 Task: Add a signature Aiden Davis containing Best regards, Aiden Davis to email address softage.4@softage.net and add a label Work
Action: Mouse moved to (1217, 70)
Screenshot: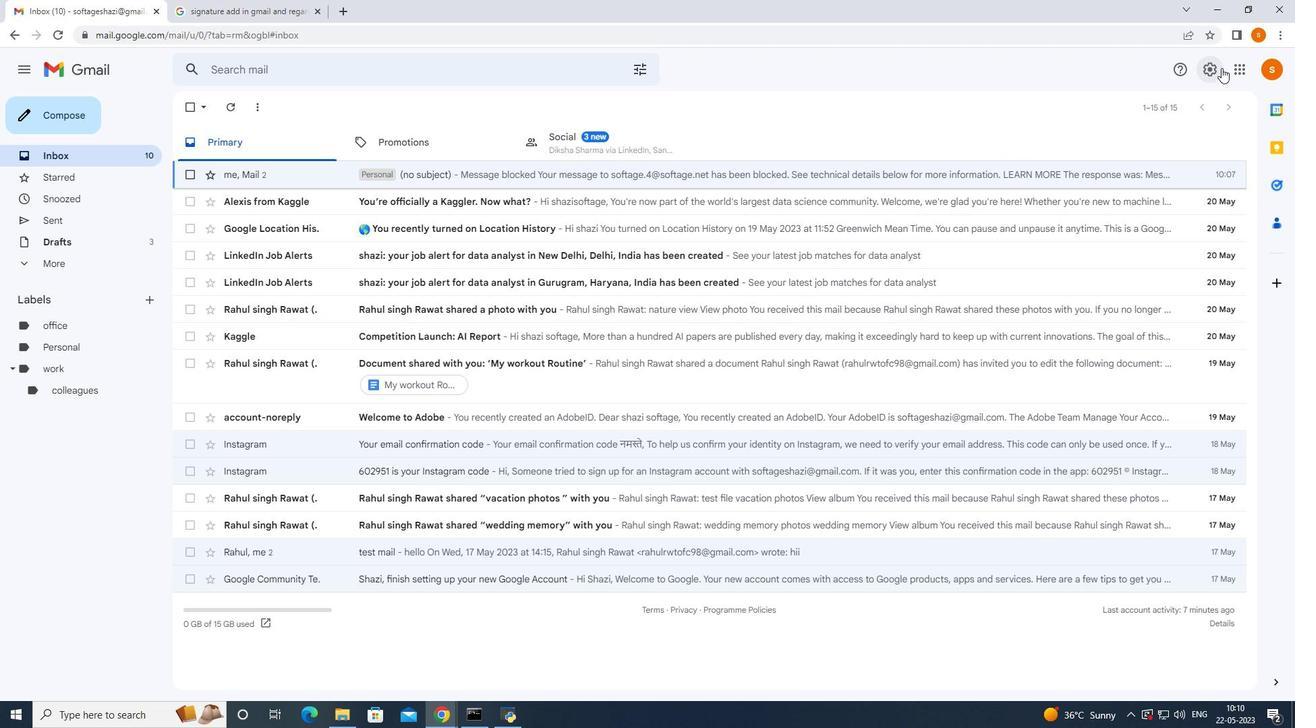 
Action: Mouse pressed left at (1217, 70)
Screenshot: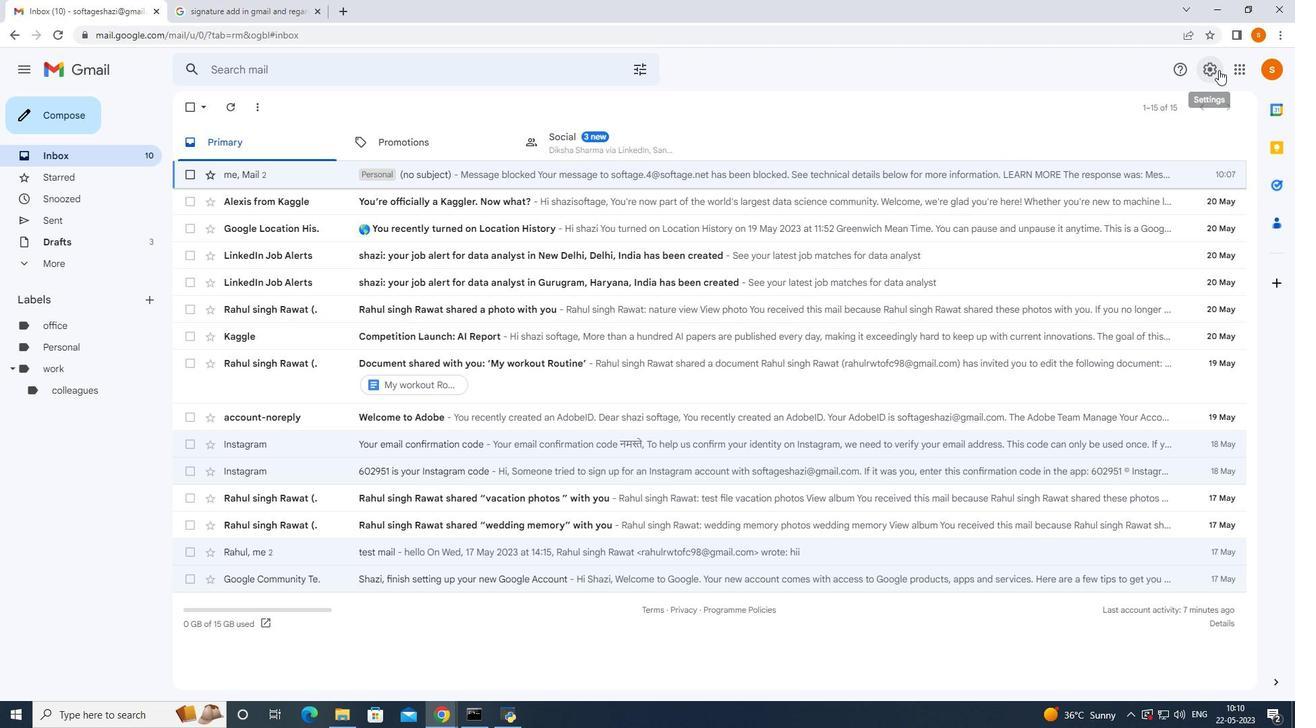 
Action: Mouse moved to (1179, 138)
Screenshot: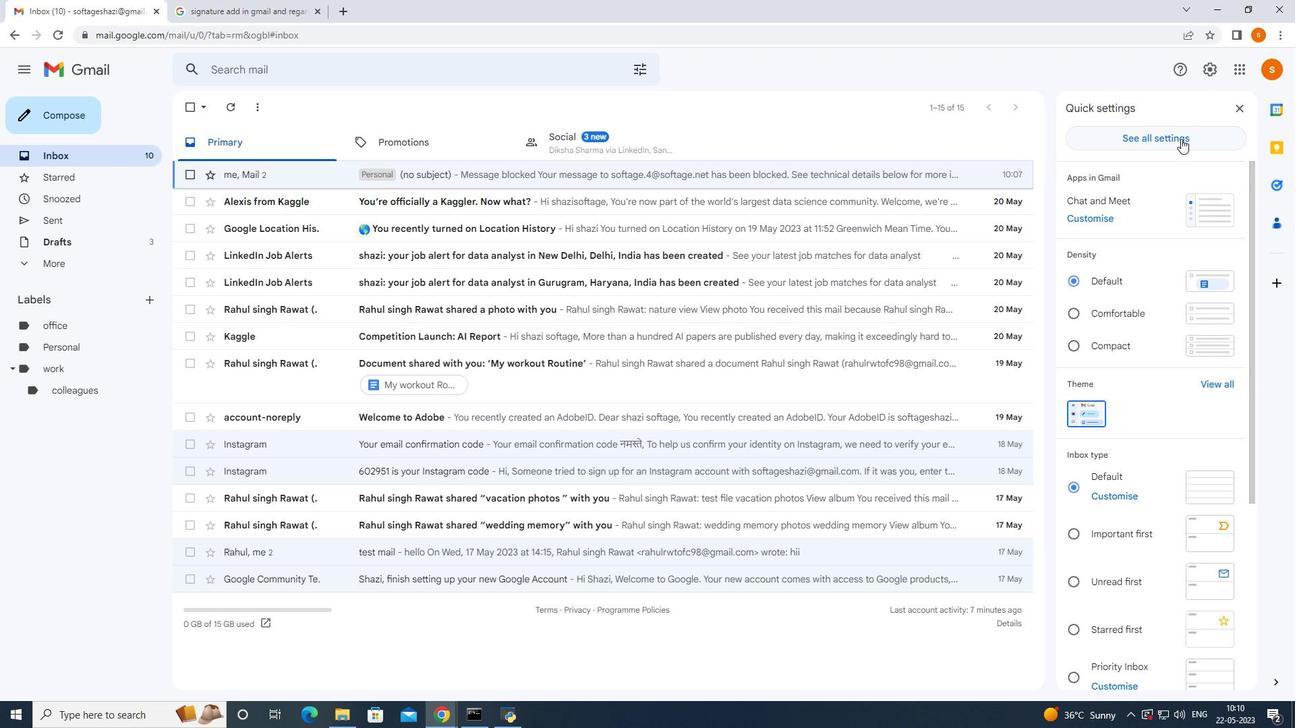 
Action: Mouse pressed left at (1179, 138)
Screenshot: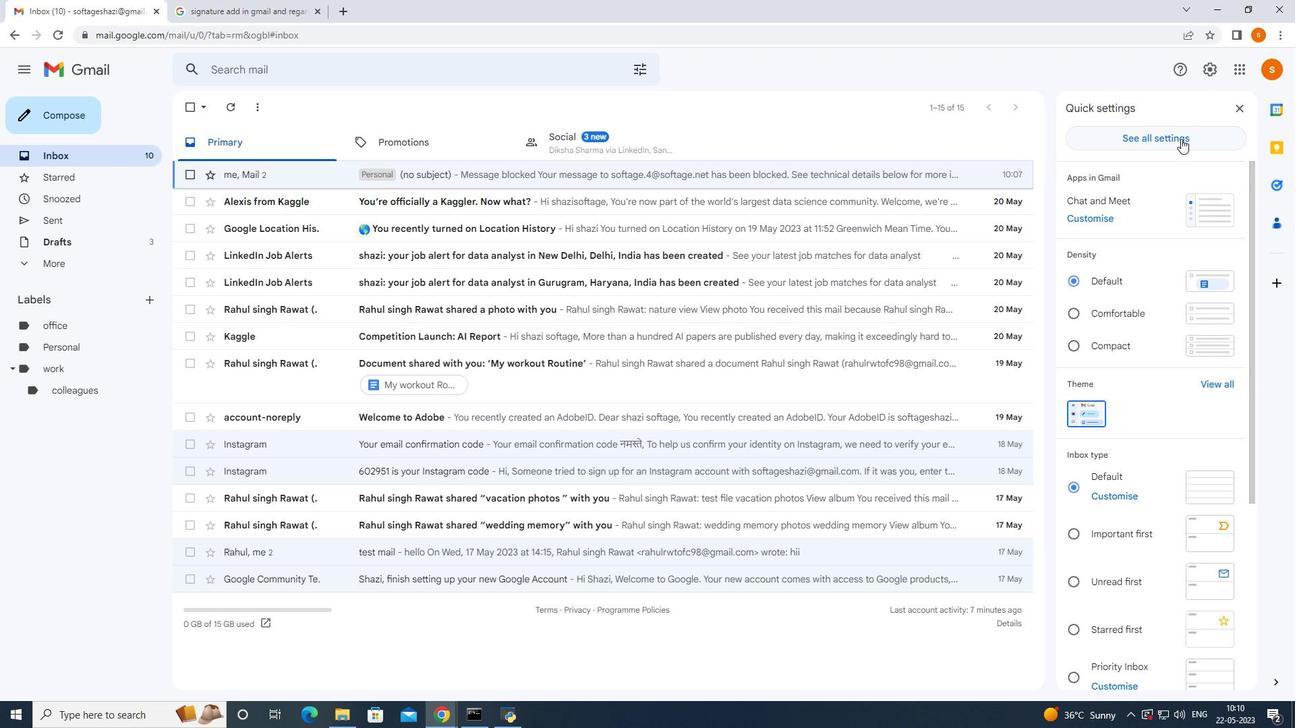 
Action: Mouse moved to (241, 140)
Screenshot: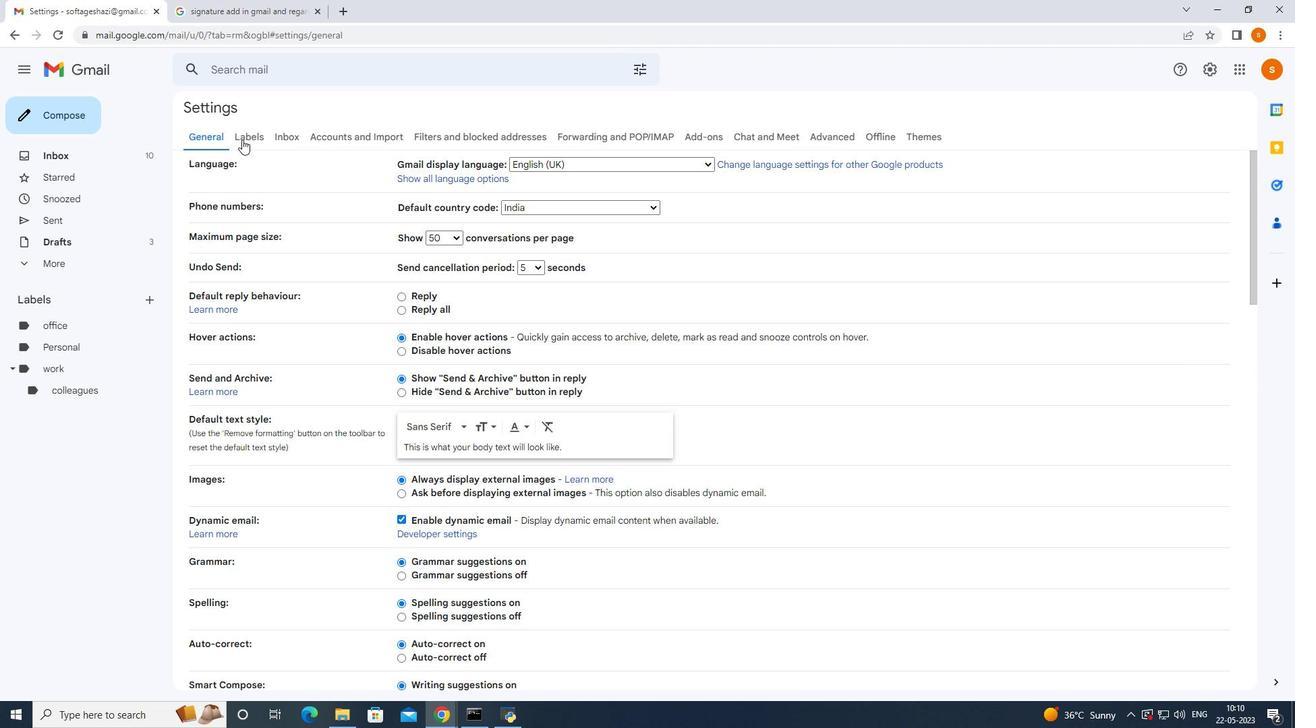 
Action: Mouse scrolled (241, 140) with delta (0, 0)
Screenshot: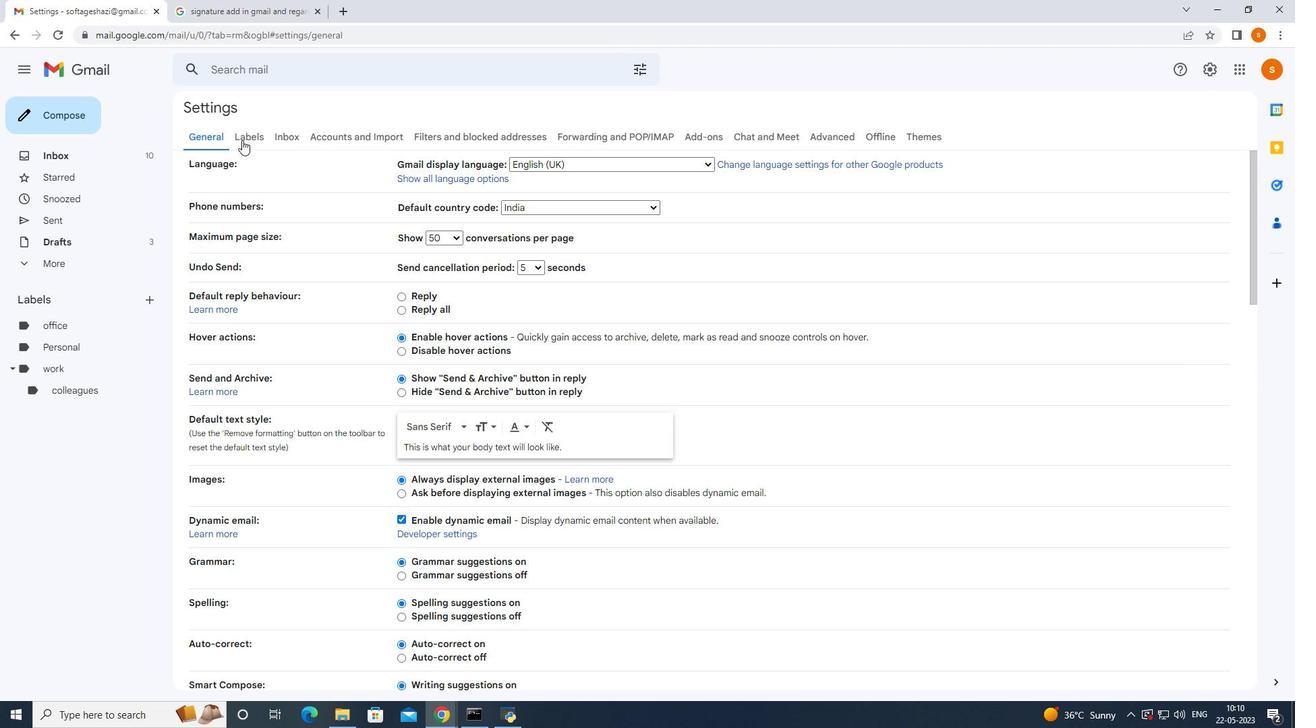 
Action: Mouse moved to (241, 143)
Screenshot: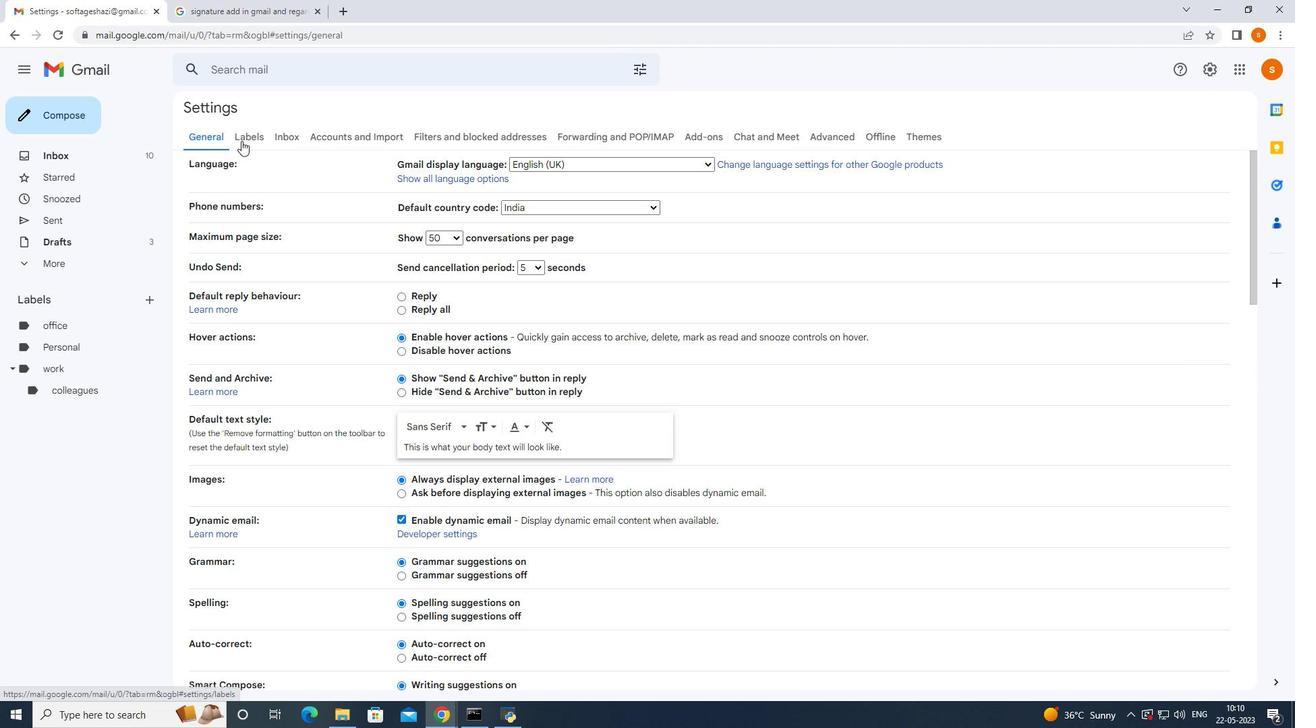 
Action: Mouse scrolled (241, 142) with delta (0, 0)
Screenshot: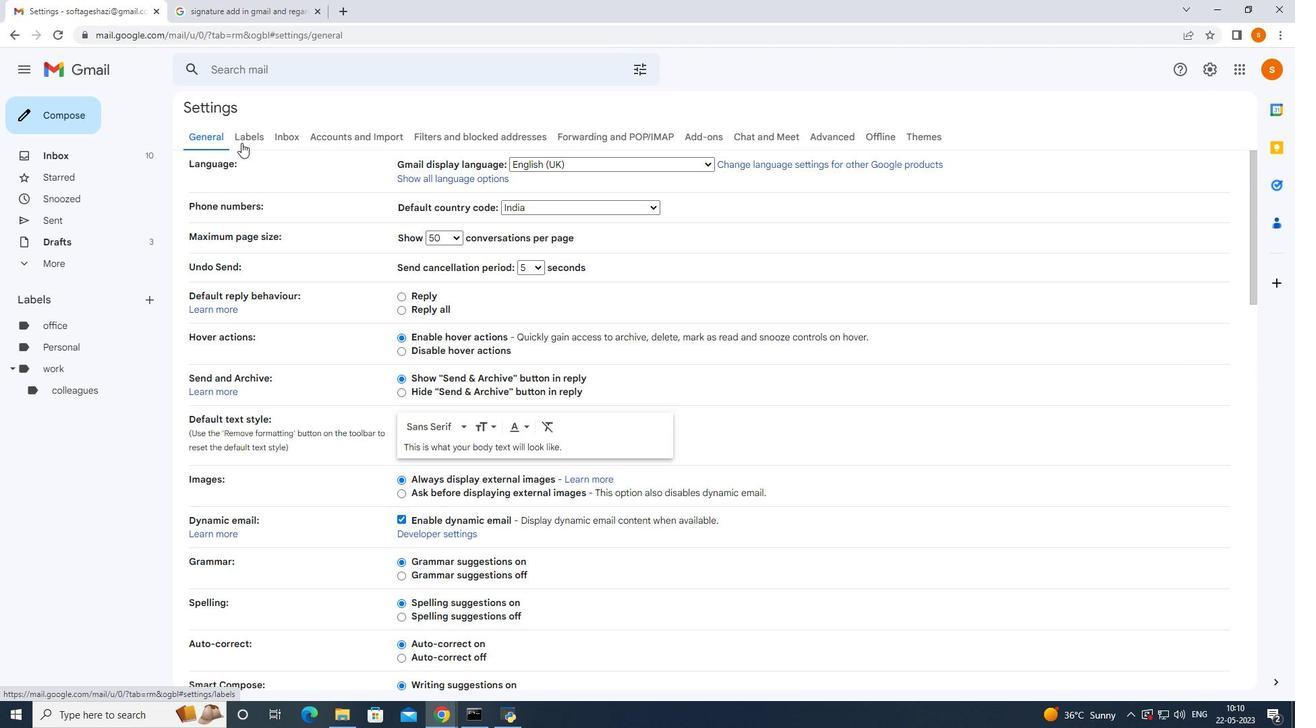 
Action: Mouse moved to (241, 144)
Screenshot: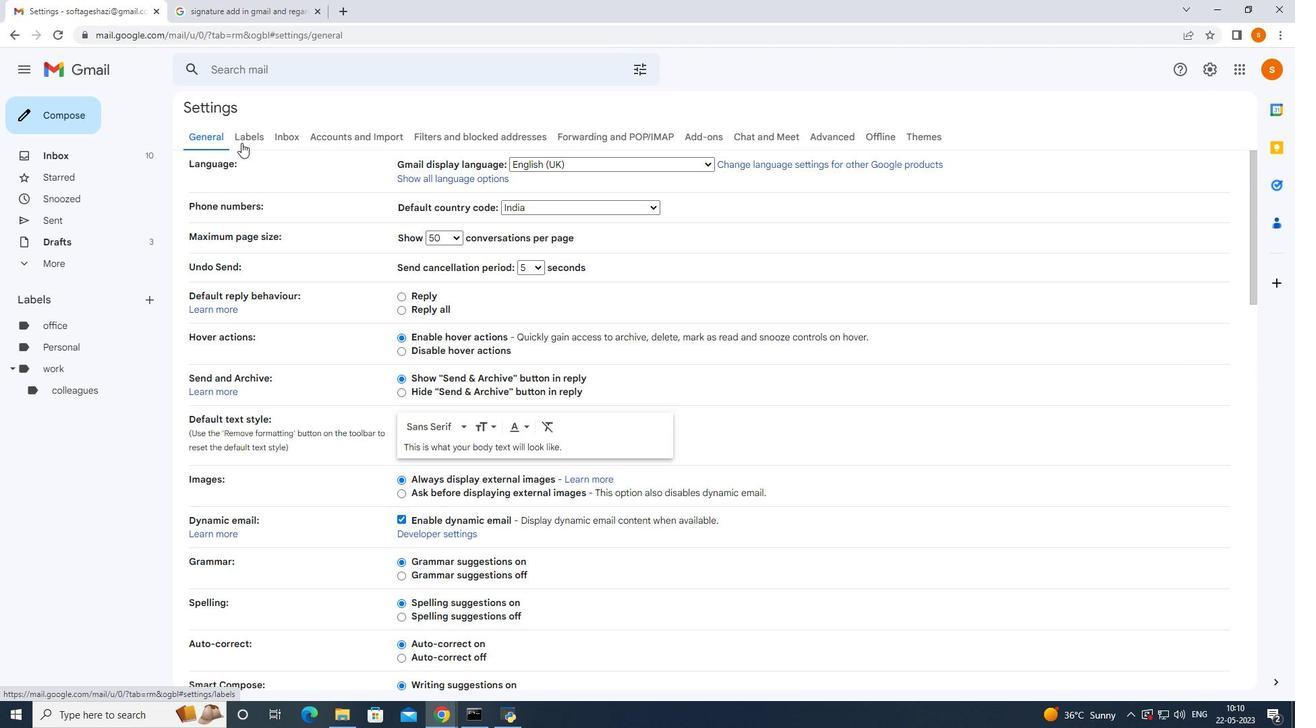 
Action: Mouse scrolled (241, 143) with delta (0, 0)
Screenshot: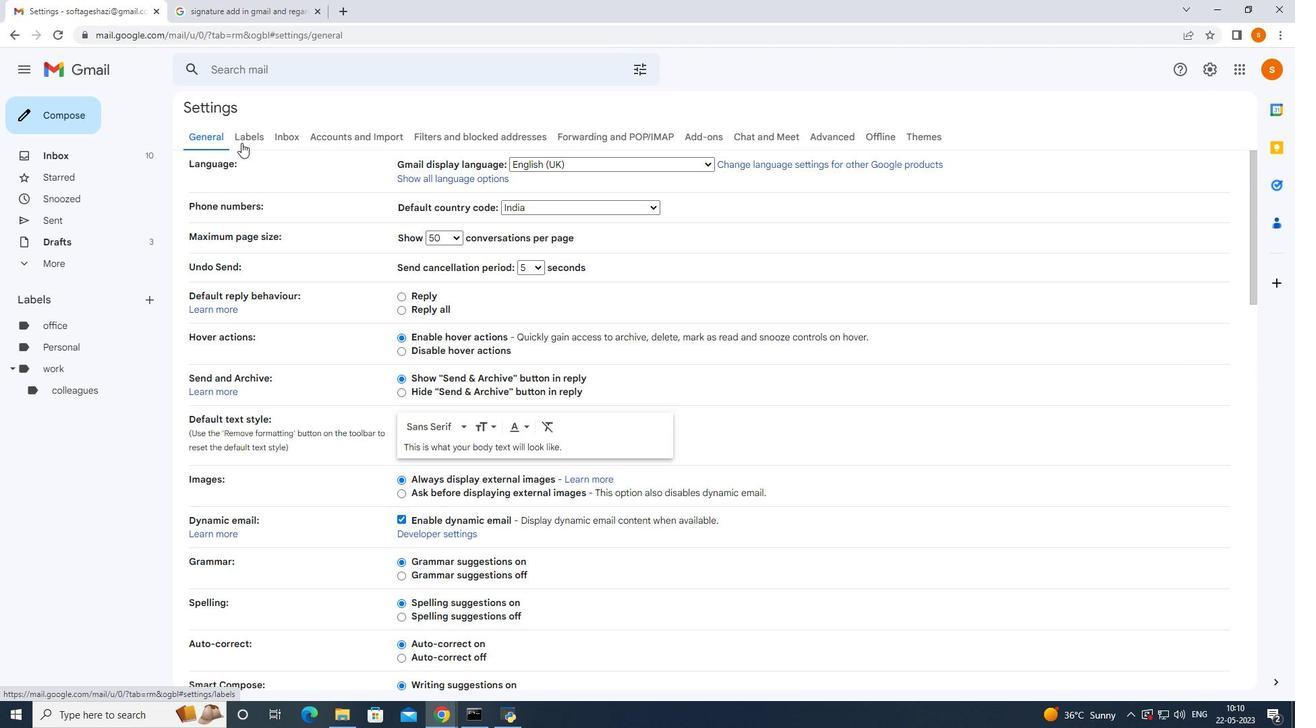 
Action: Mouse moved to (348, 387)
Screenshot: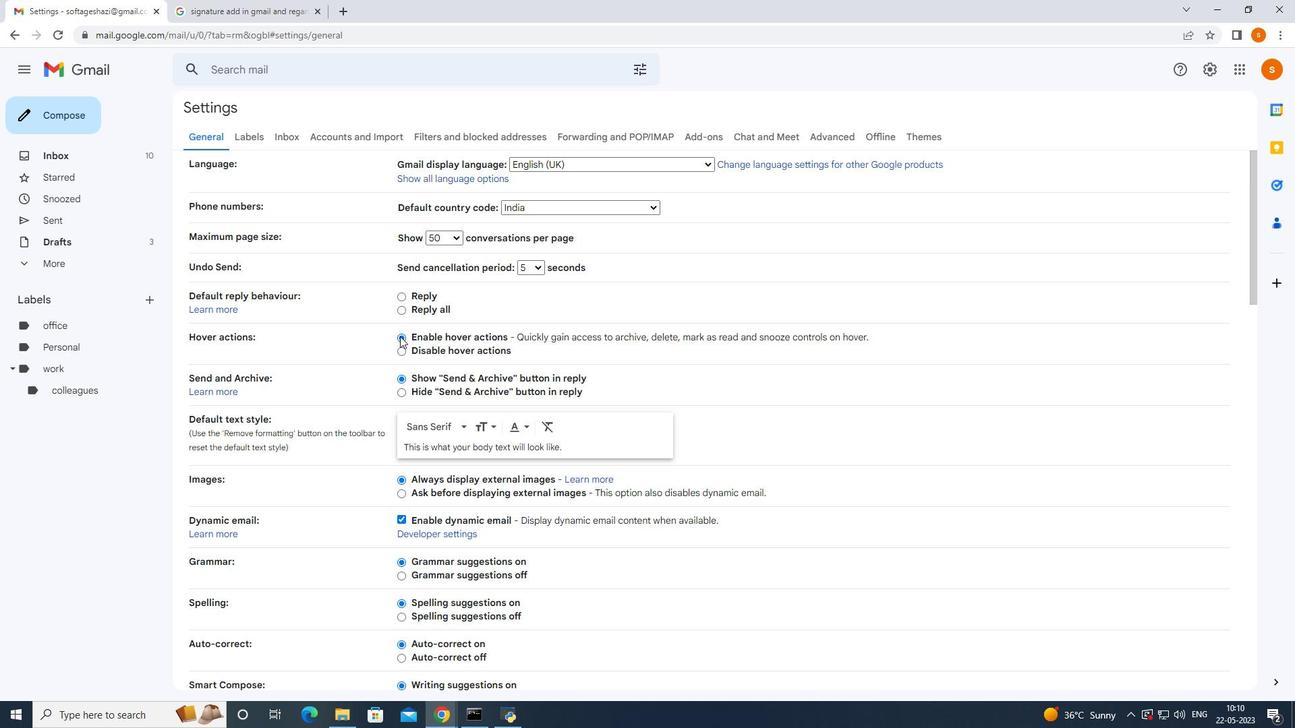 
Action: Mouse scrolled (348, 386) with delta (0, 0)
Screenshot: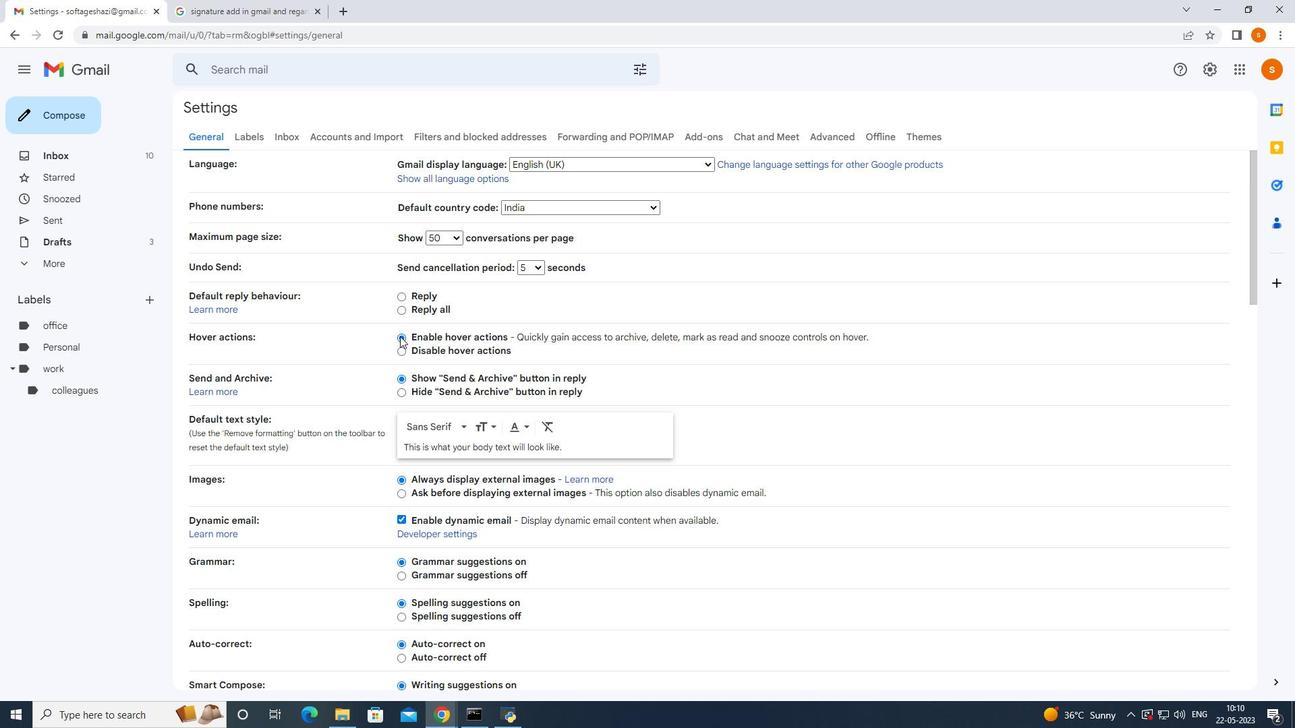 
Action: Mouse moved to (330, 402)
Screenshot: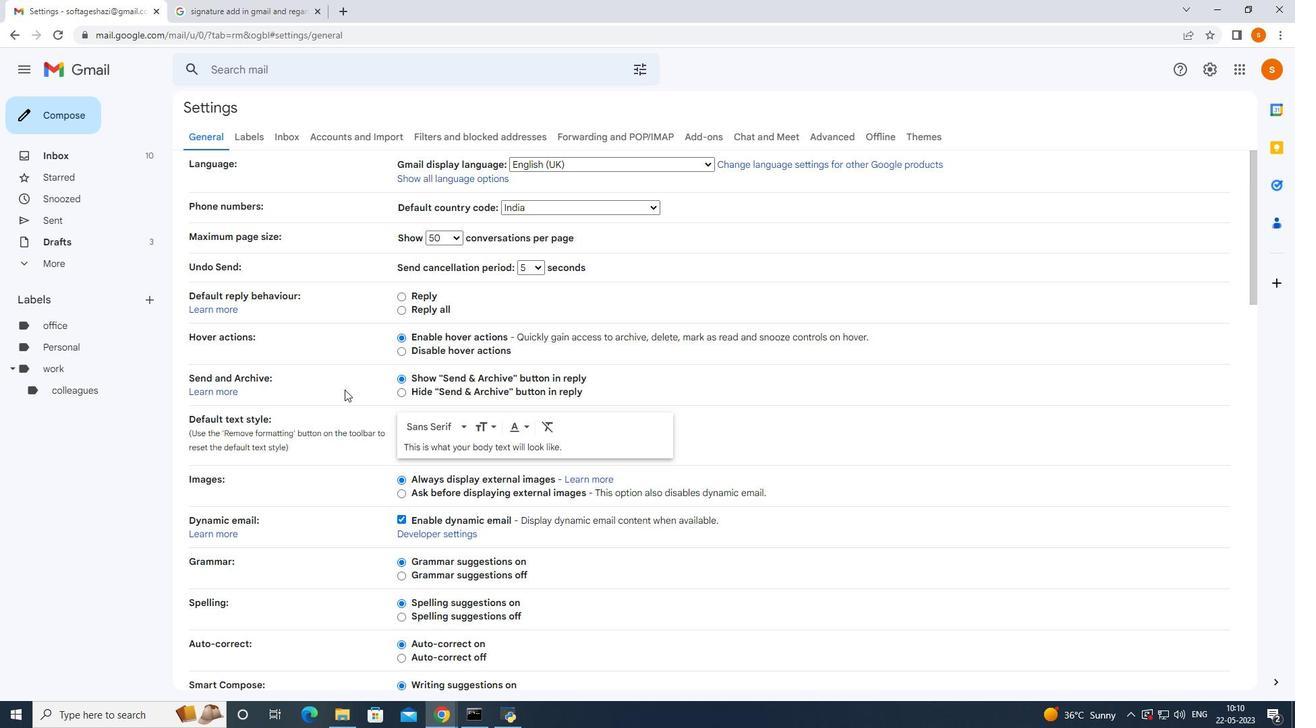 
Action: Mouse scrolled (330, 402) with delta (0, 0)
Screenshot: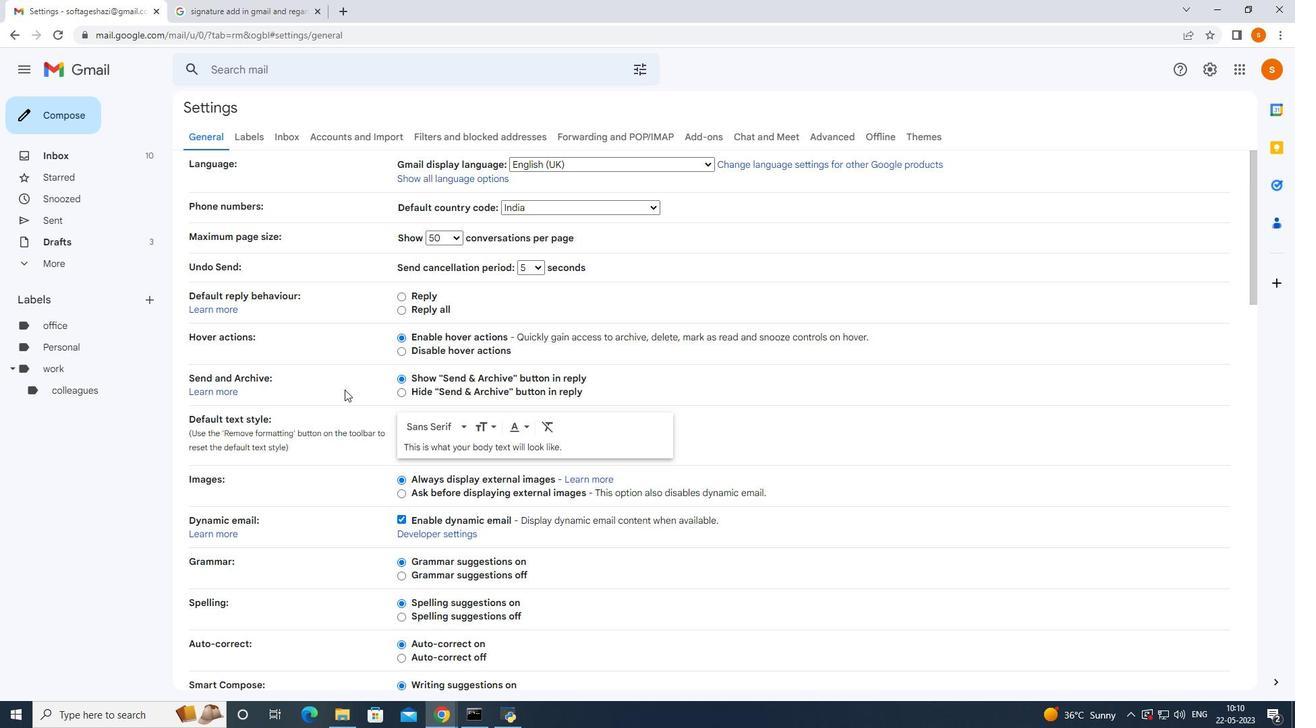 
Action: Mouse moved to (329, 403)
Screenshot: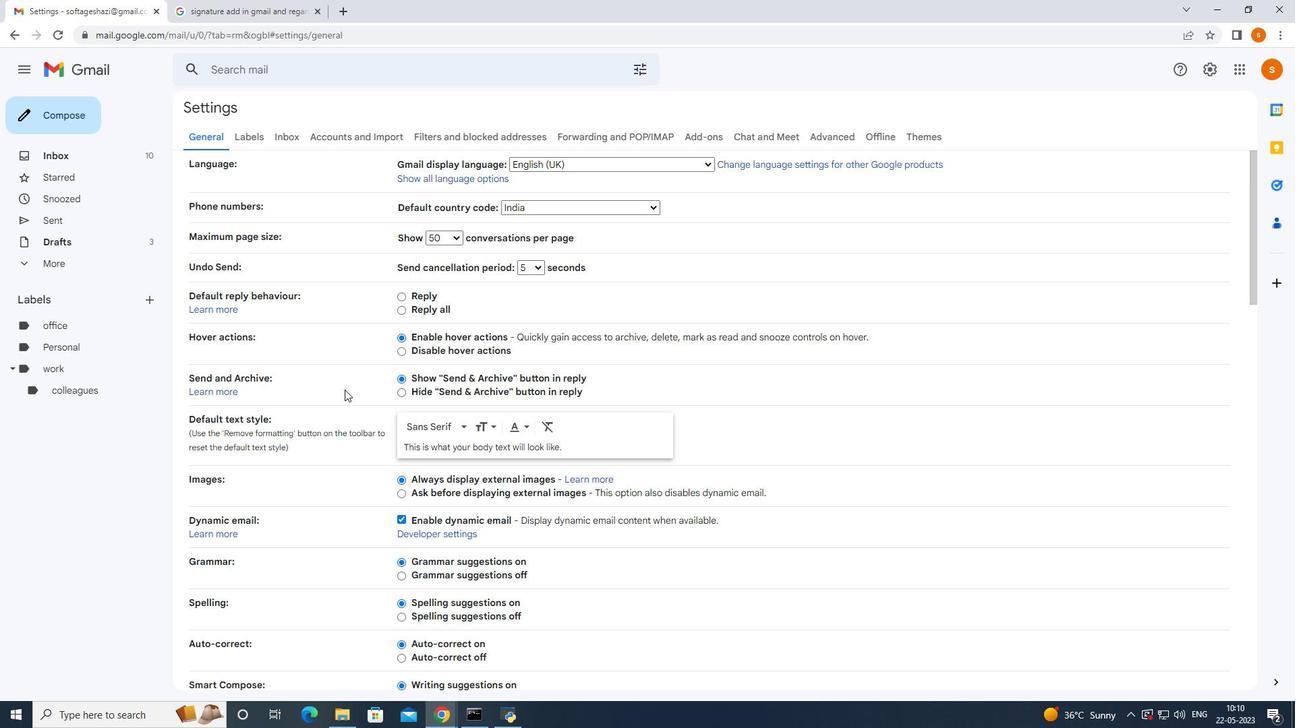 
Action: Mouse scrolled (329, 402) with delta (0, 0)
Screenshot: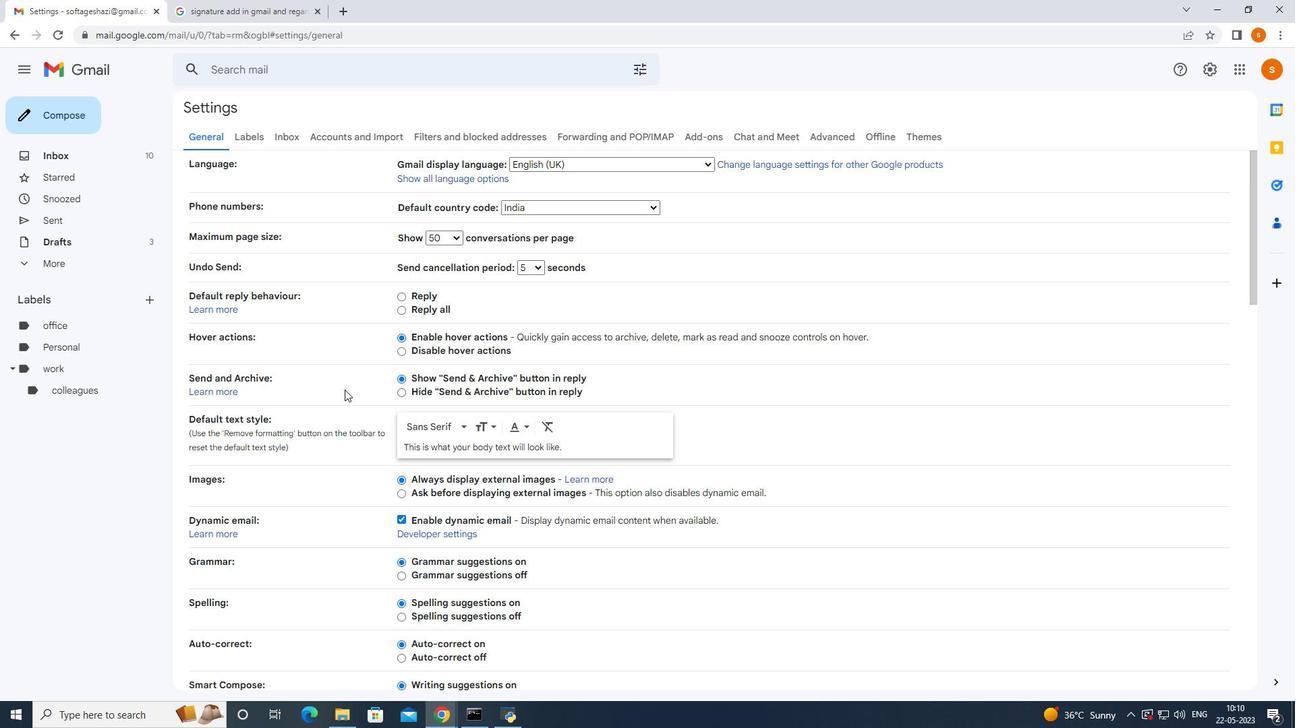 
Action: Mouse moved to (335, 395)
Screenshot: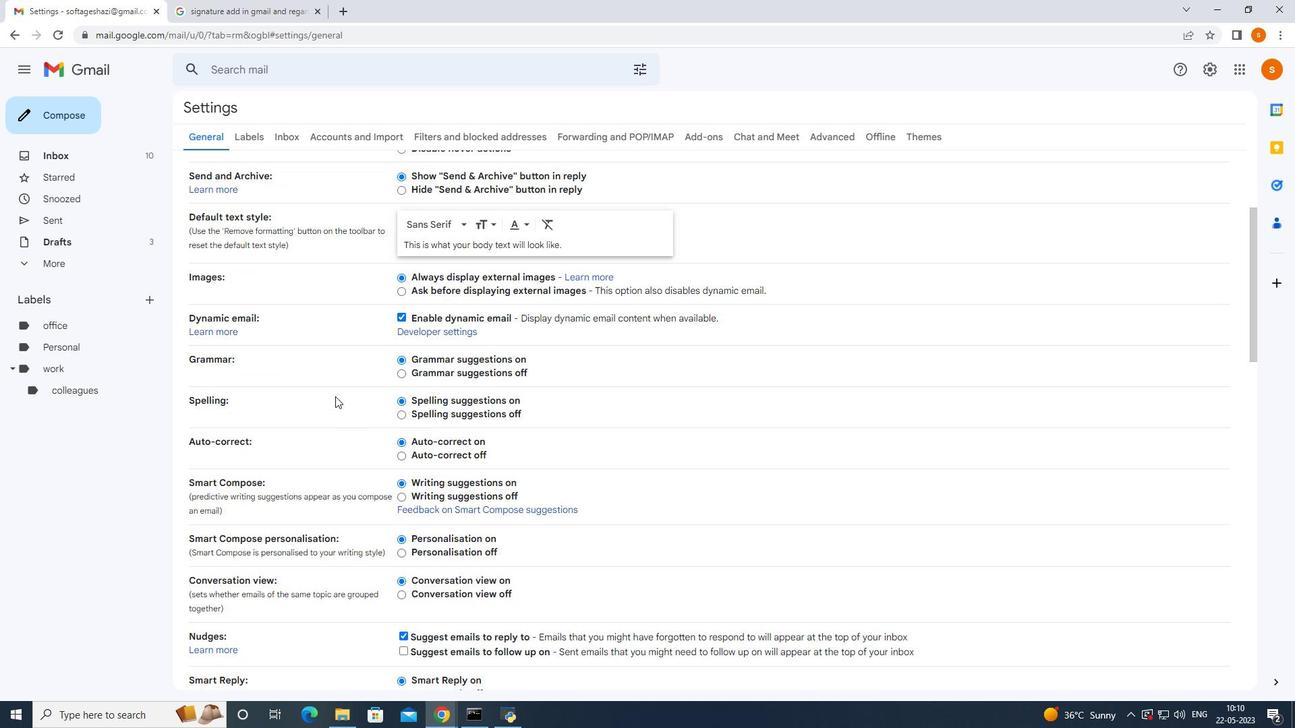 
Action: Mouse scrolled (335, 395) with delta (0, 0)
Screenshot: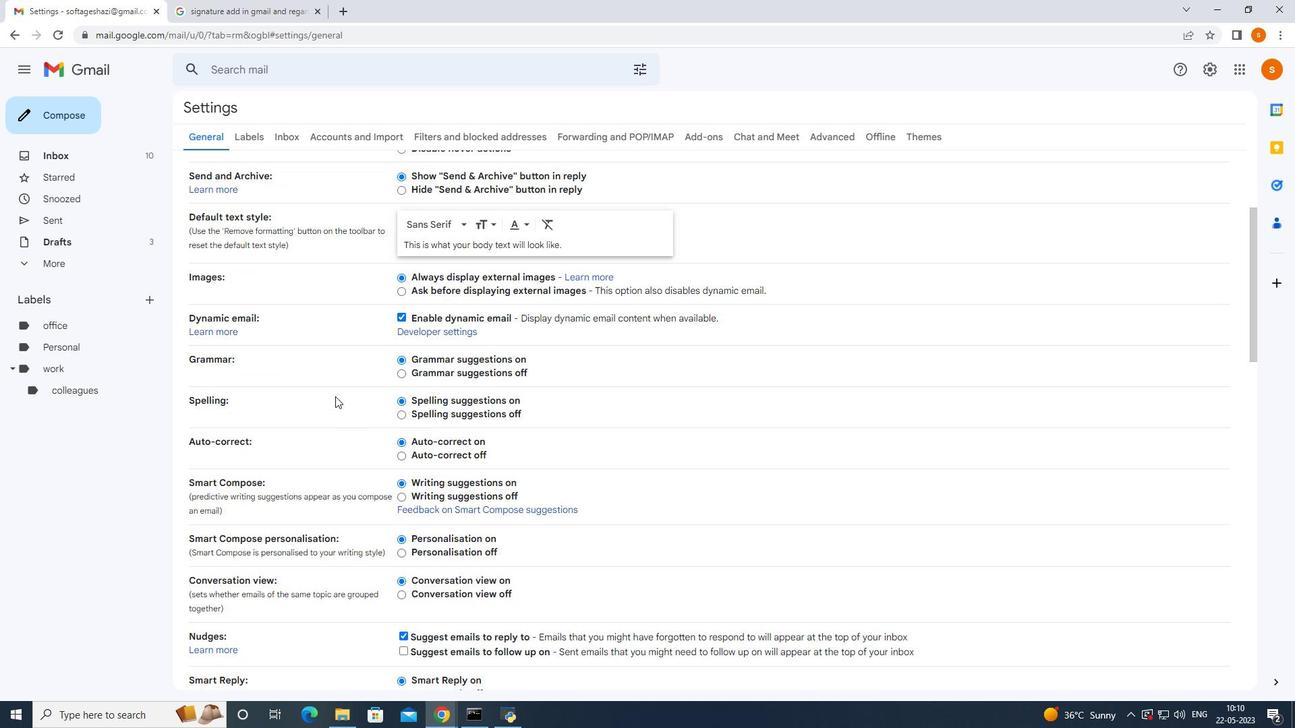 
Action: Mouse moved to (335, 395)
Screenshot: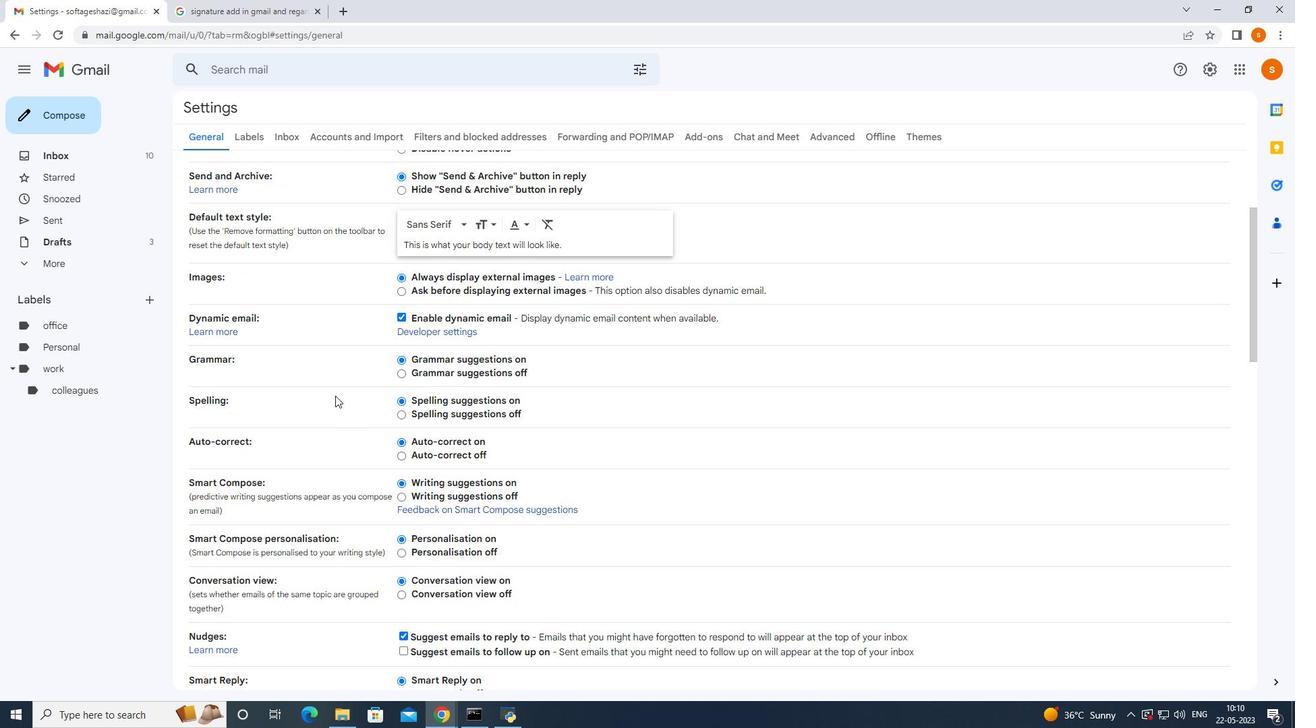 
Action: Mouse scrolled (335, 395) with delta (0, 0)
Screenshot: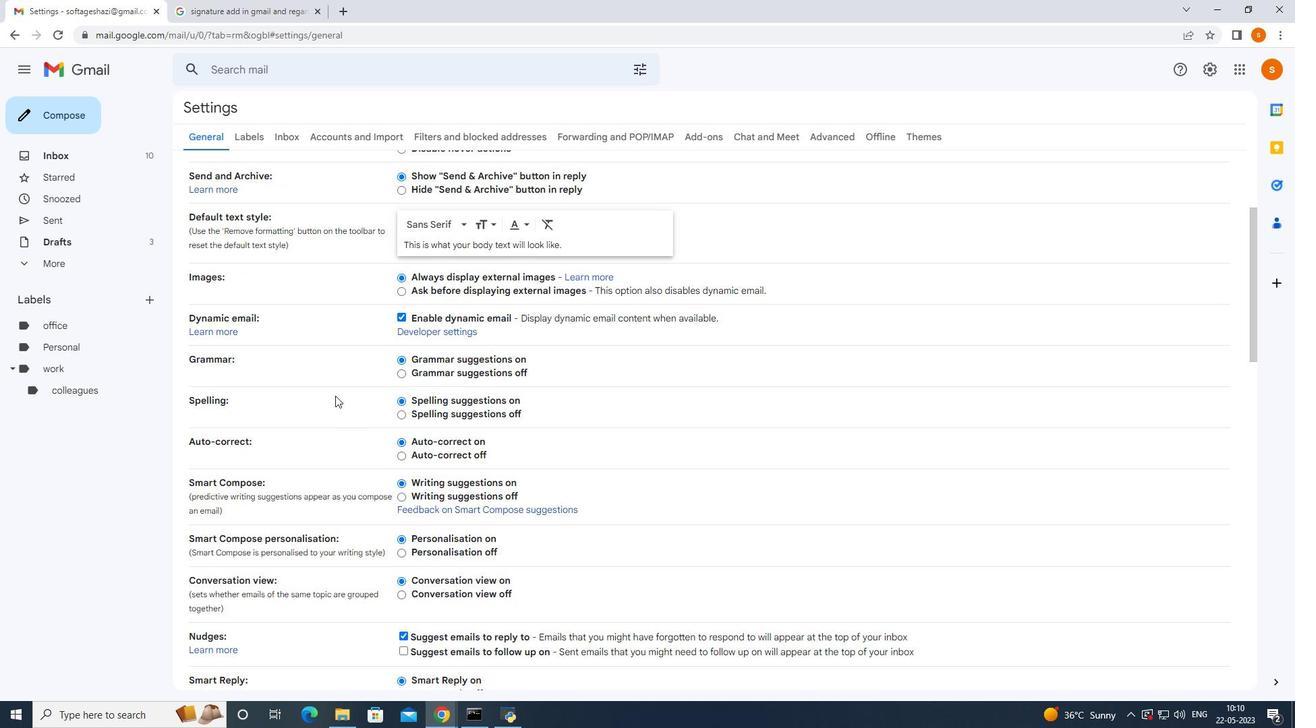 
Action: Mouse moved to (244, 377)
Screenshot: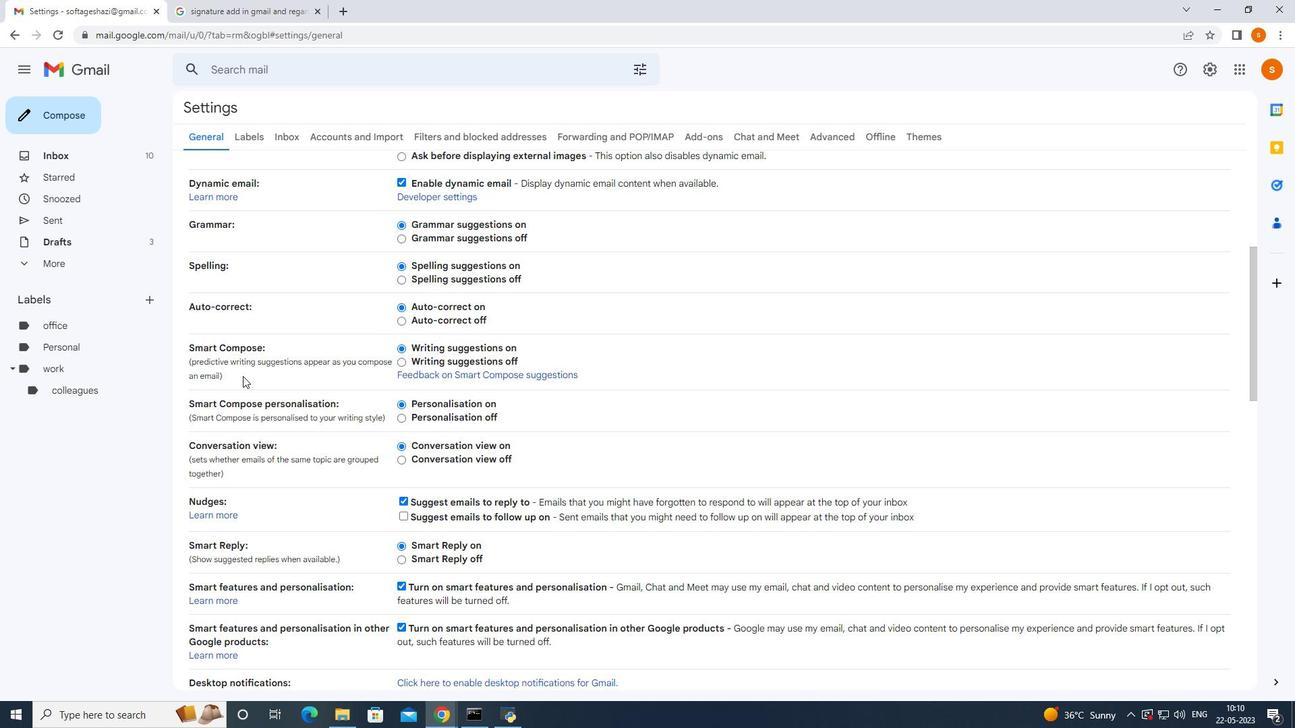 
Action: Mouse scrolled (244, 376) with delta (0, 0)
Screenshot: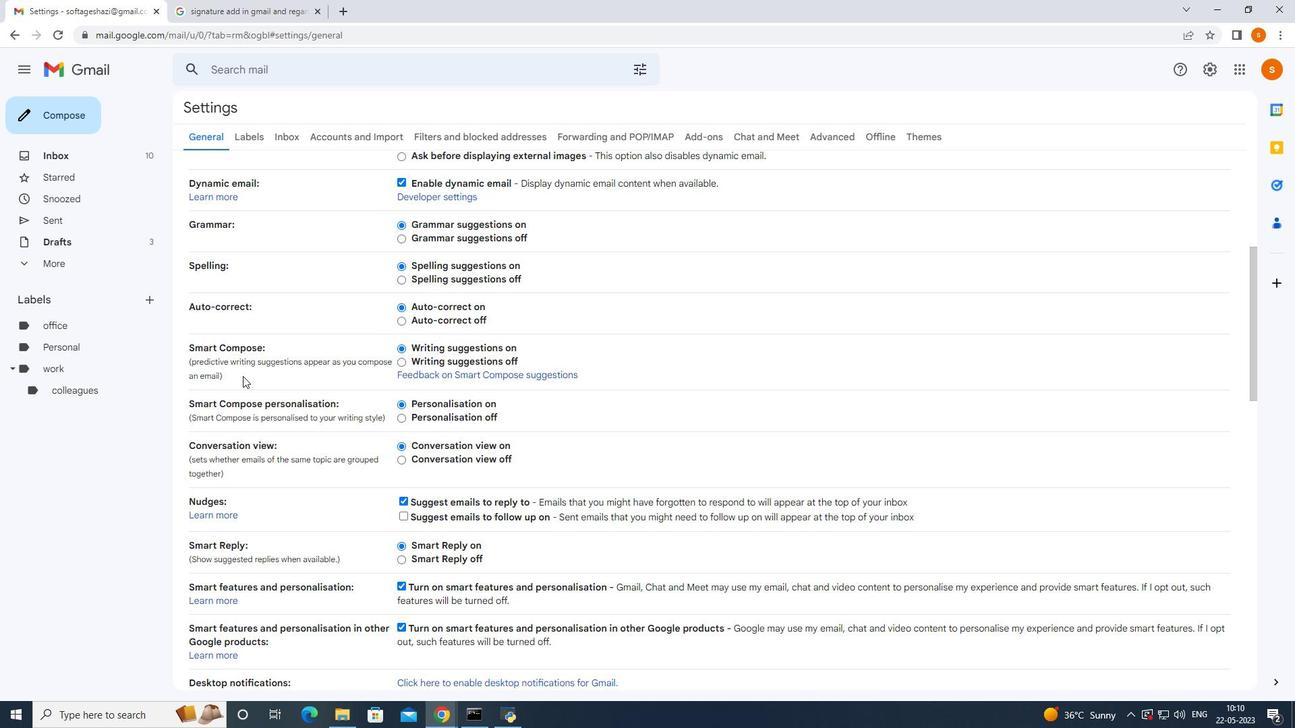 
Action: Mouse moved to (244, 377)
Screenshot: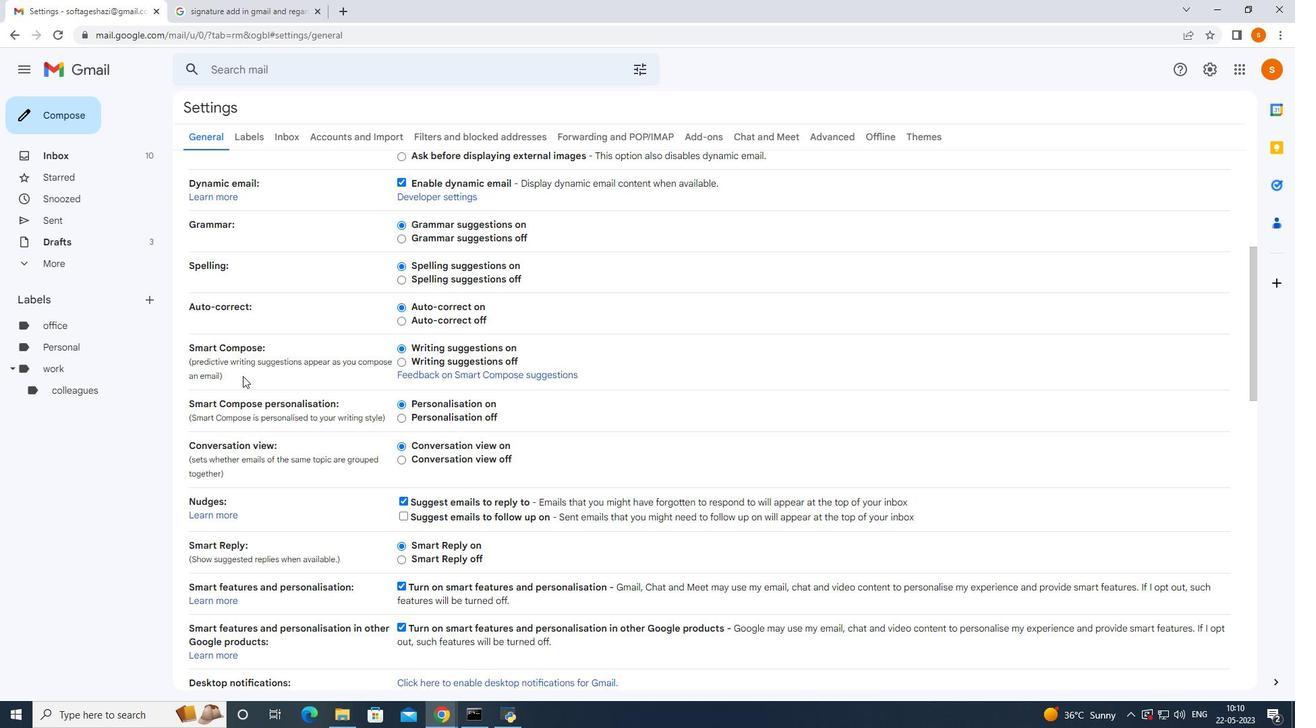 
Action: Mouse scrolled (244, 377) with delta (0, 0)
Screenshot: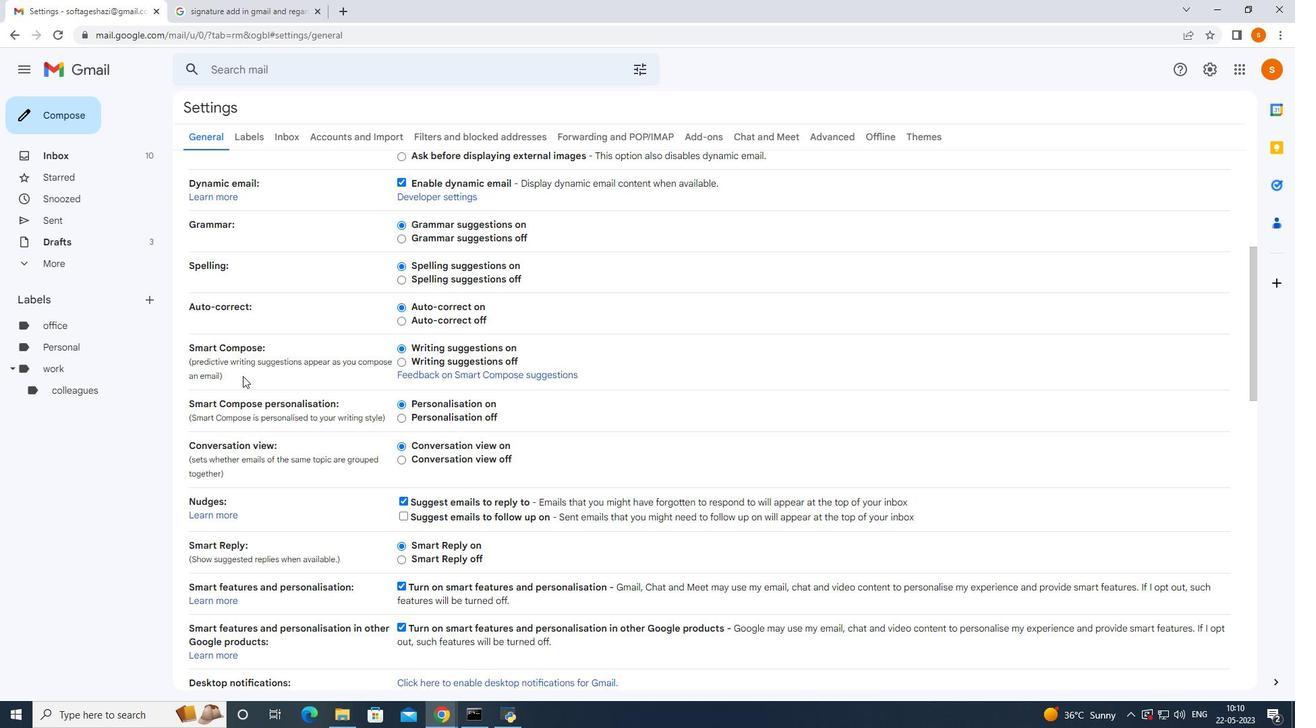 
Action: Mouse moved to (273, 387)
Screenshot: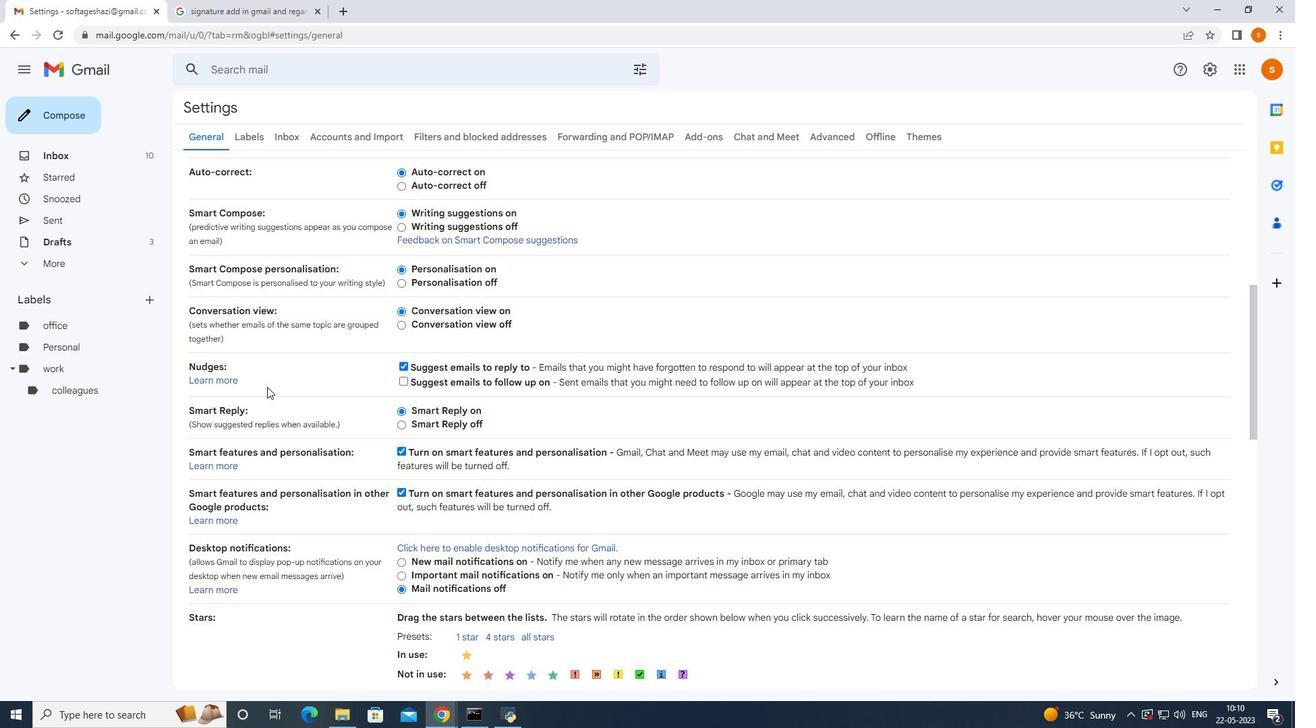 
Action: Mouse scrolled (273, 387) with delta (0, 0)
Screenshot: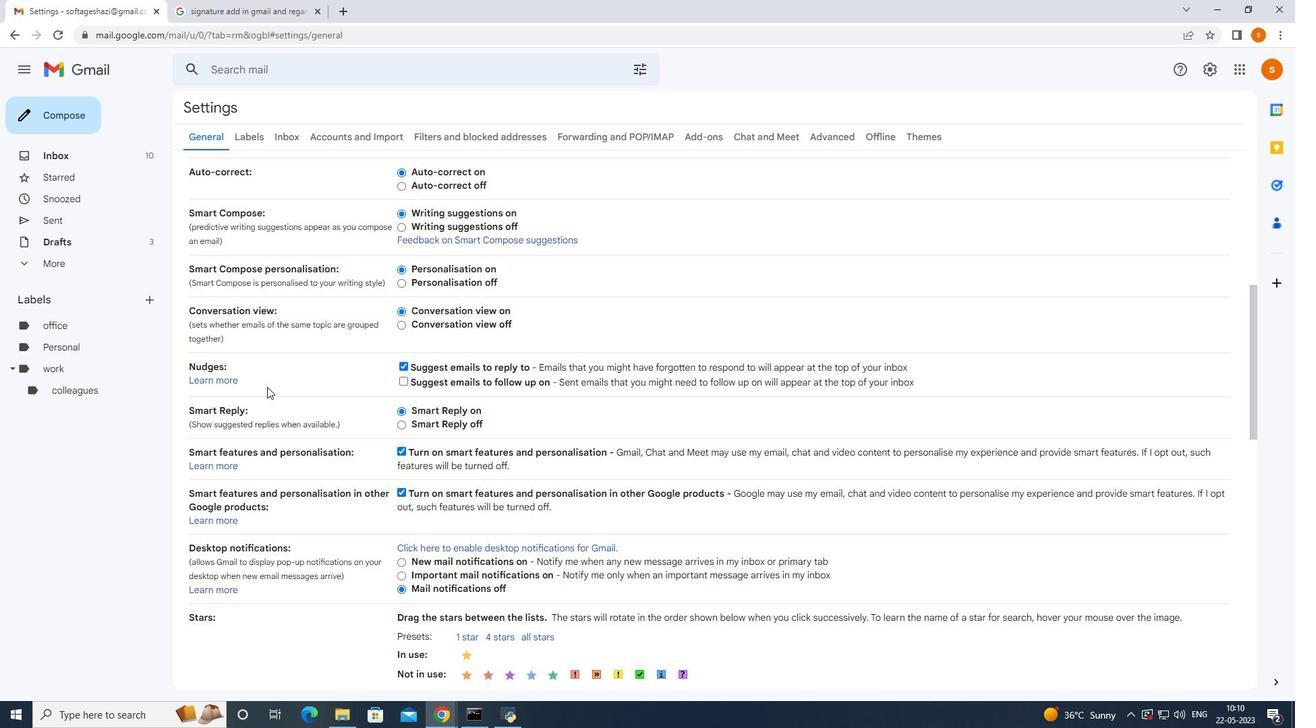 
Action: Mouse moved to (273, 393)
Screenshot: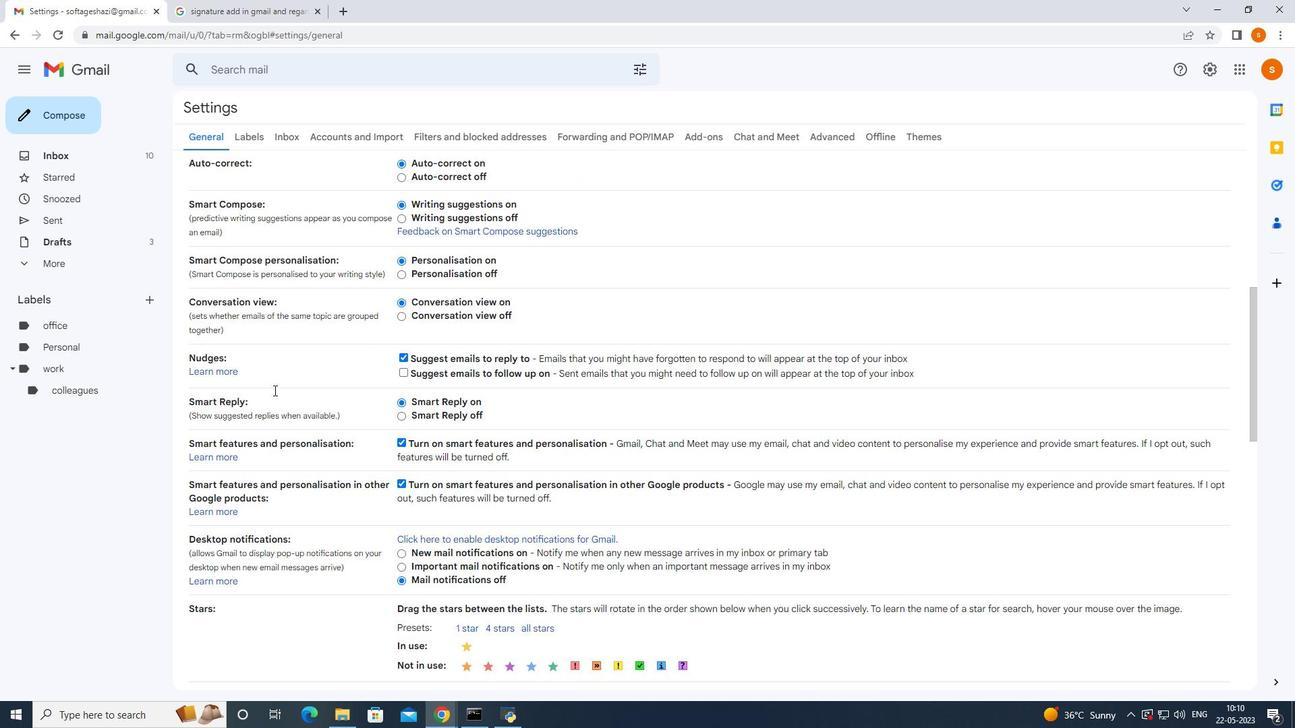 
Action: Mouse scrolled (273, 392) with delta (0, 0)
Screenshot: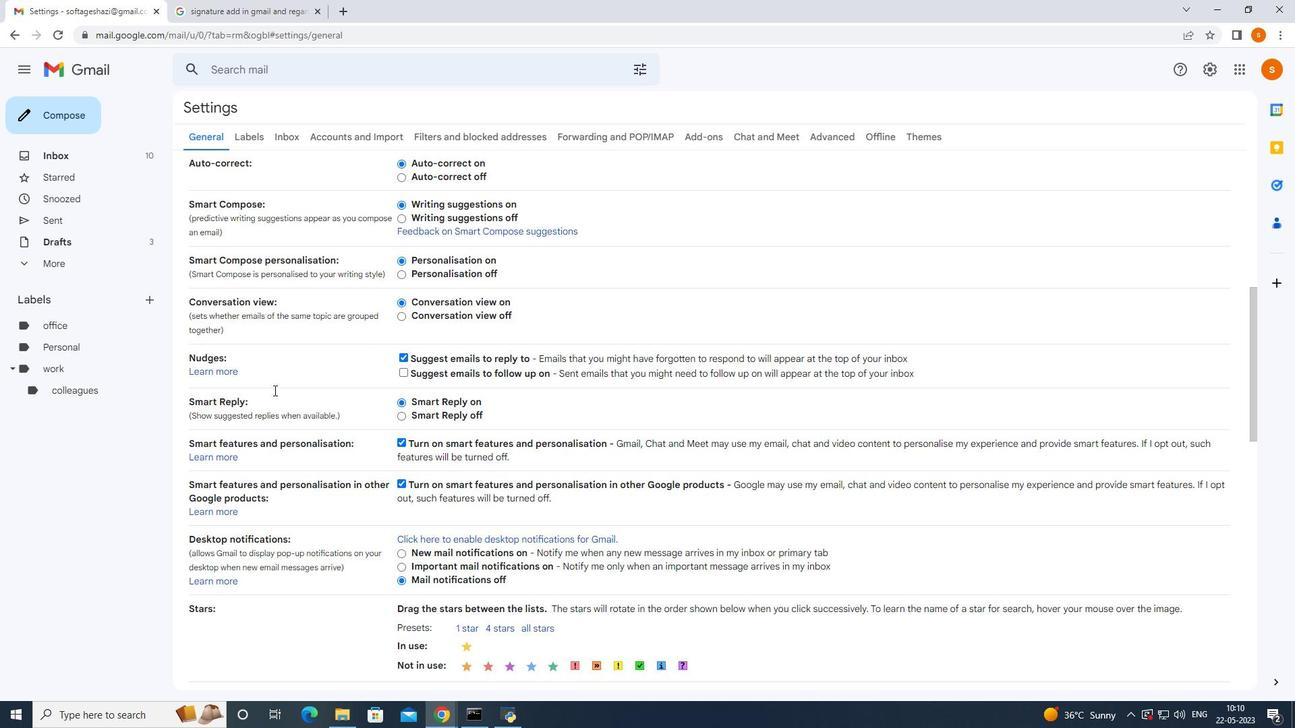 
Action: Mouse scrolled (273, 392) with delta (0, 0)
Screenshot: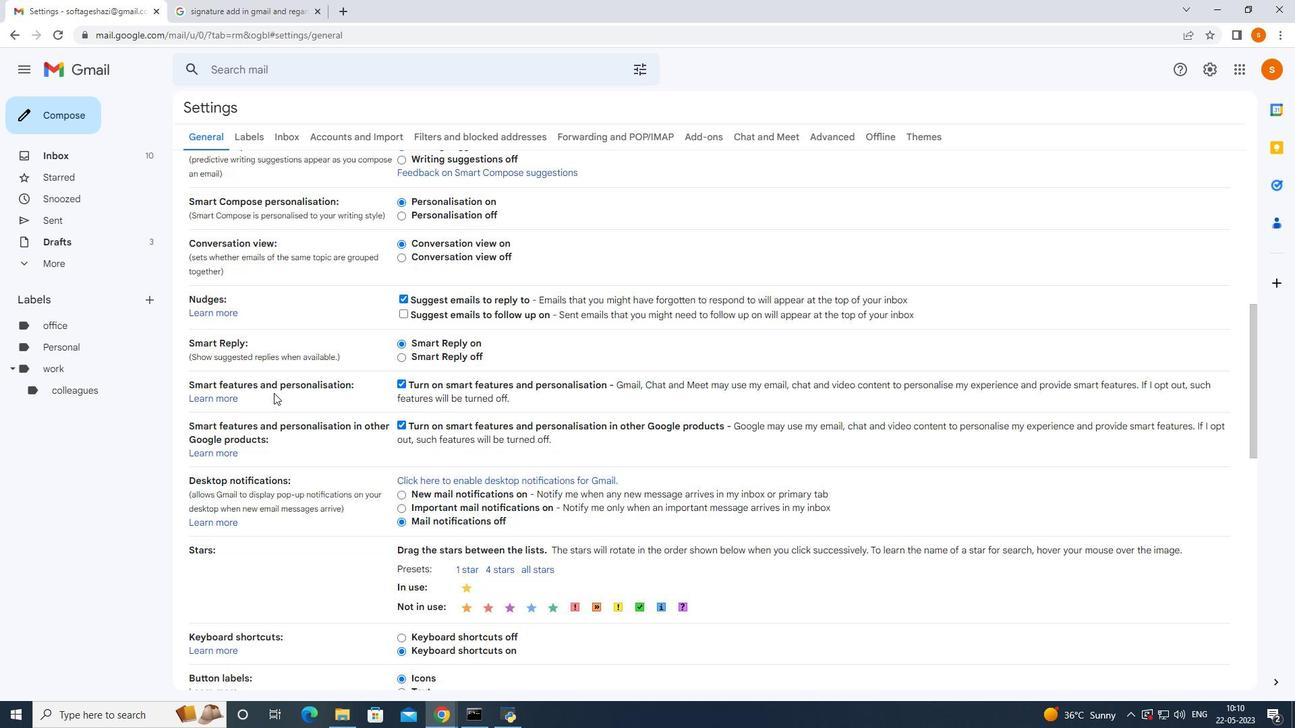 
Action: Mouse moved to (273, 395)
Screenshot: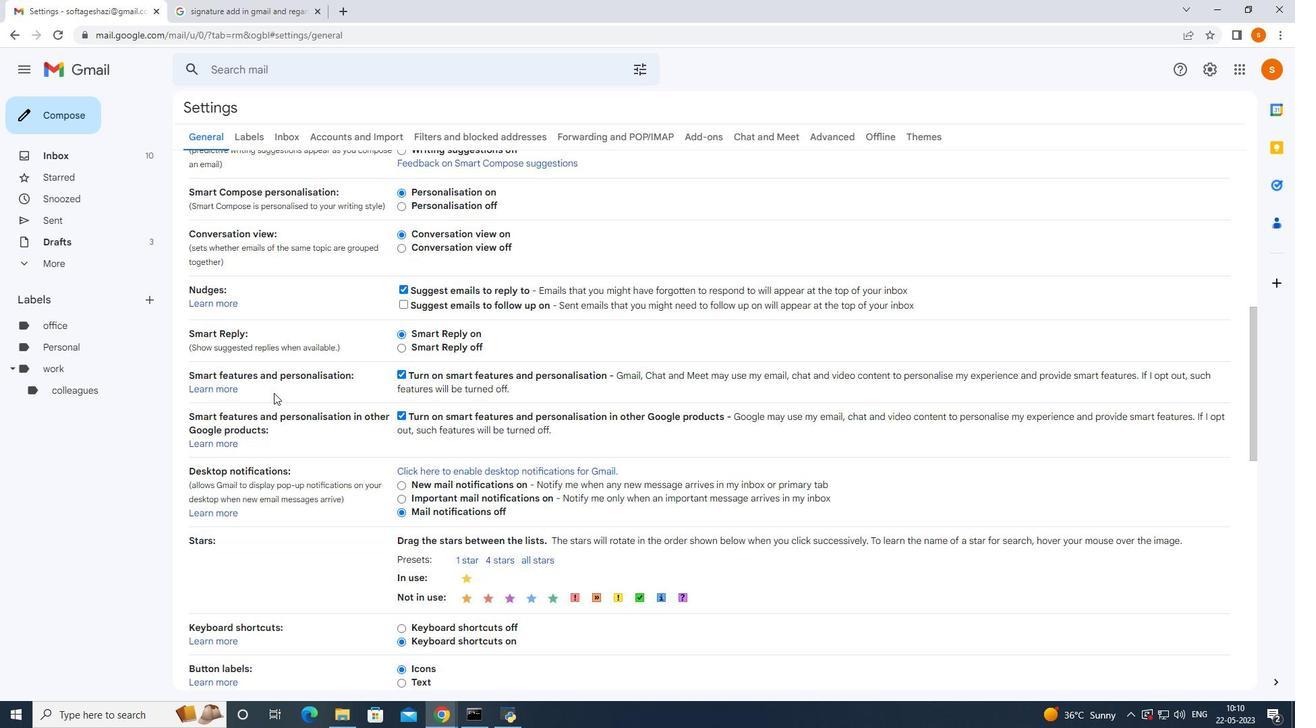 
Action: Mouse scrolled (273, 394) with delta (0, 0)
Screenshot: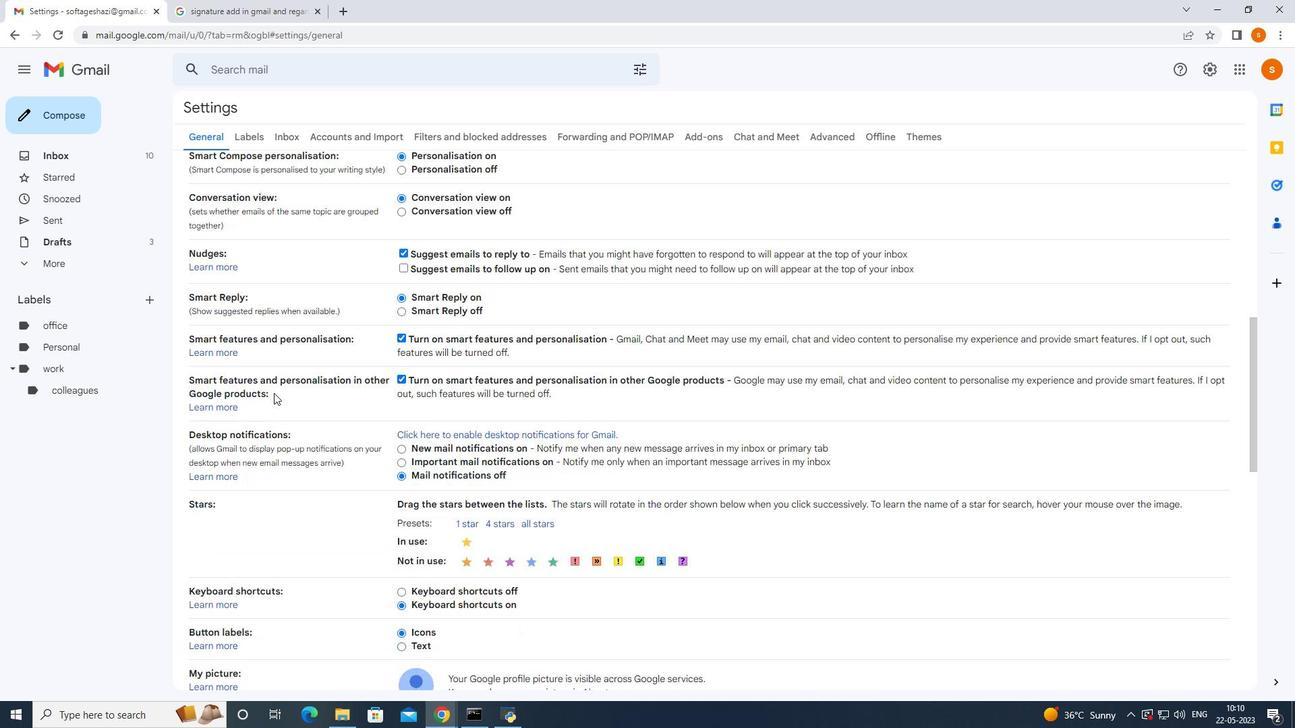 
Action: Mouse moved to (273, 395)
Screenshot: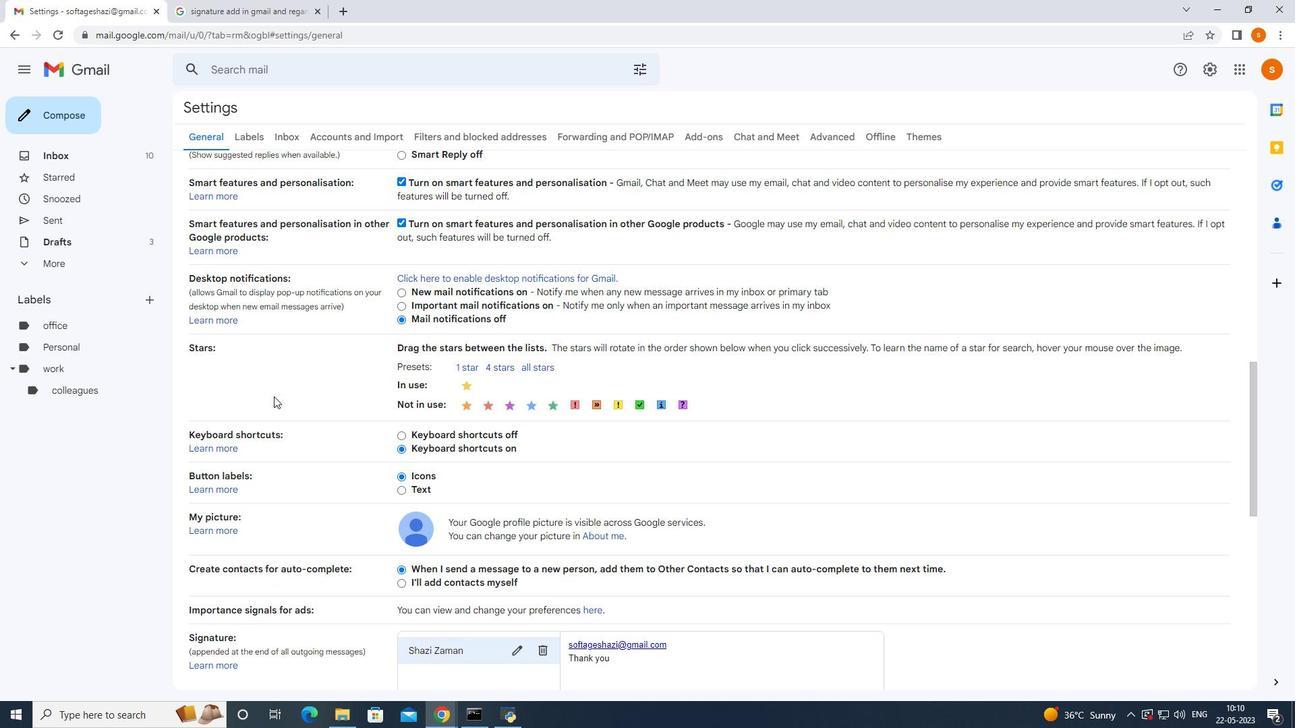 
Action: Mouse scrolled (273, 395) with delta (0, 0)
Screenshot: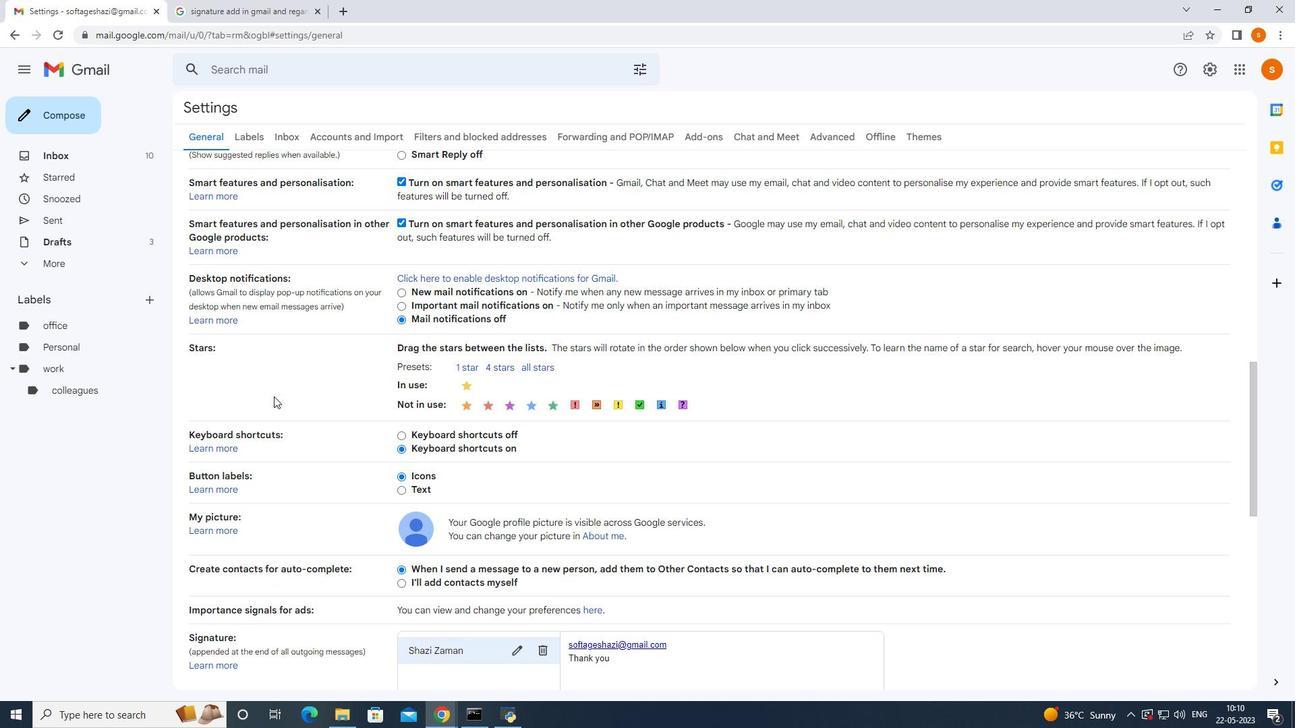 
Action: Mouse moved to (487, 459)
Screenshot: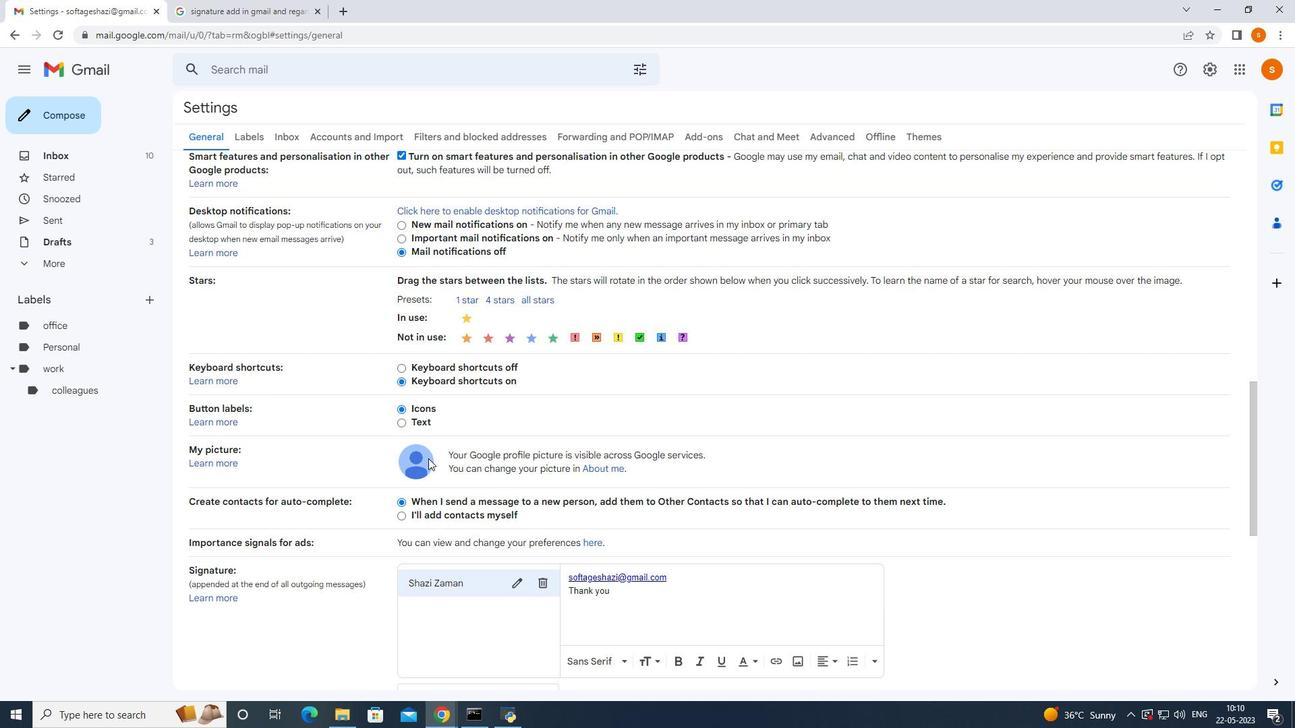 
Action: Mouse scrolled (487, 458) with delta (0, 0)
Screenshot: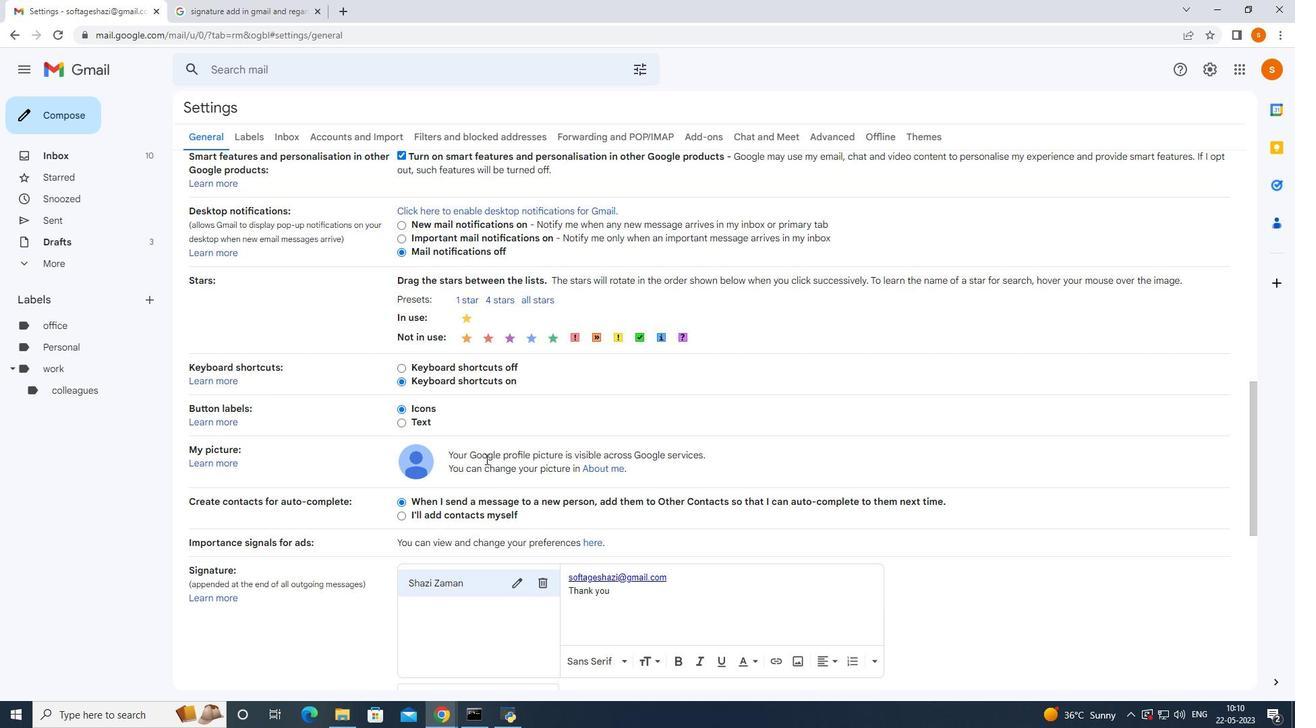 
Action: Mouse moved to (488, 460)
Screenshot: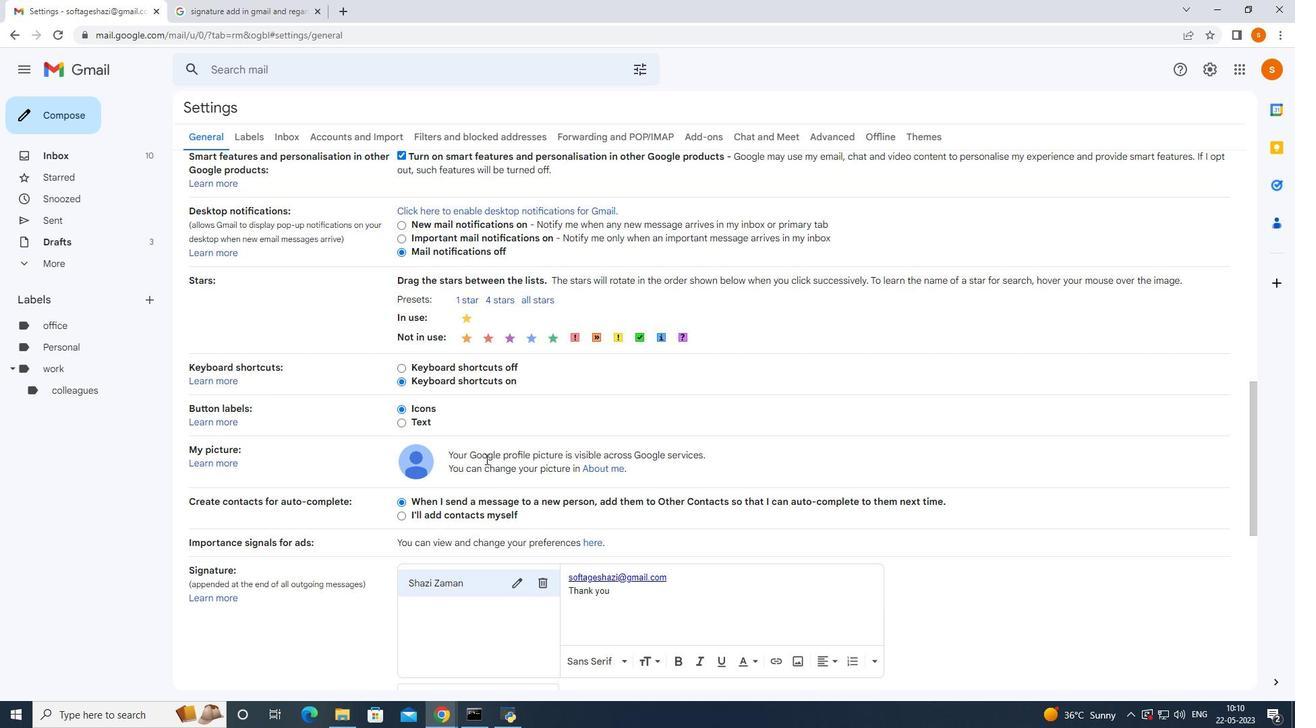 
Action: Mouse scrolled (488, 459) with delta (0, 0)
Screenshot: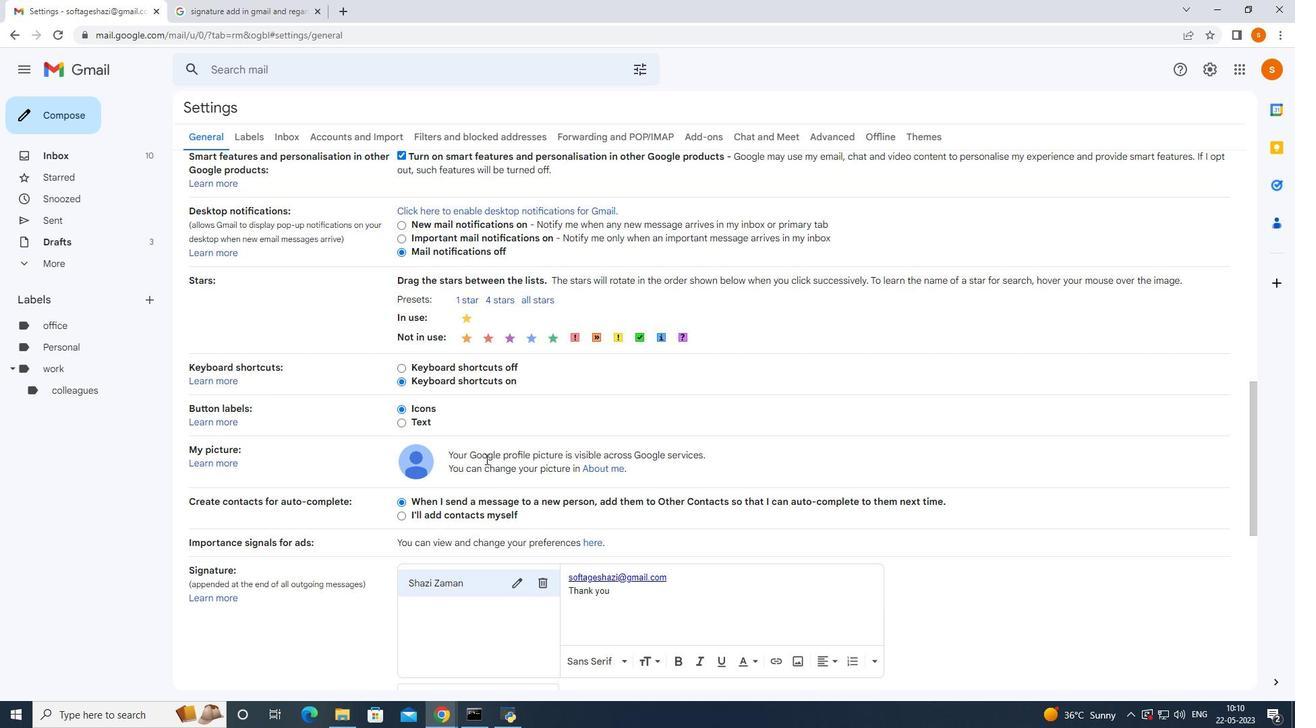 
Action: Mouse moved to (489, 462)
Screenshot: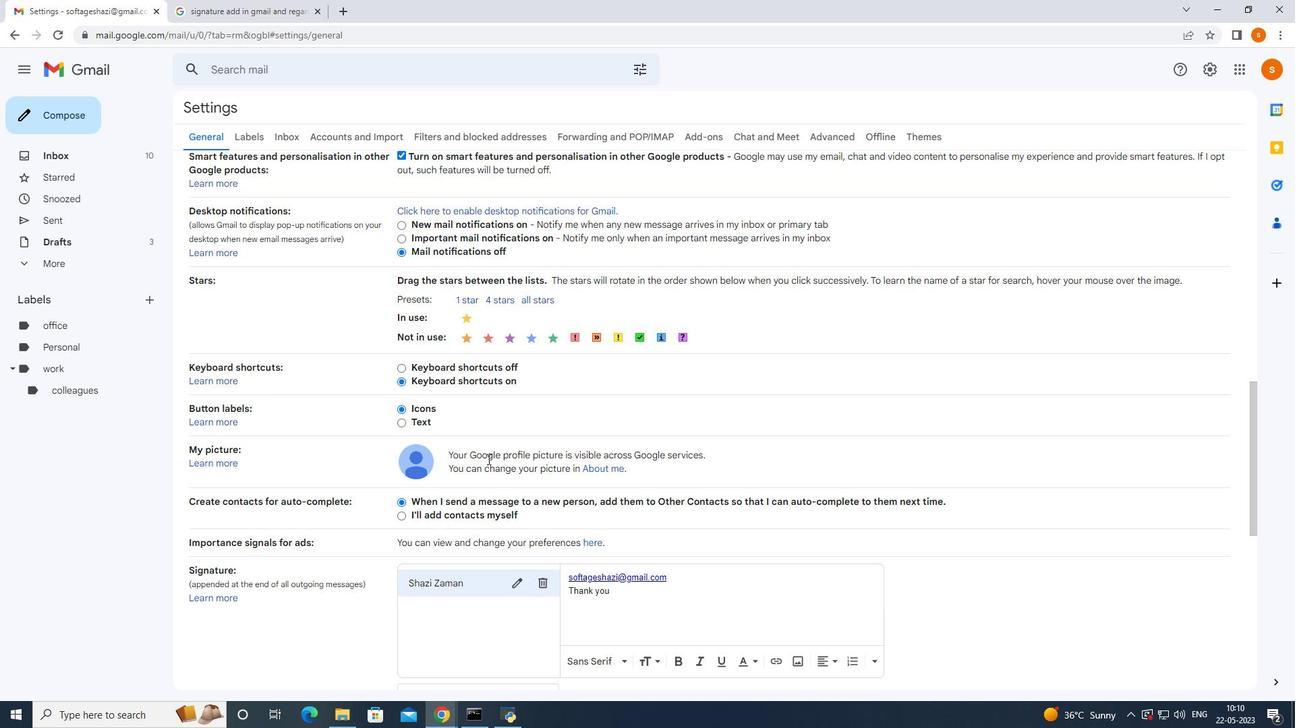 
Action: Mouse scrolled (489, 461) with delta (0, 0)
Screenshot: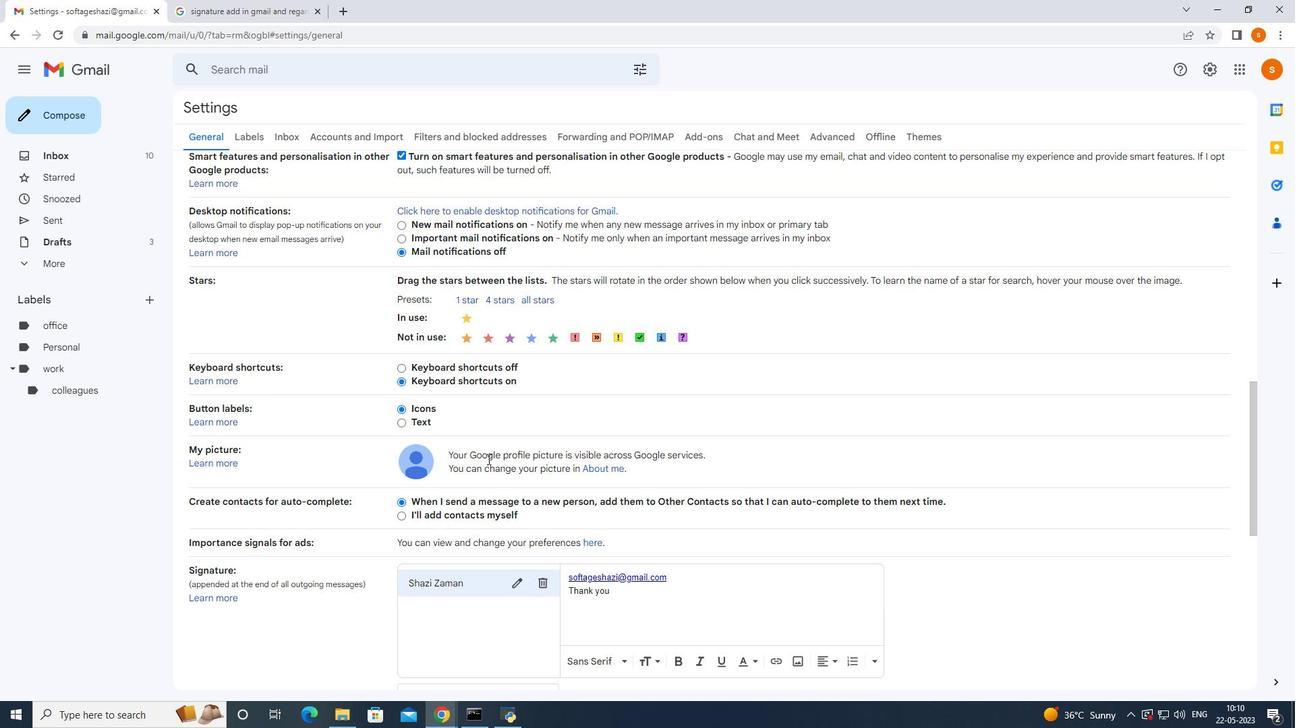 
Action: Mouse moved to (509, 493)
Screenshot: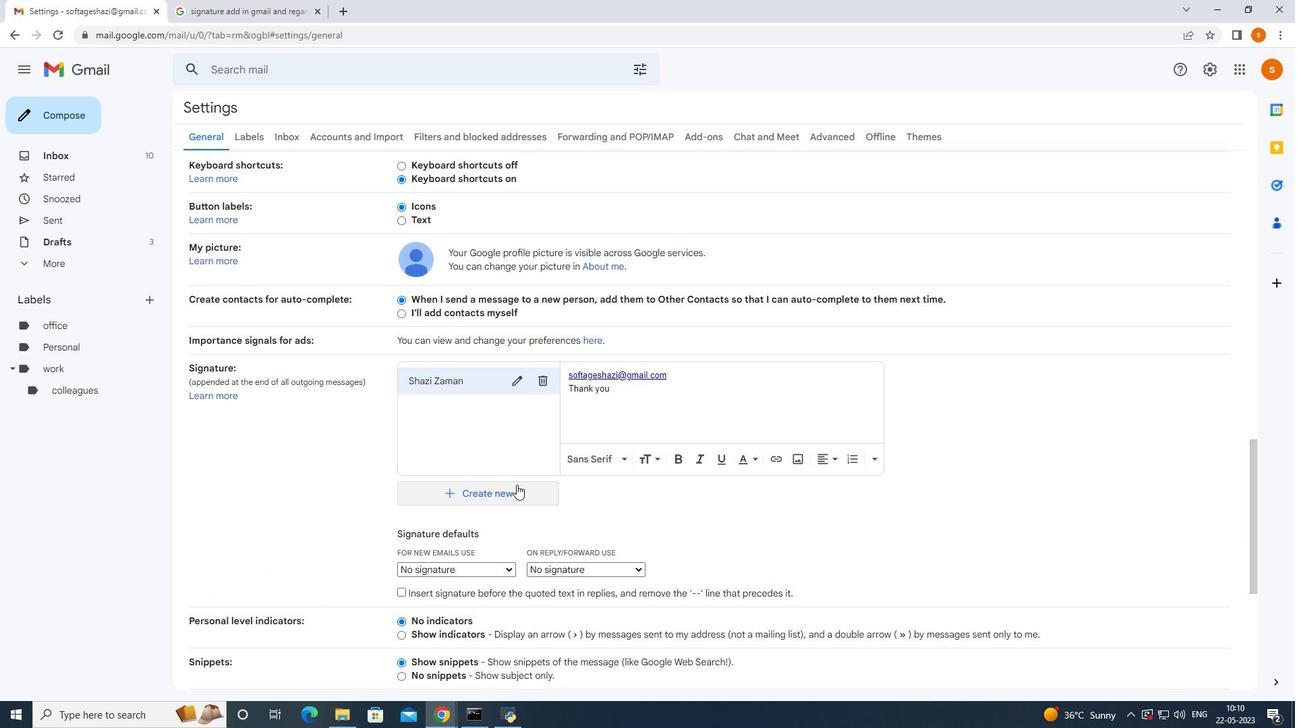 
Action: Mouse pressed left at (509, 493)
Screenshot: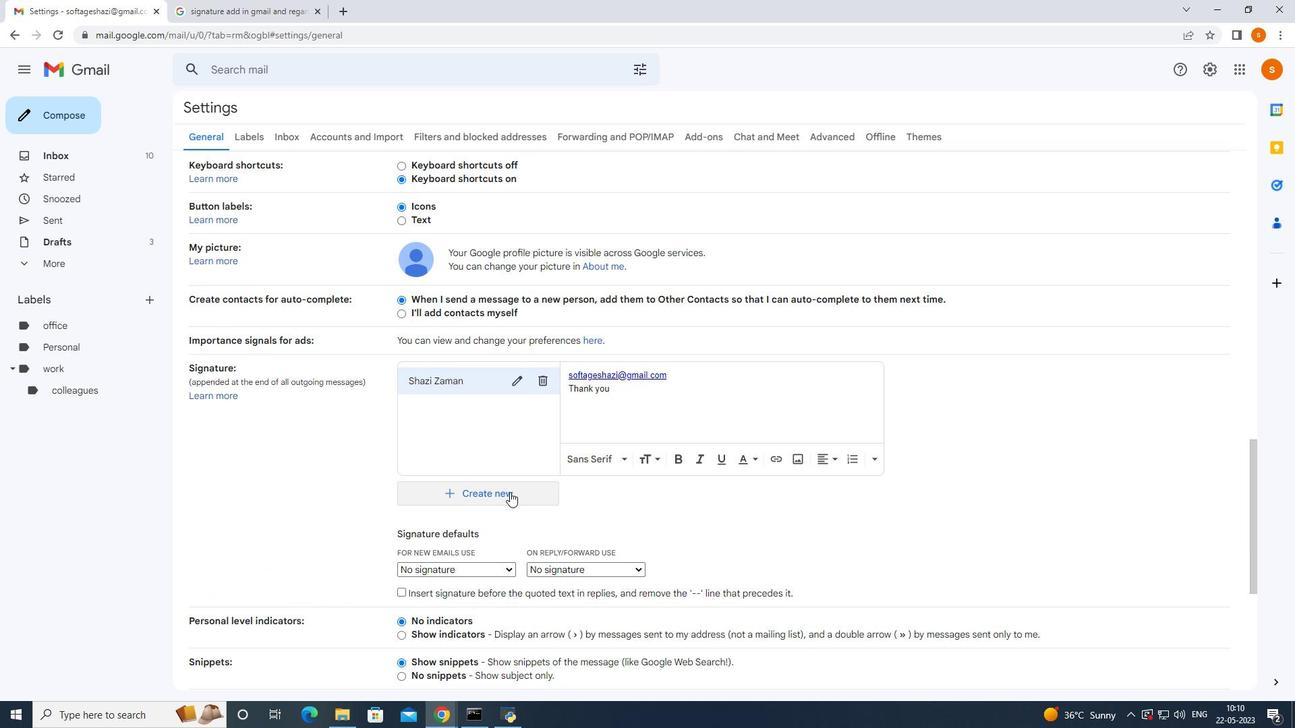 
Action: Mouse moved to (580, 373)
Screenshot: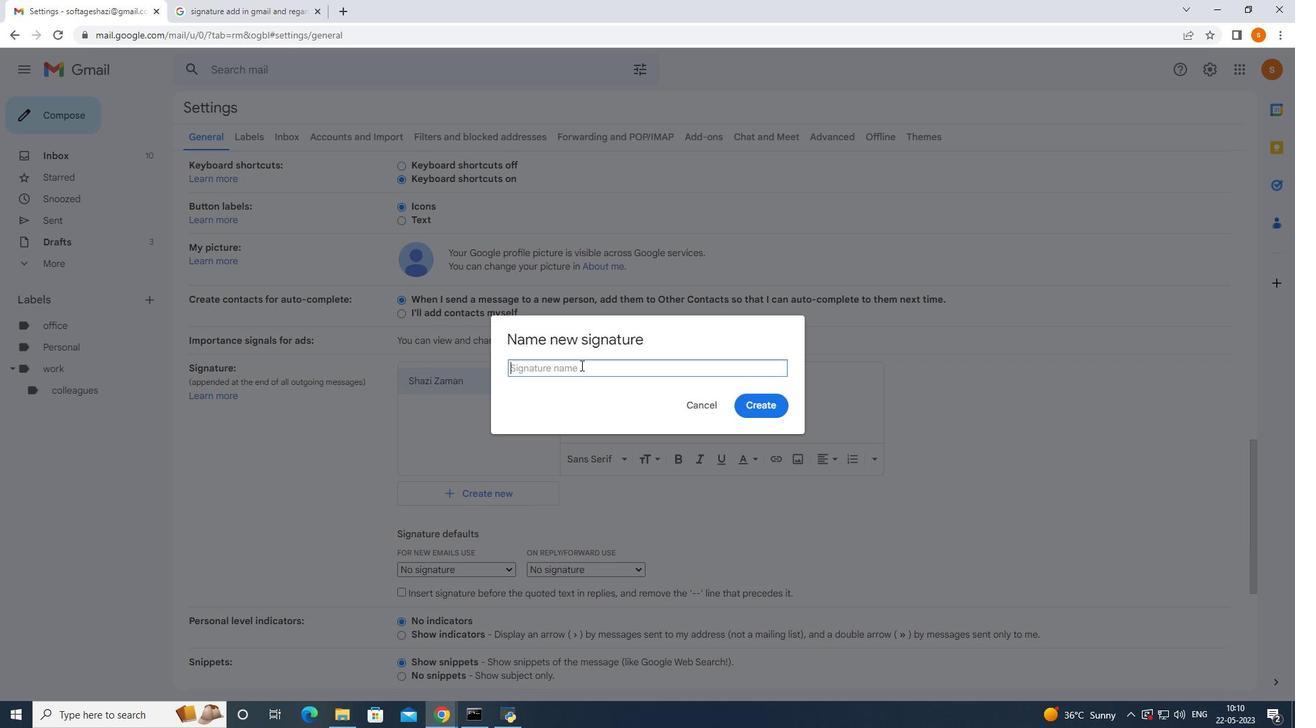 
Action: Mouse pressed left at (580, 373)
Screenshot: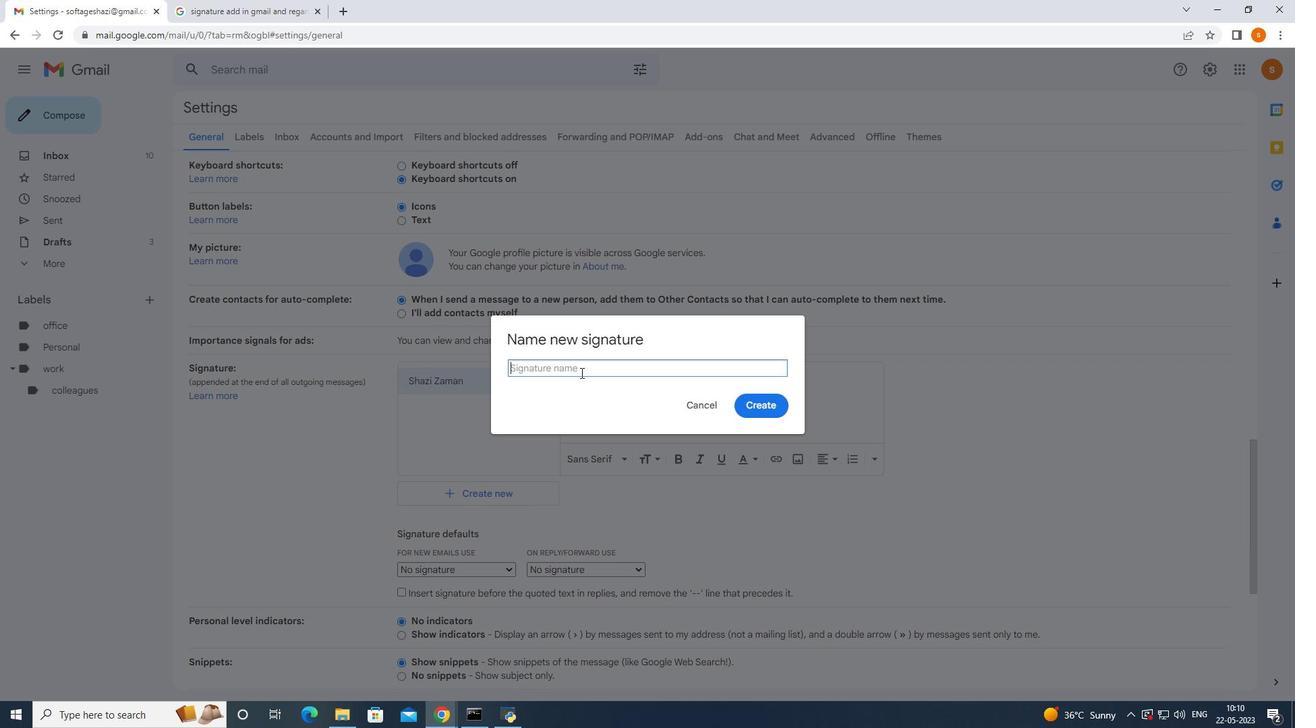 
Action: Mouse moved to (580, 371)
Screenshot: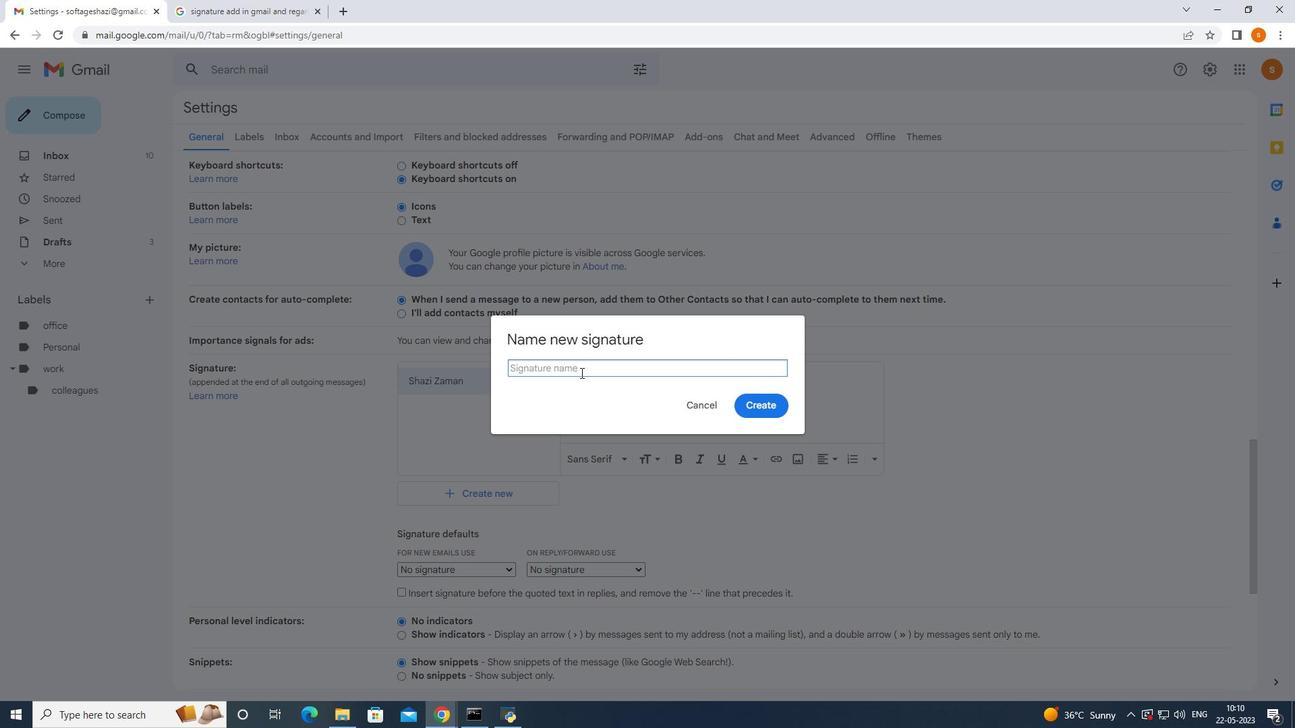 
Action: Key pressed <Key.shift><Key.shift><Key.shift><Key.shift><Key.shift><Key.shift>Aiden<Key.space><Key.shift><Key.shift><Key.shift><Key.shift><Key.shift><Key.shift><Key.shift><Key.shift><Key.shift><Key.shift><Key.shift>Davis
Screenshot: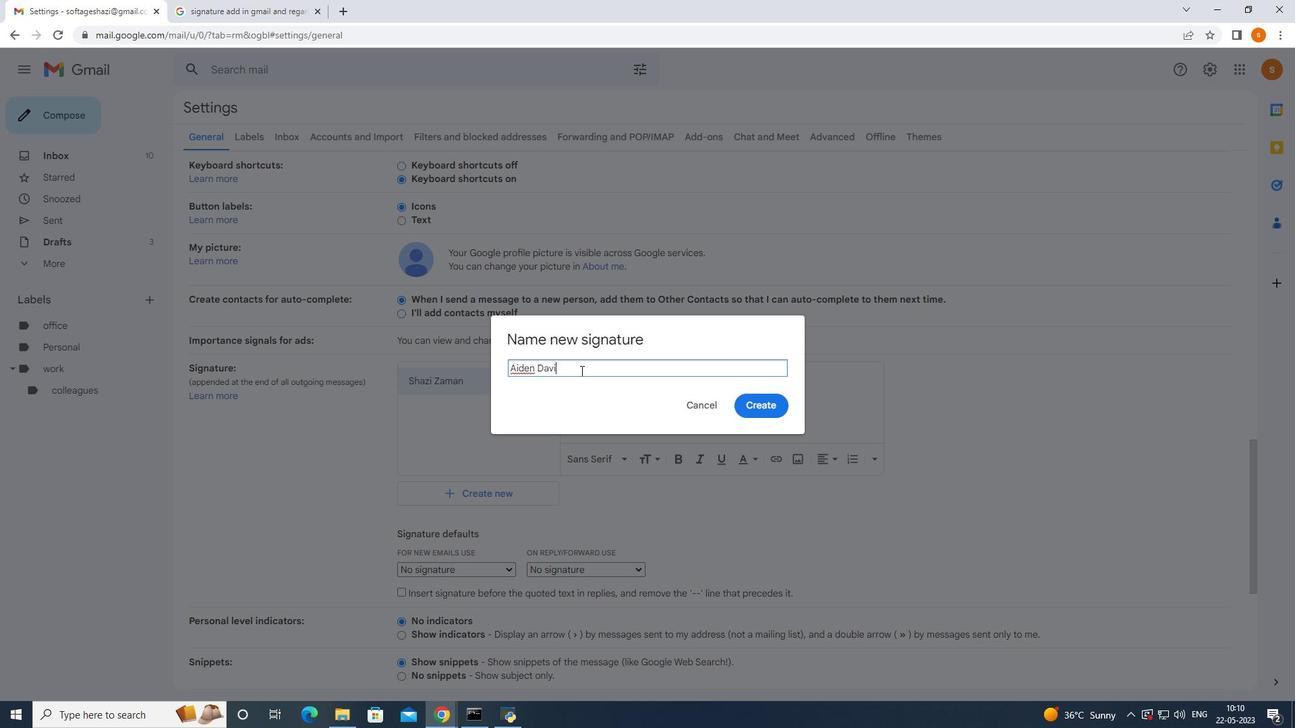 
Action: Mouse moved to (766, 408)
Screenshot: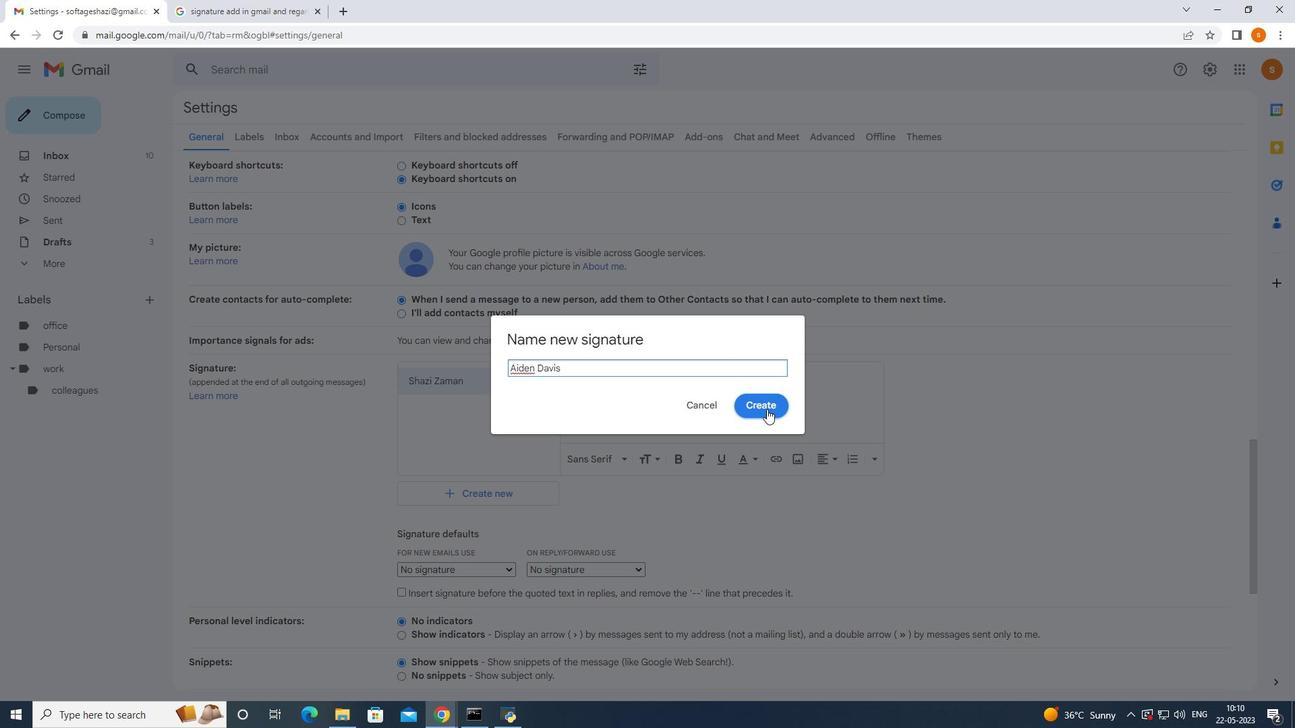
Action: Mouse pressed left at (766, 408)
Screenshot: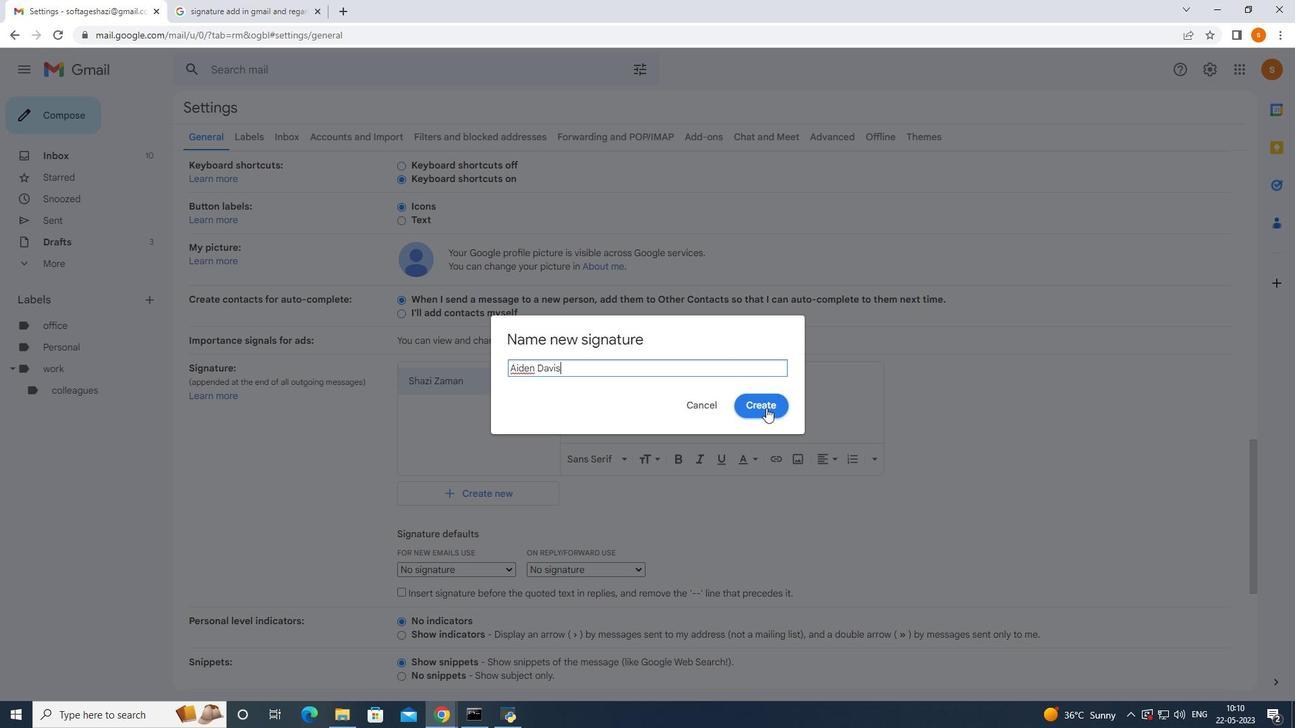 
Action: Mouse moved to (601, 384)
Screenshot: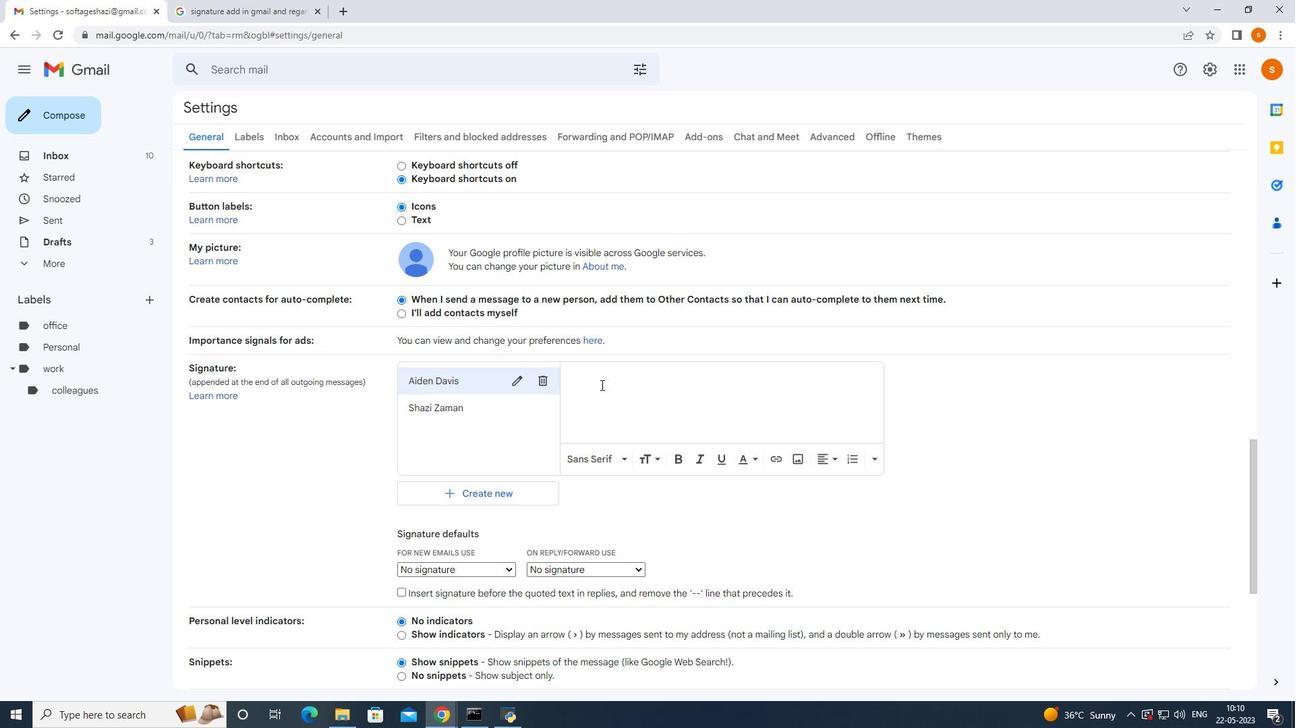 
Action: Key pressed <Key.shift>Best<Key.space><Key.shift>Regards,
Screenshot: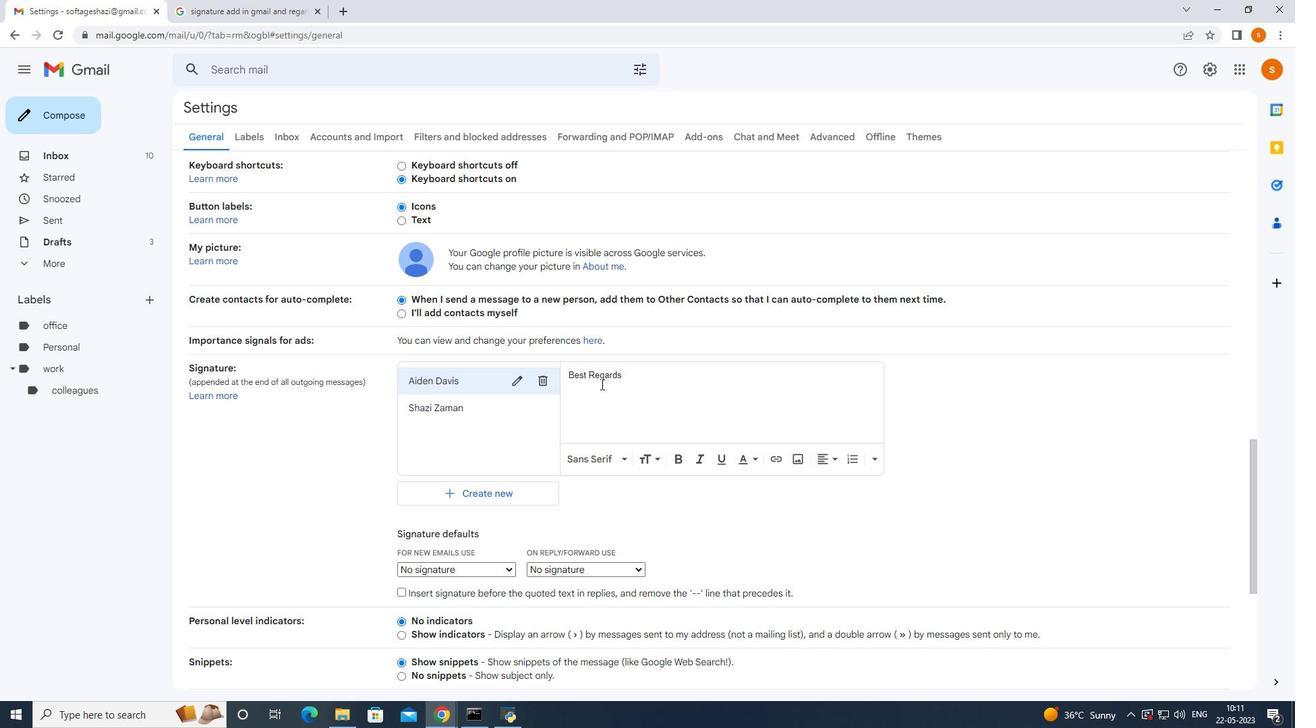 
Action: Mouse moved to (662, 388)
Screenshot: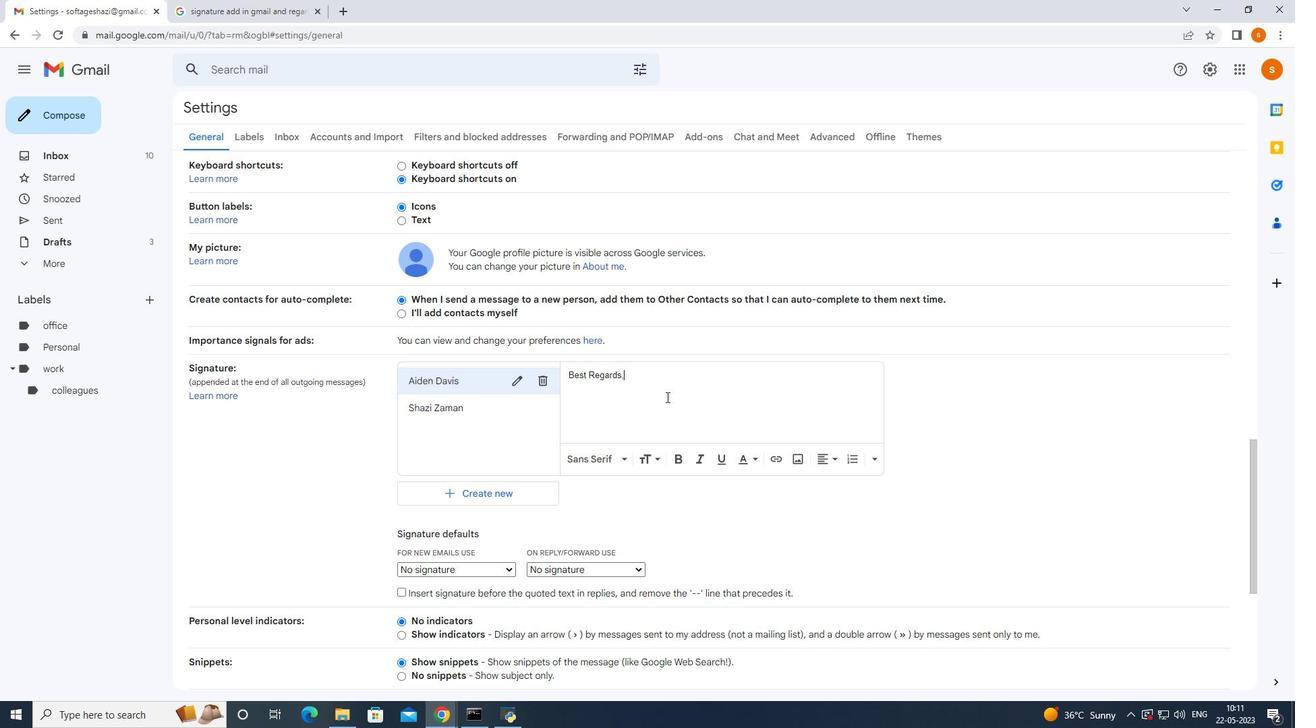 
Action: Mouse pressed left at (662, 388)
Screenshot: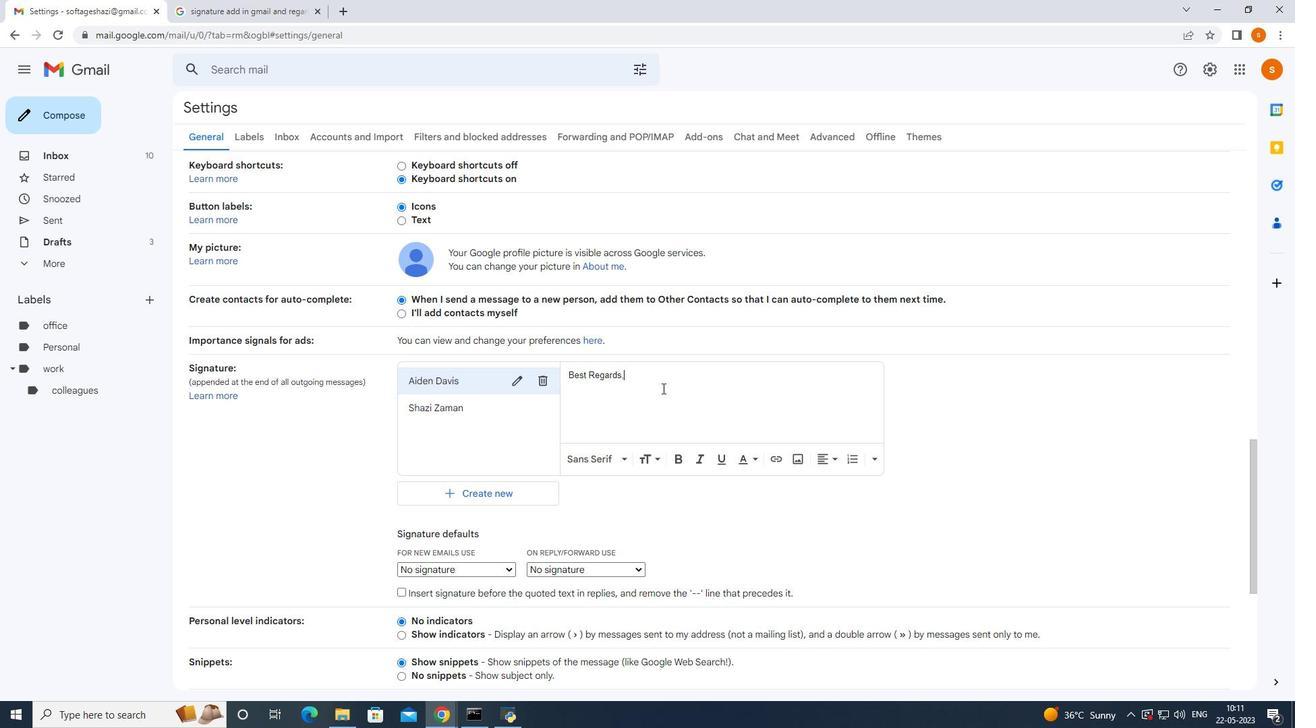 
Action: Mouse moved to (607, 488)
Screenshot: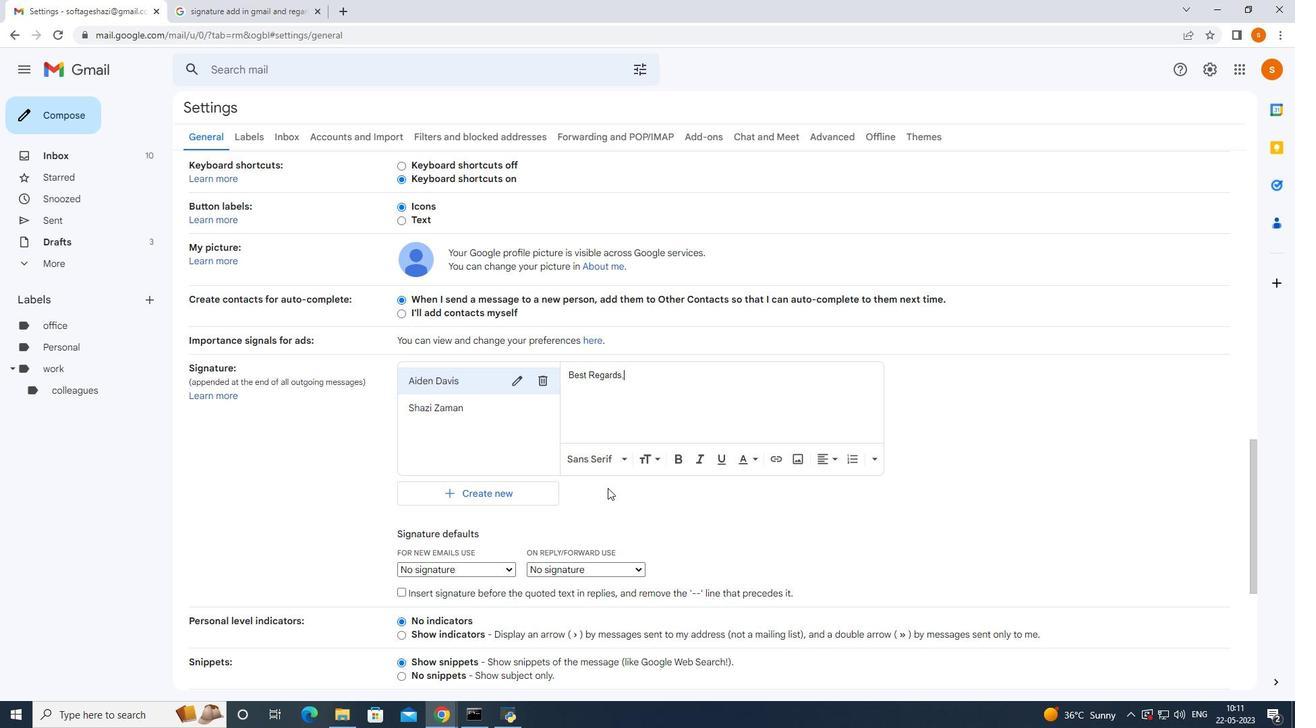 
Action: Mouse scrolled (607, 487) with delta (0, 0)
Screenshot: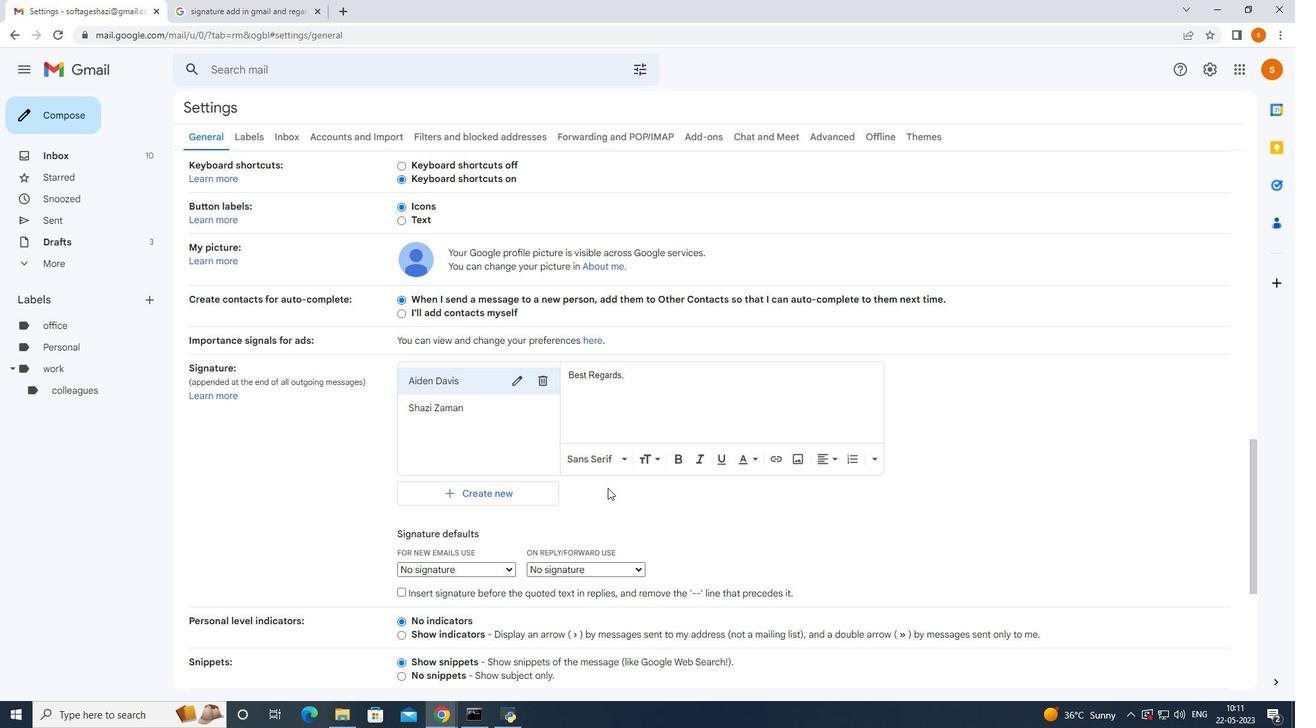 
Action: Mouse moved to (507, 501)
Screenshot: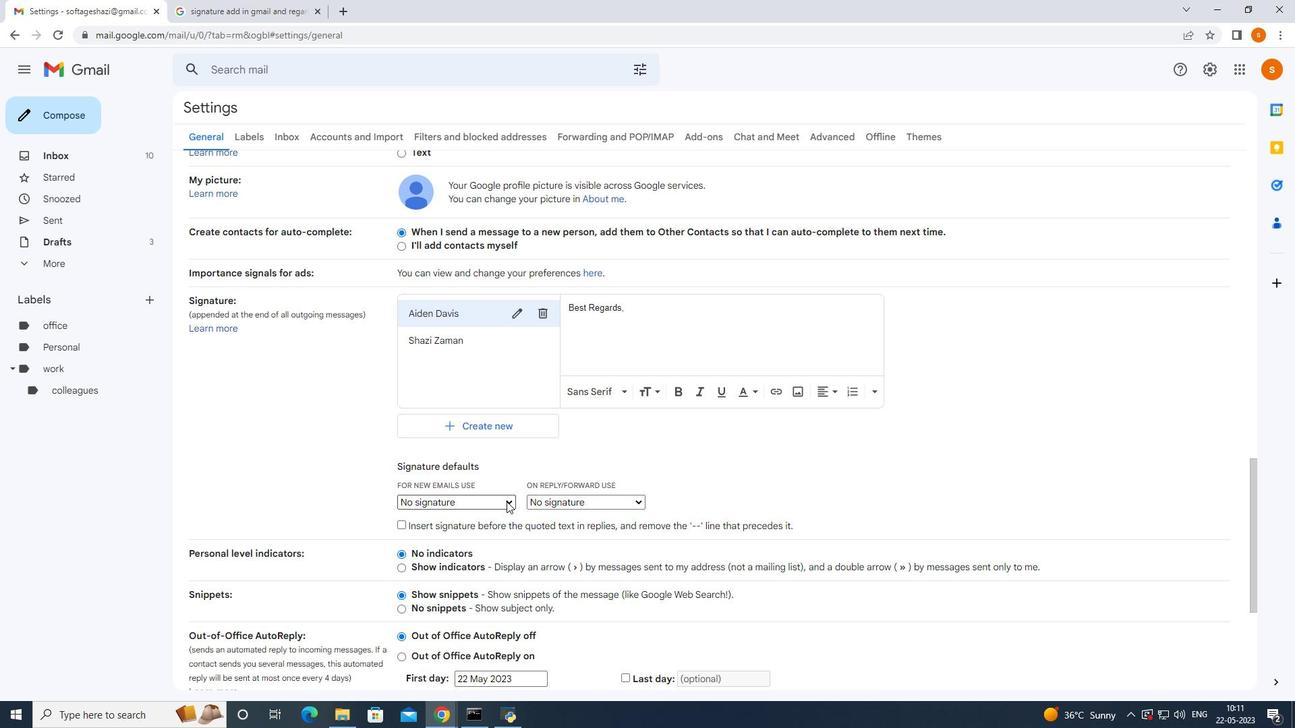 
Action: Mouse pressed left at (507, 501)
Screenshot: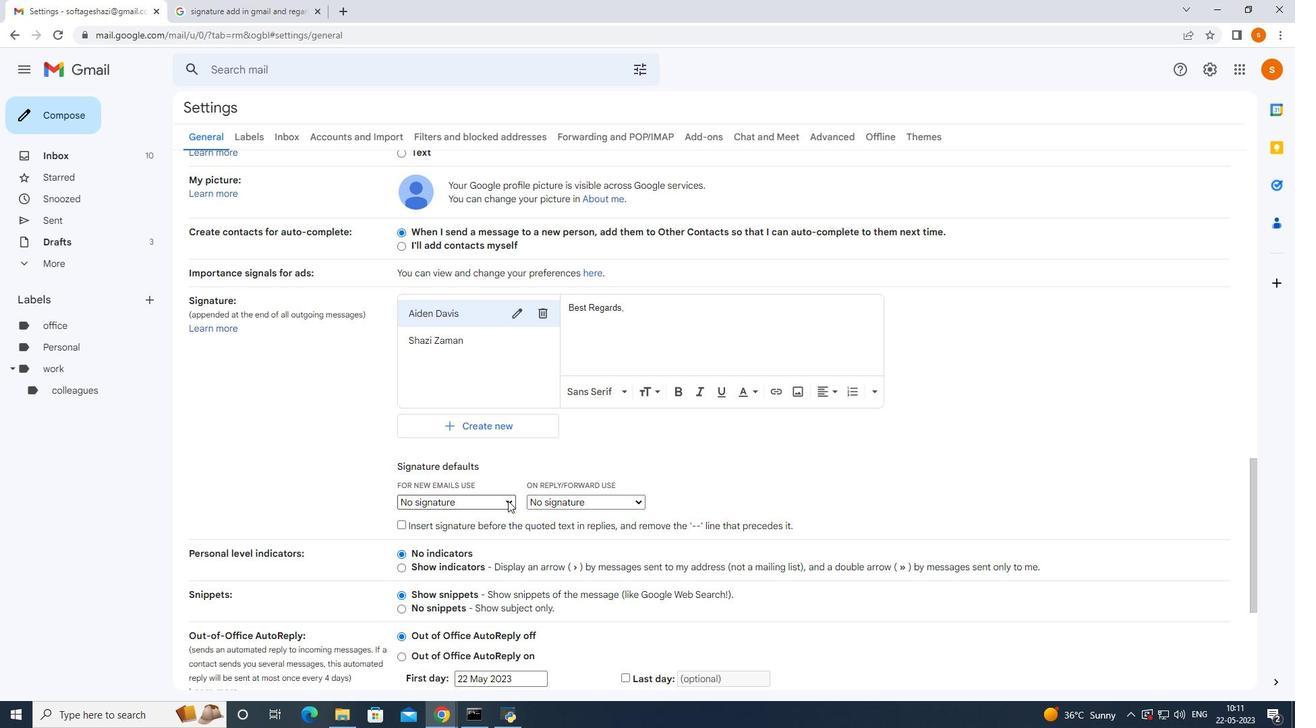 
Action: Mouse moved to (500, 525)
Screenshot: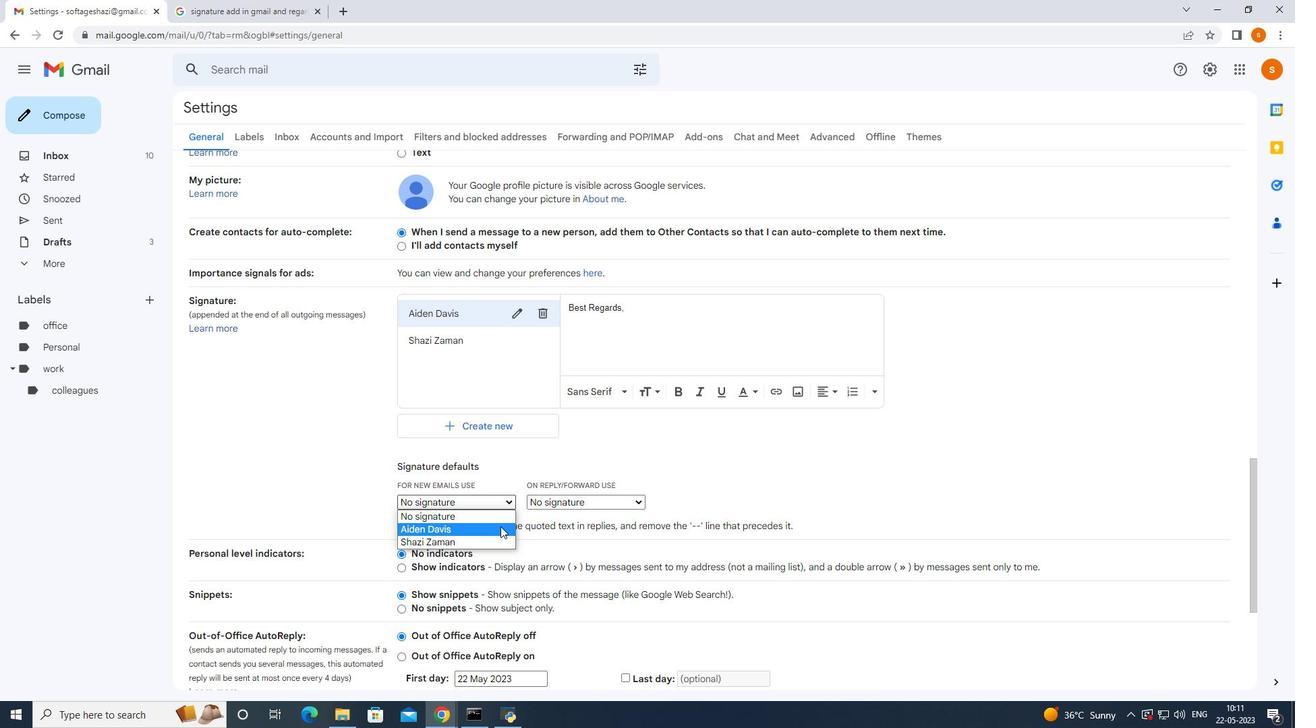 
Action: Mouse pressed left at (500, 525)
Screenshot: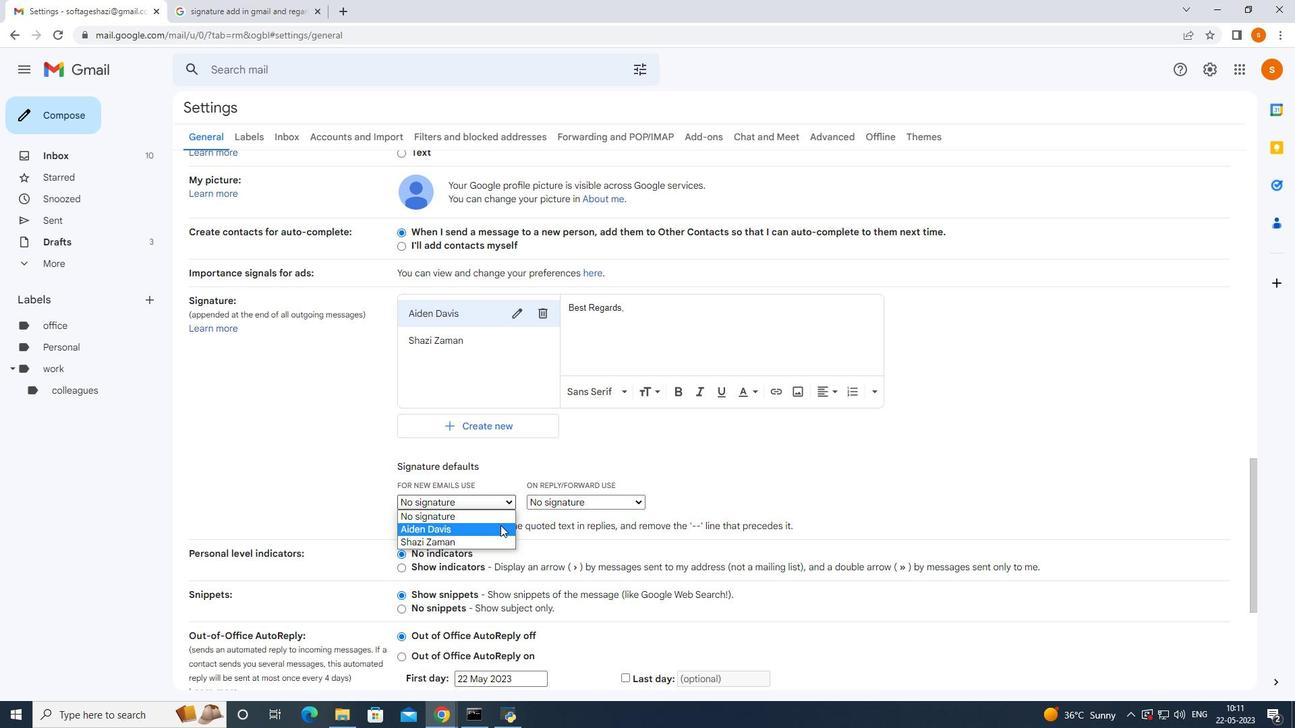 
Action: Mouse moved to (403, 526)
Screenshot: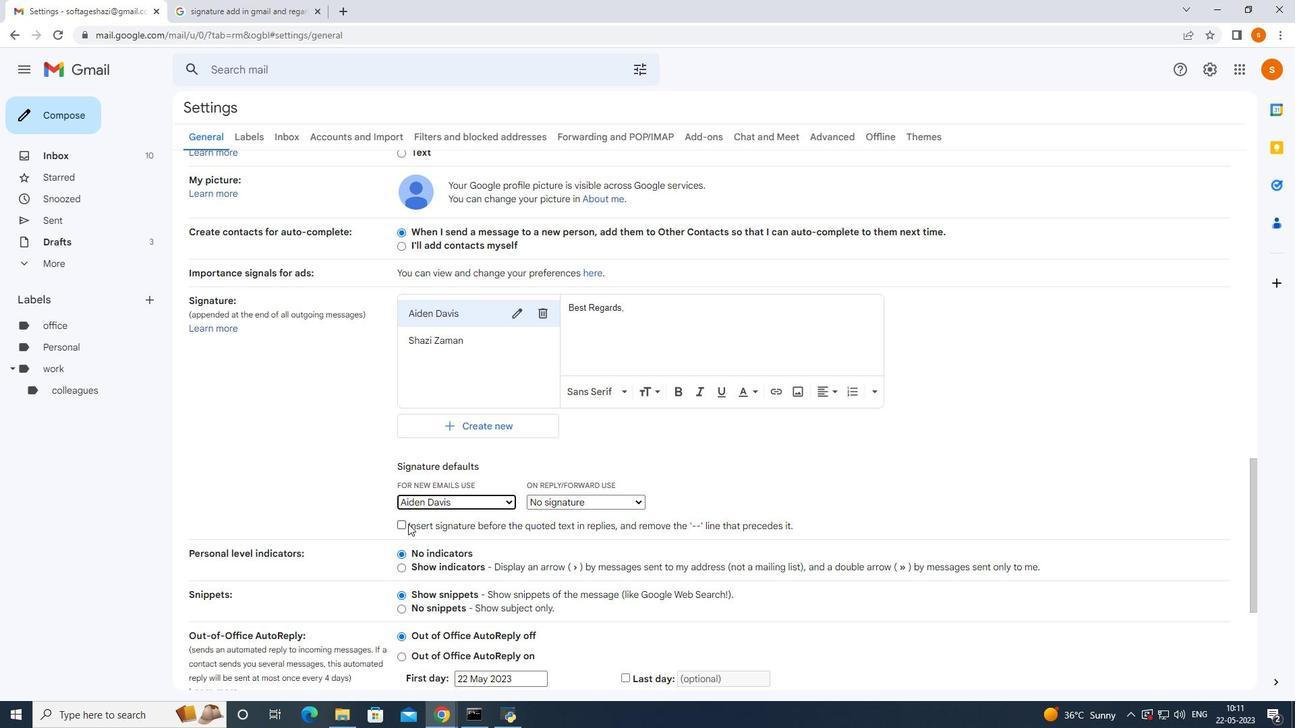 
Action: Mouse pressed left at (403, 526)
Screenshot: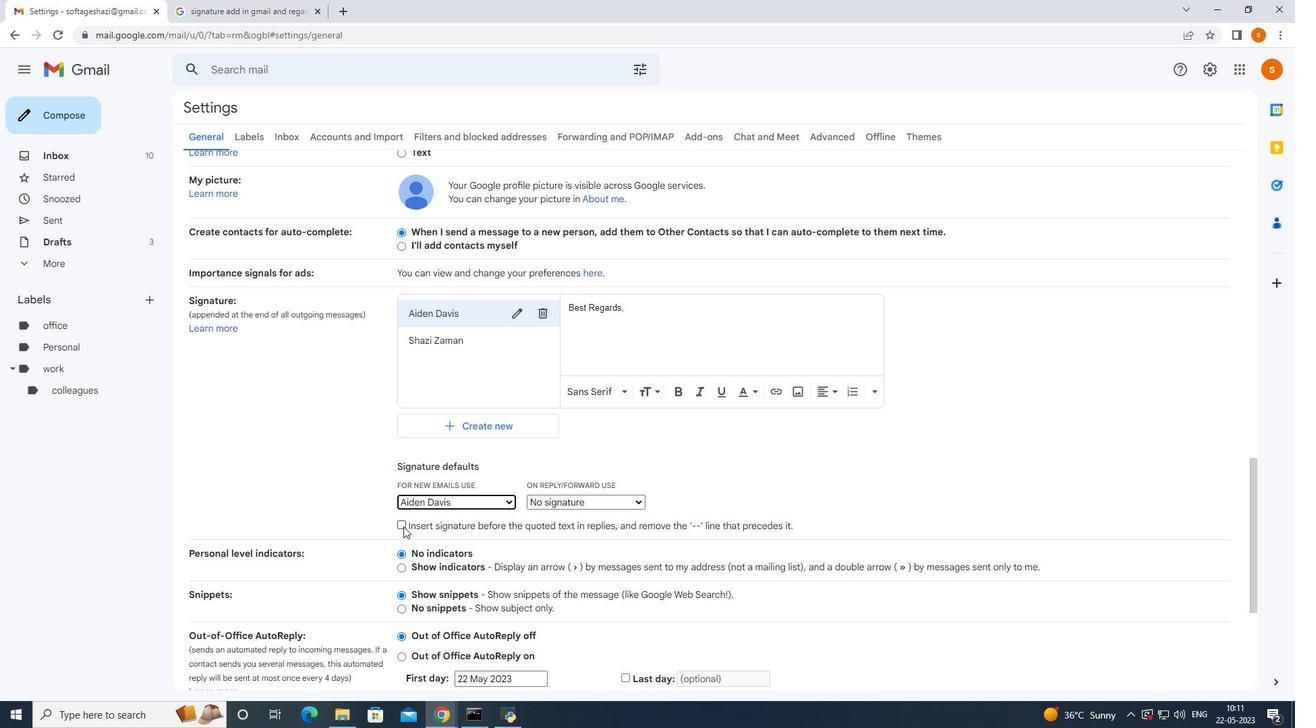 
Action: Mouse moved to (514, 511)
Screenshot: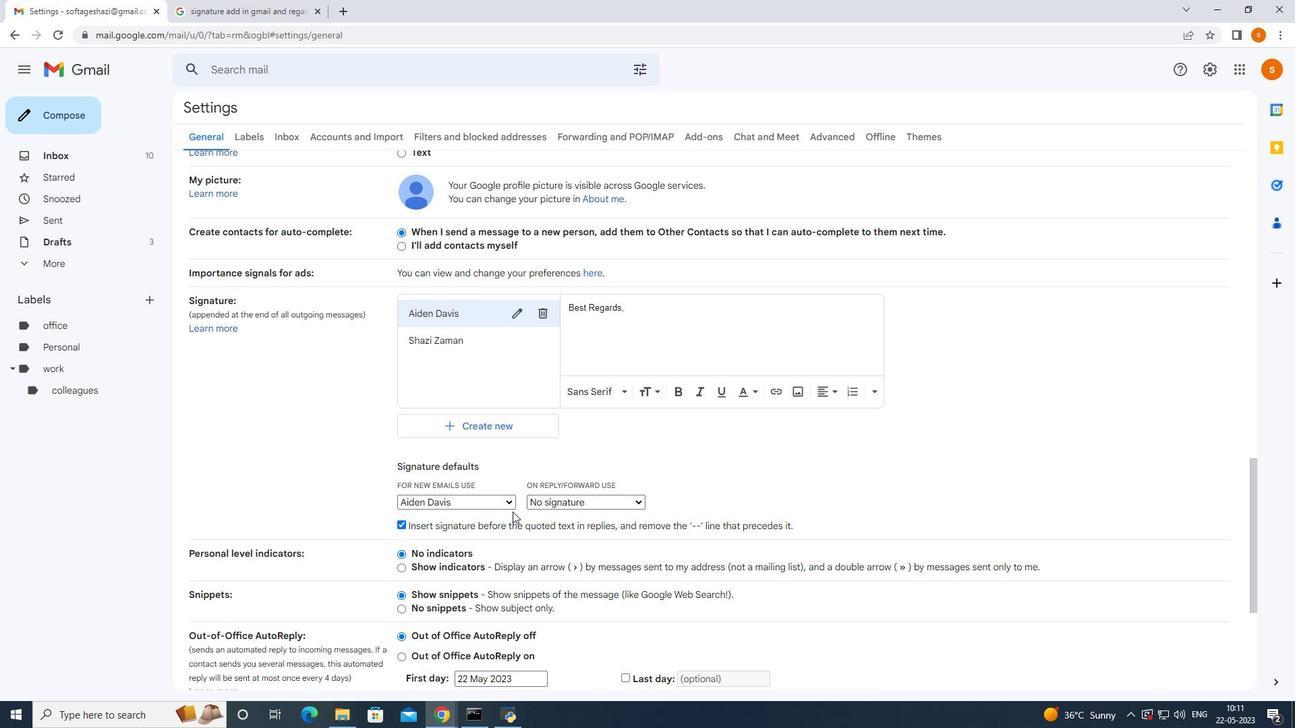 
Action: Mouse scrolled (514, 511) with delta (0, 0)
Screenshot: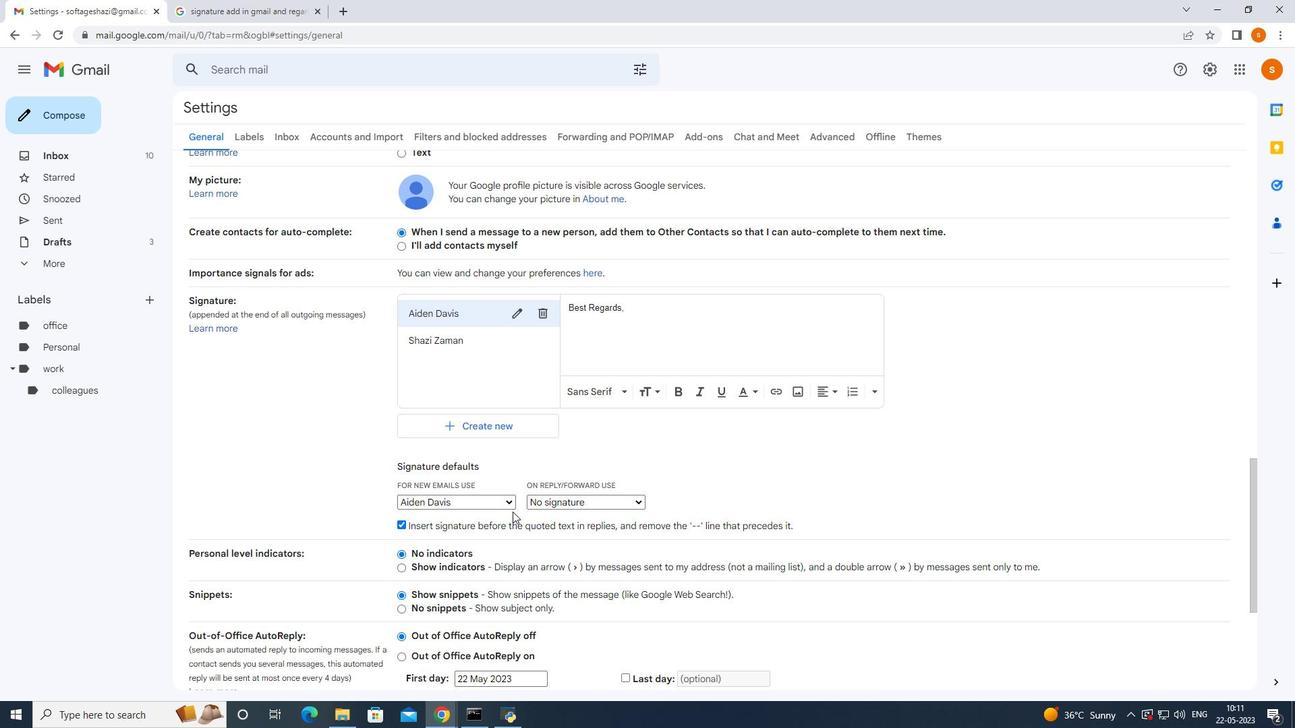 
Action: Mouse moved to (514, 511)
Screenshot: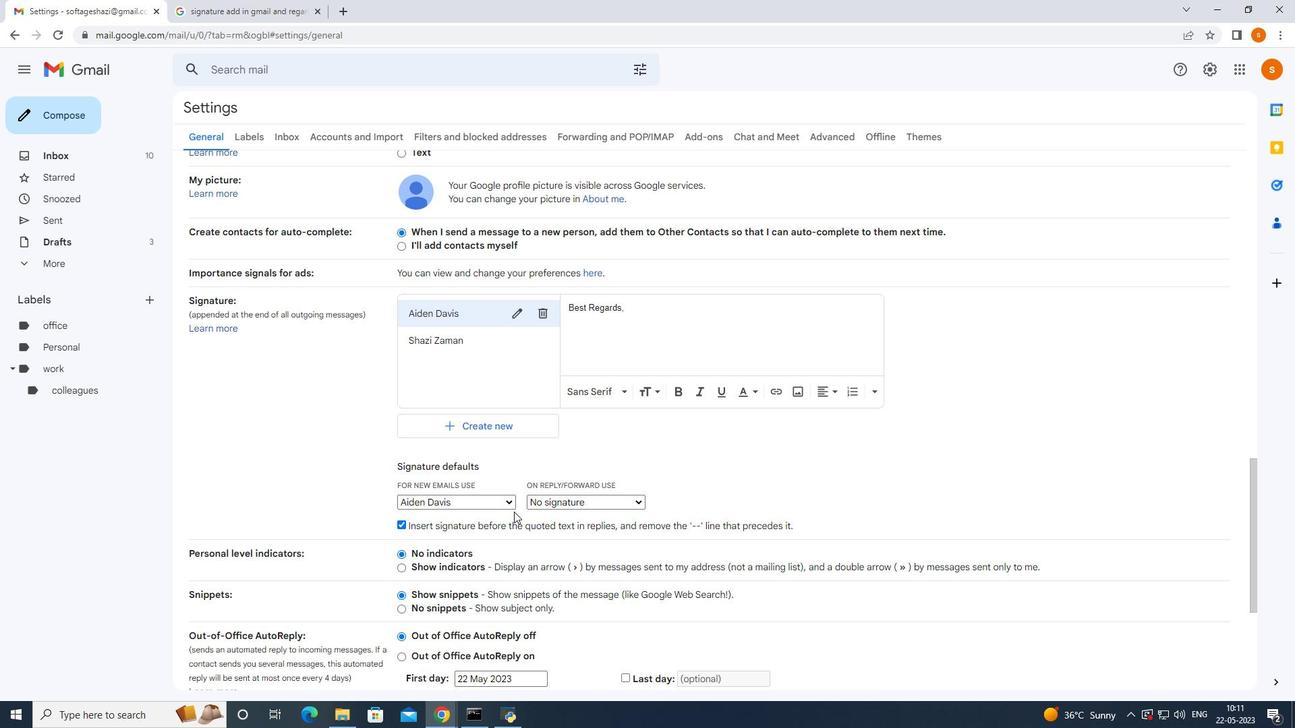 
Action: Mouse scrolled (514, 511) with delta (0, 0)
Screenshot: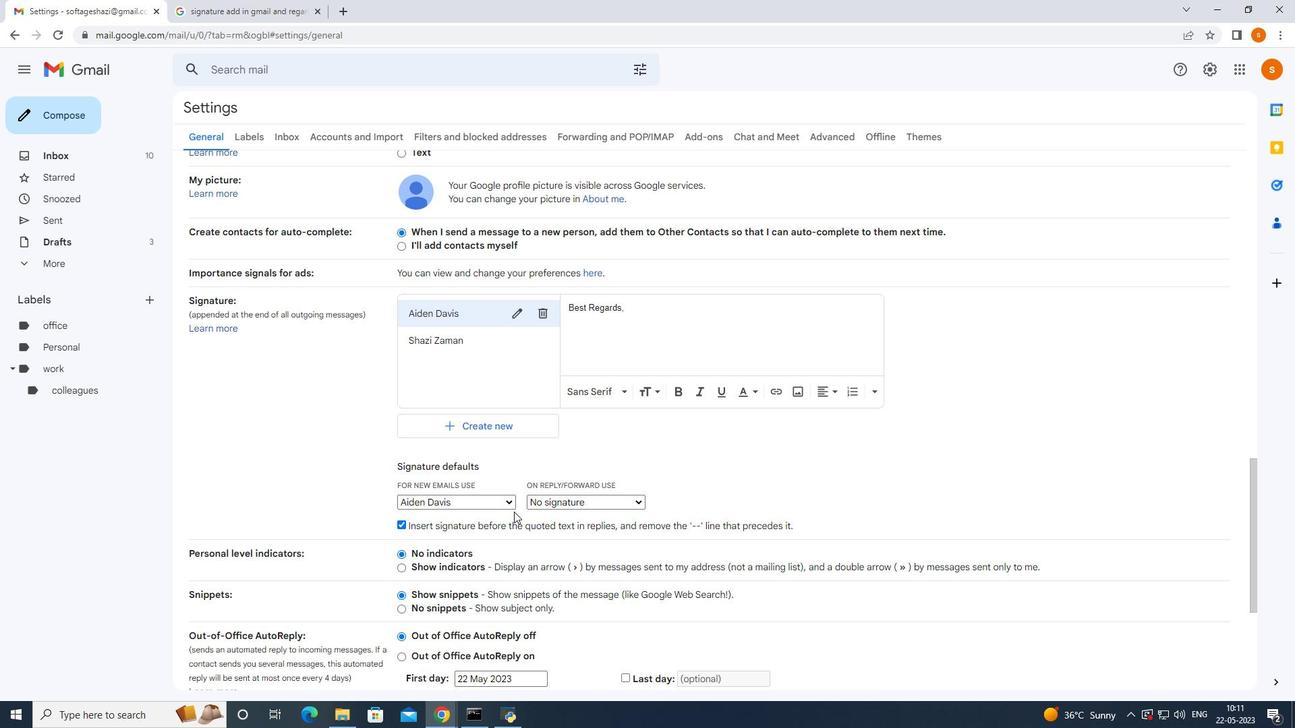 
Action: Mouse scrolled (514, 511) with delta (0, 0)
Screenshot: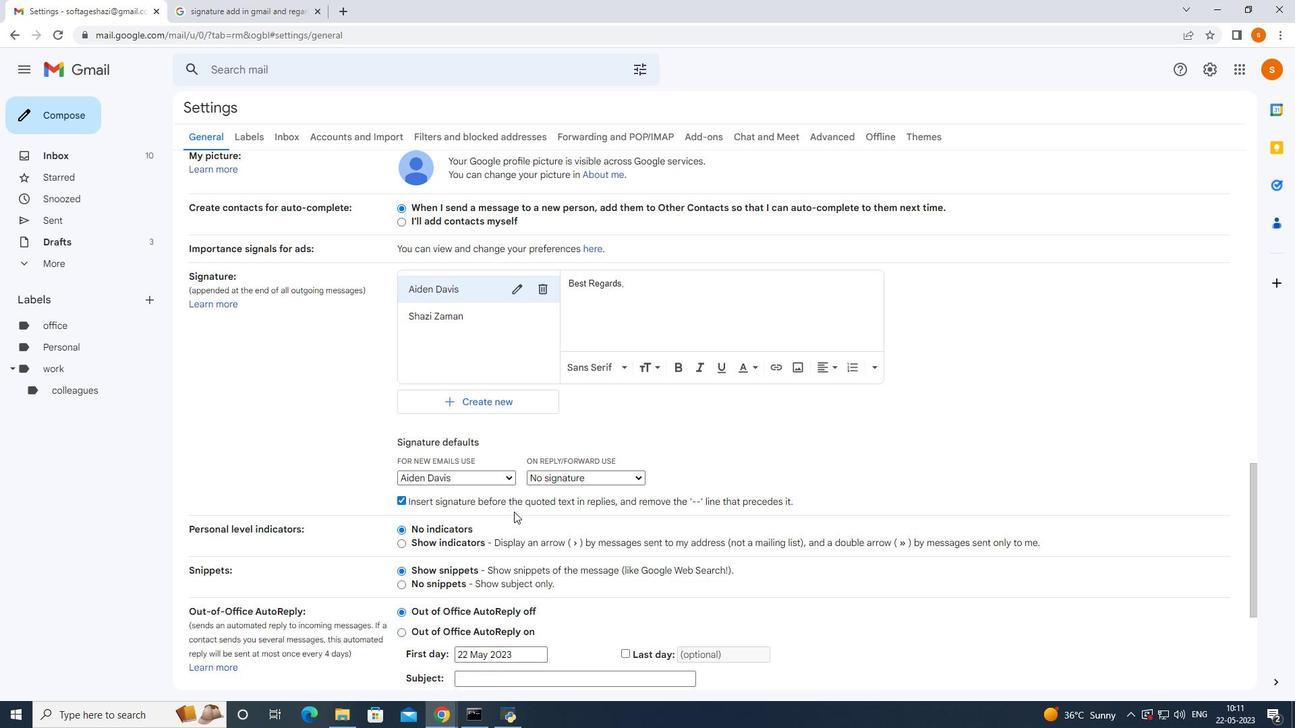 
Action: Mouse moved to (514, 510)
Screenshot: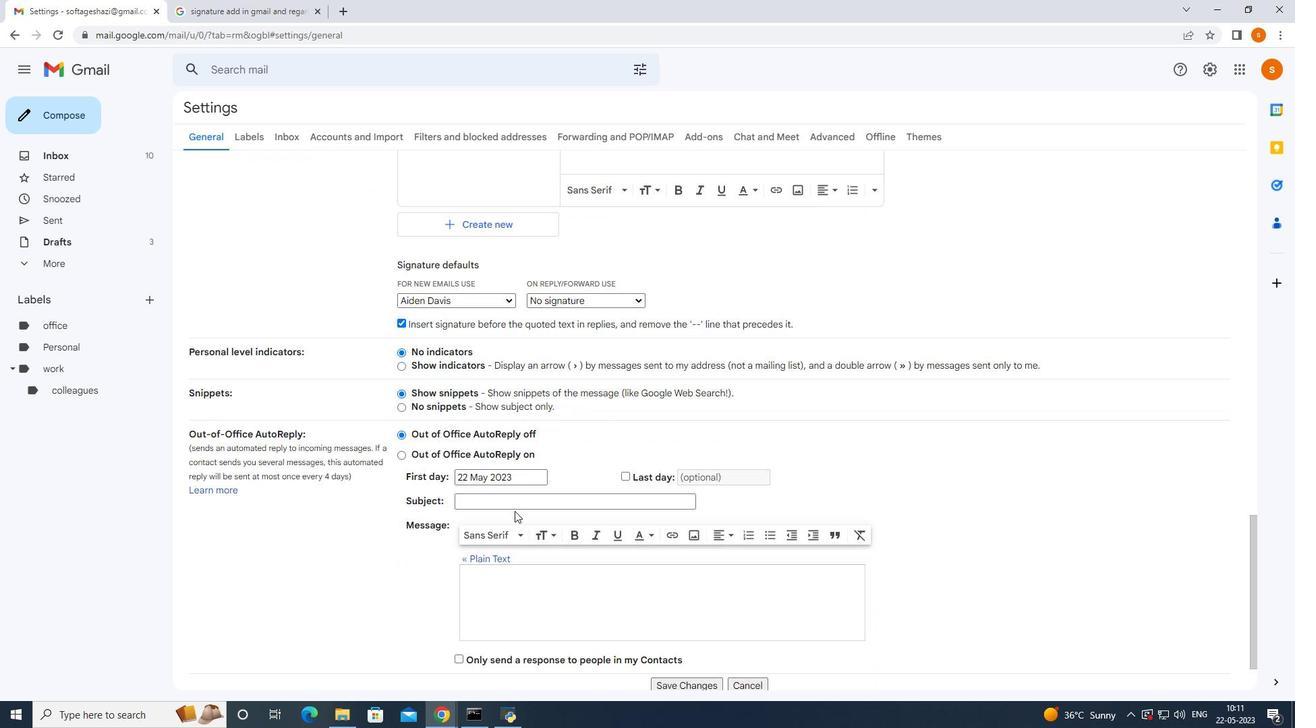 
Action: Mouse scrolled (514, 509) with delta (0, 0)
Screenshot: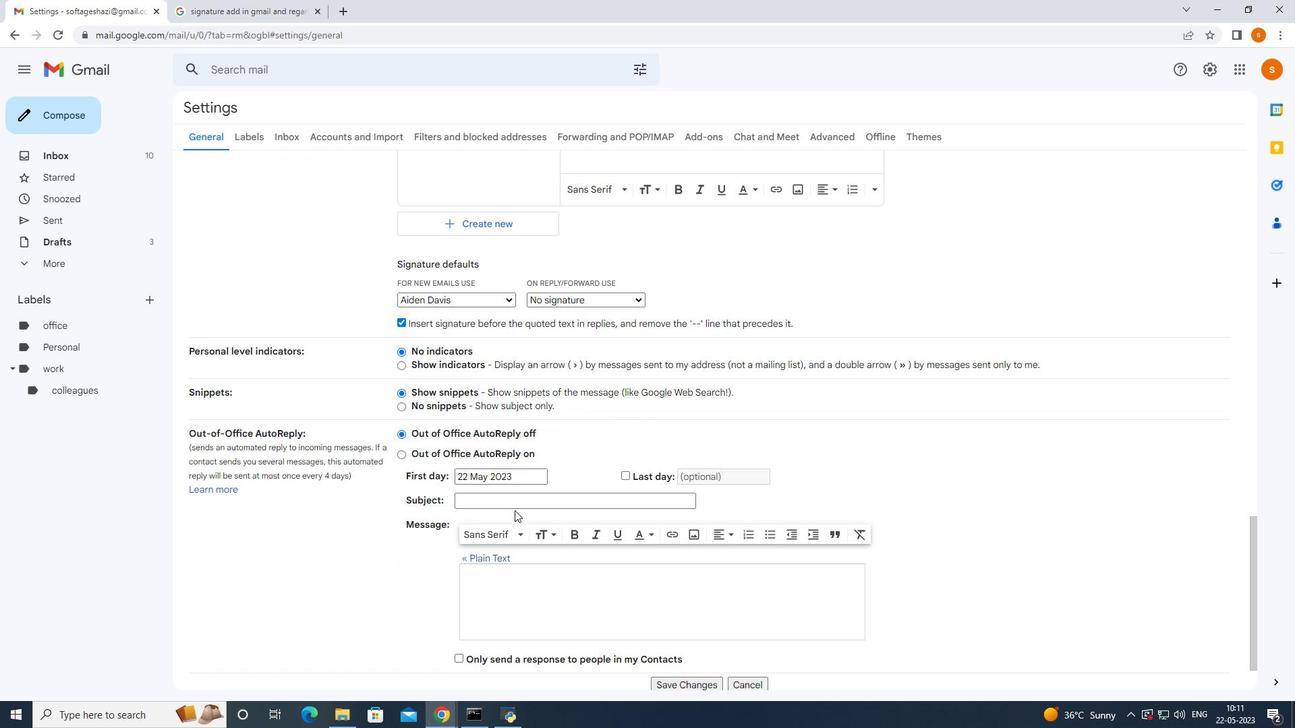 
Action: Mouse moved to (675, 618)
Screenshot: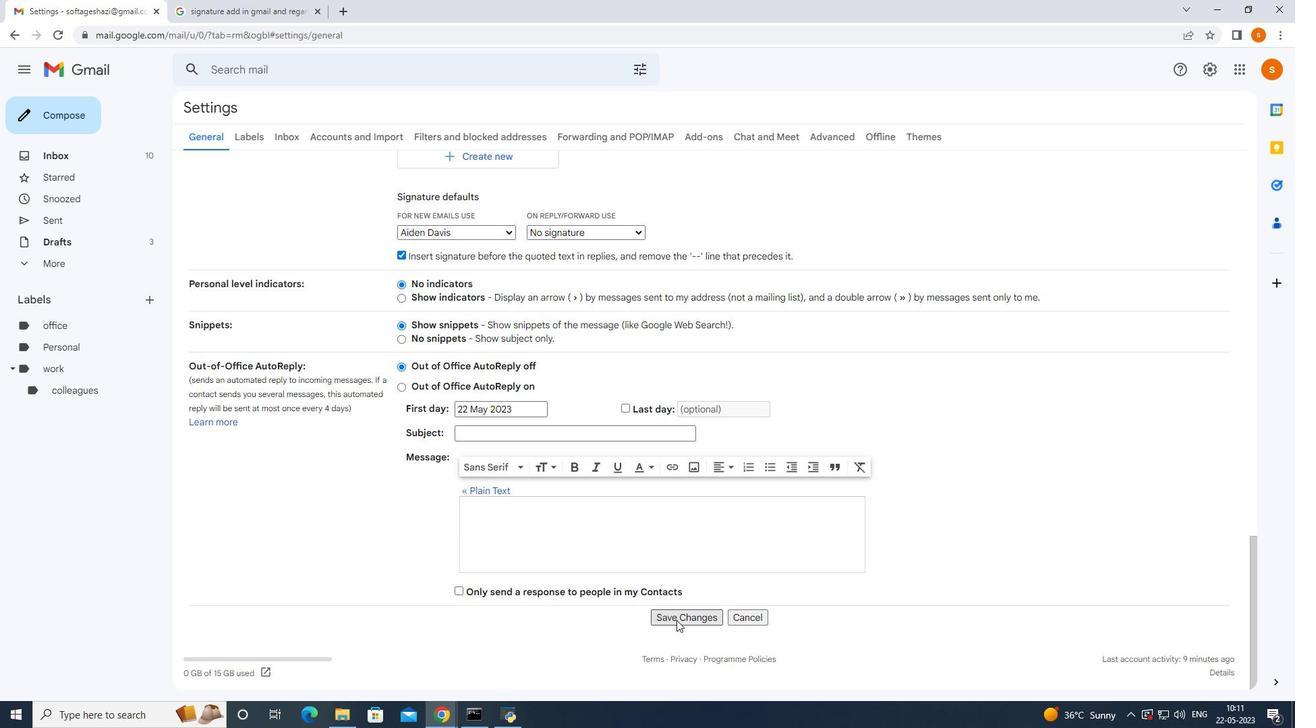 
Action: Mouse pressed left at (675, 618)
Screenshot: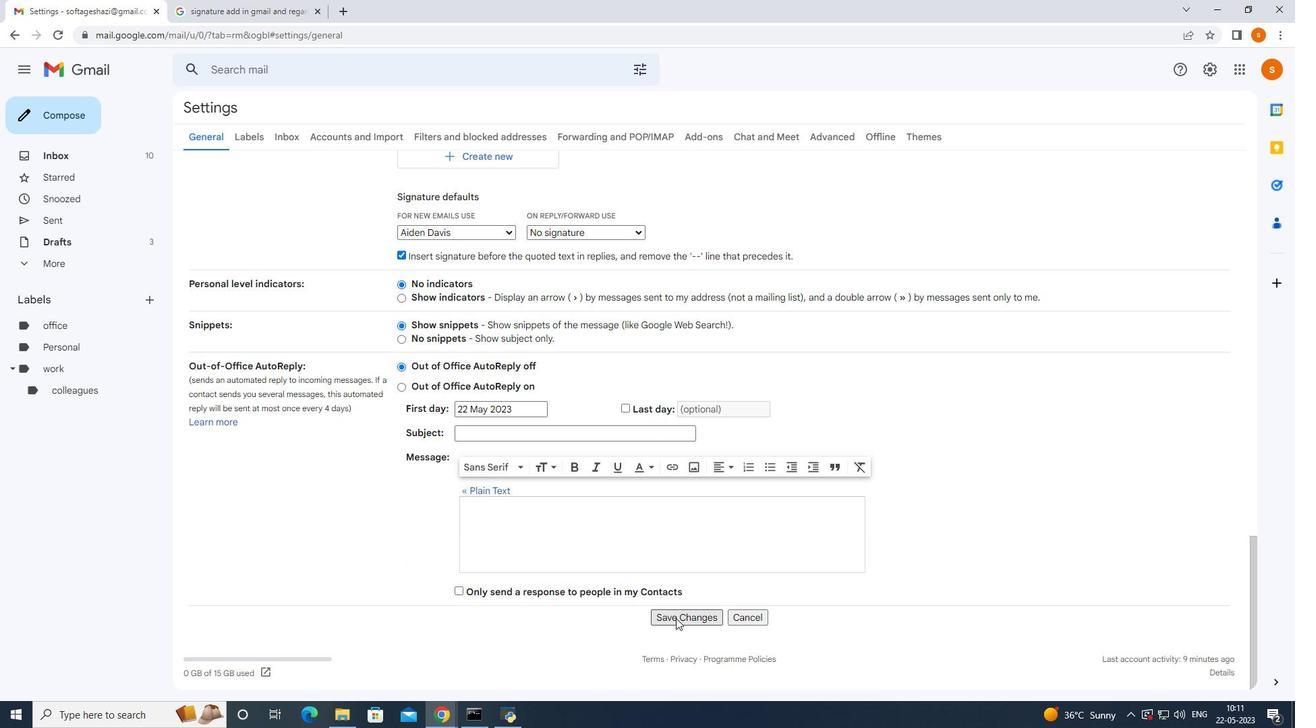 
Action: Mouse moved to (1201, 71)
Screenshot: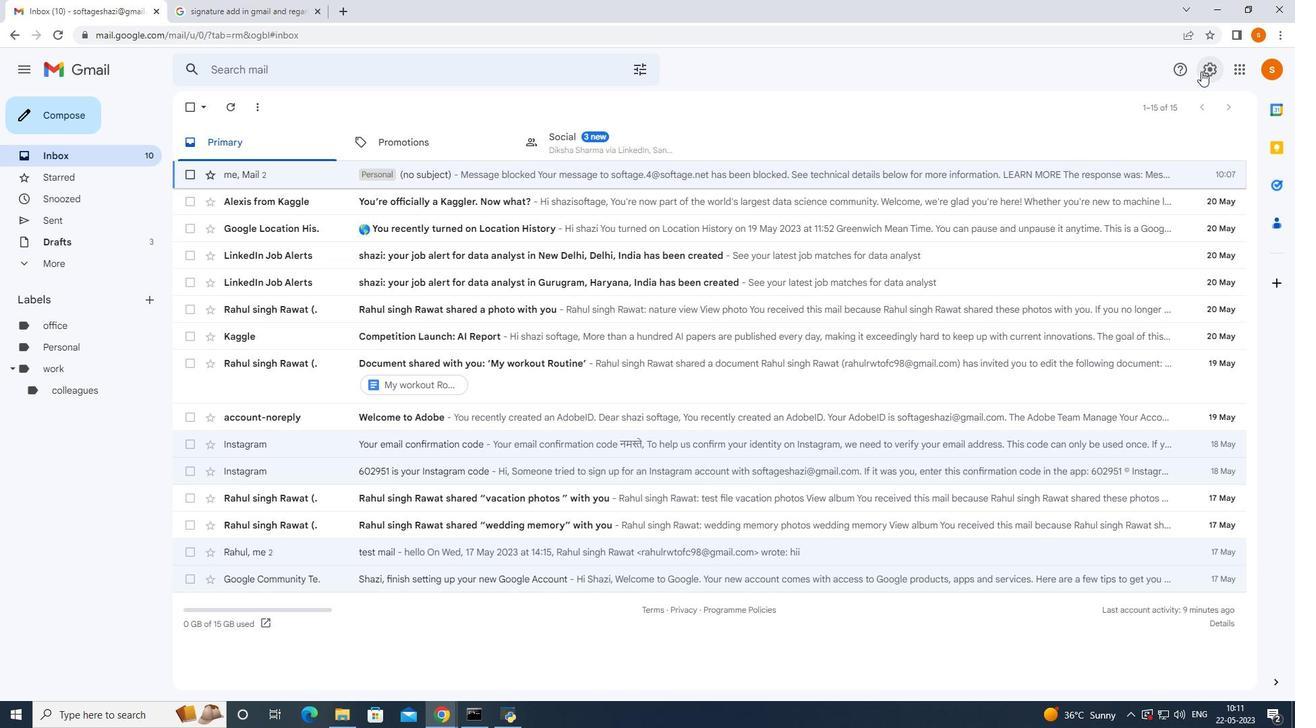 
Action: Mouse pressed left at (1201, 71)
Screenshot: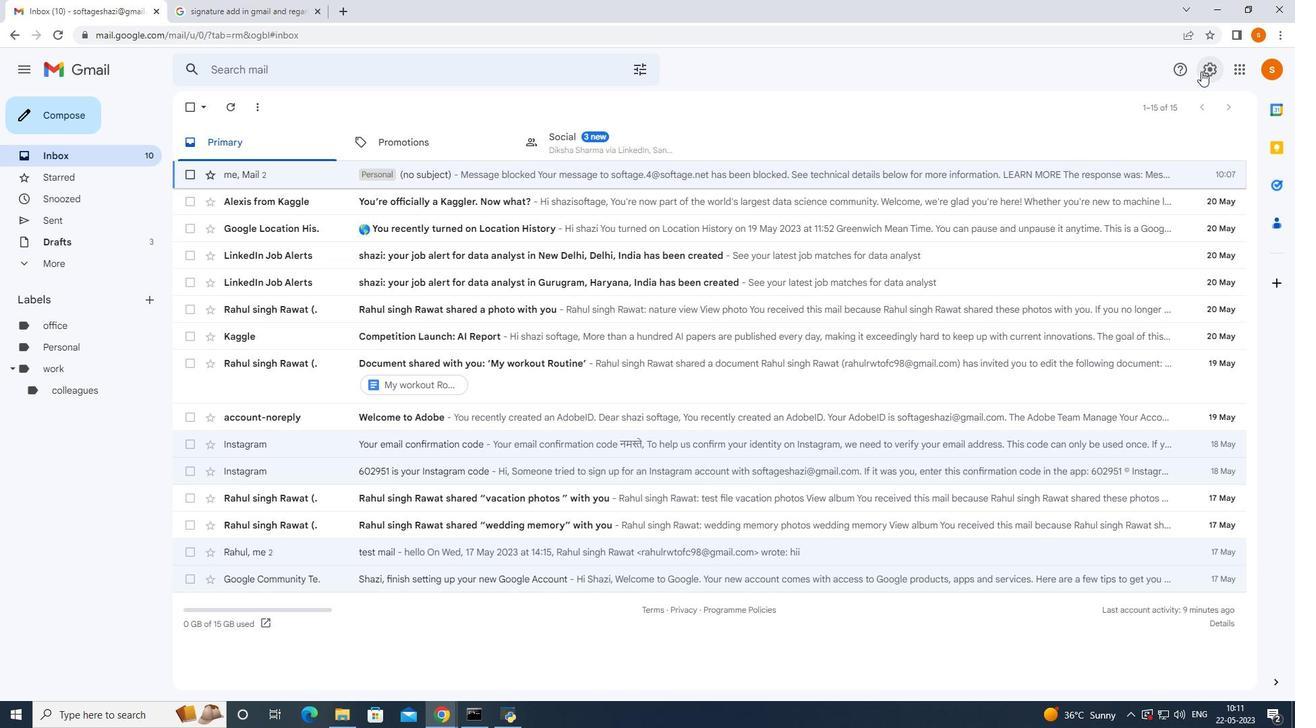 
Action: Mouse moved to (1144, 126)
Screenshot: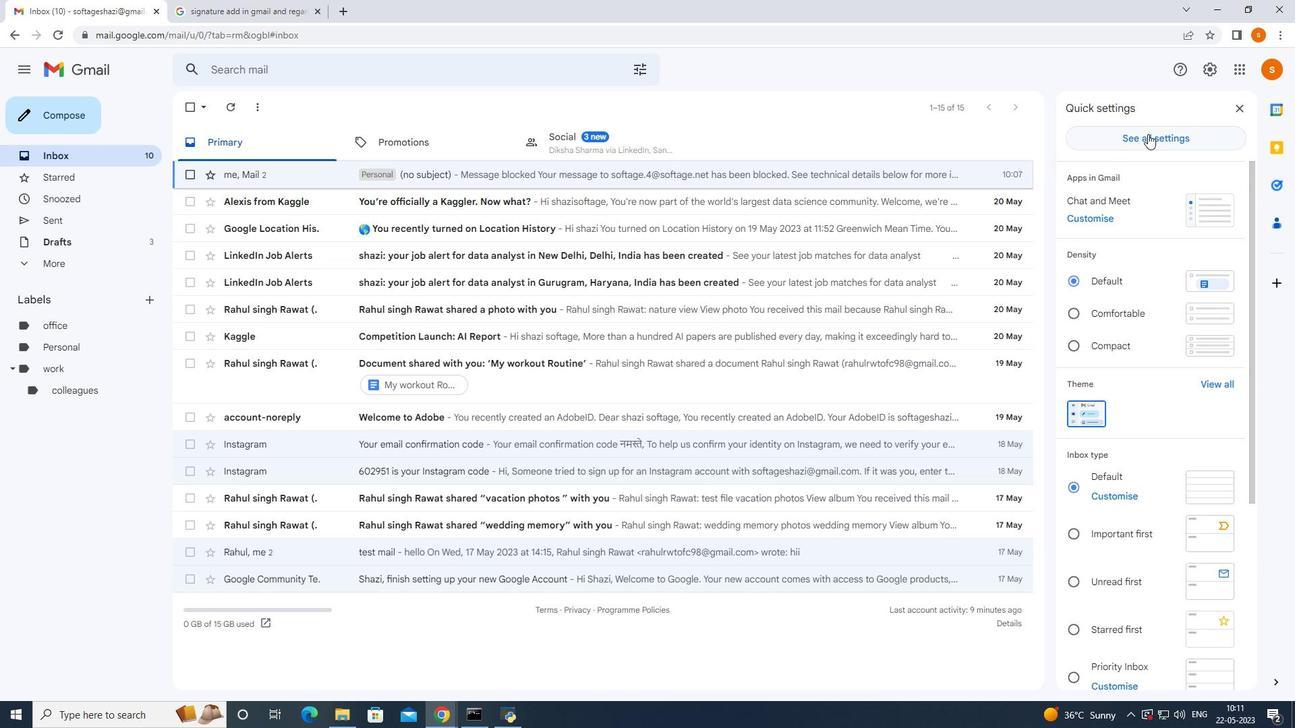
Action: Mouse pressed left at (1144, 126)
Screenshot: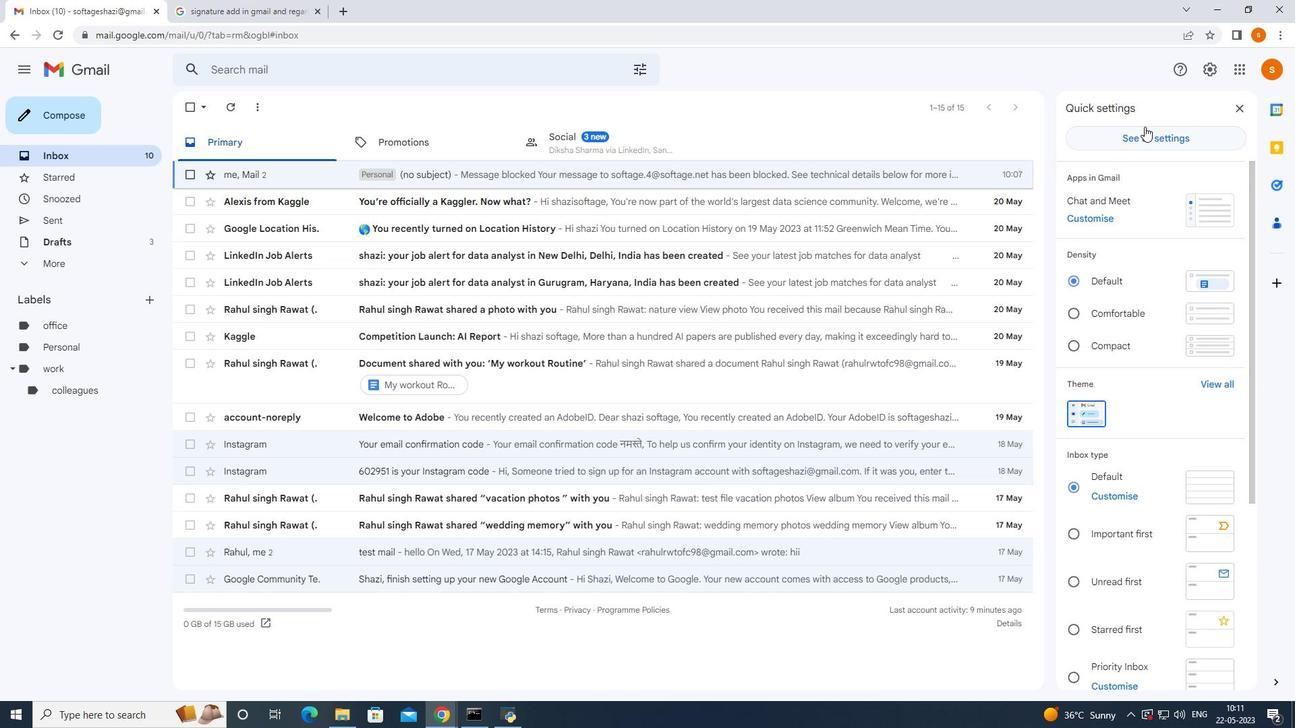 
Action: Mouse moved to (244, 135)
Screenshot: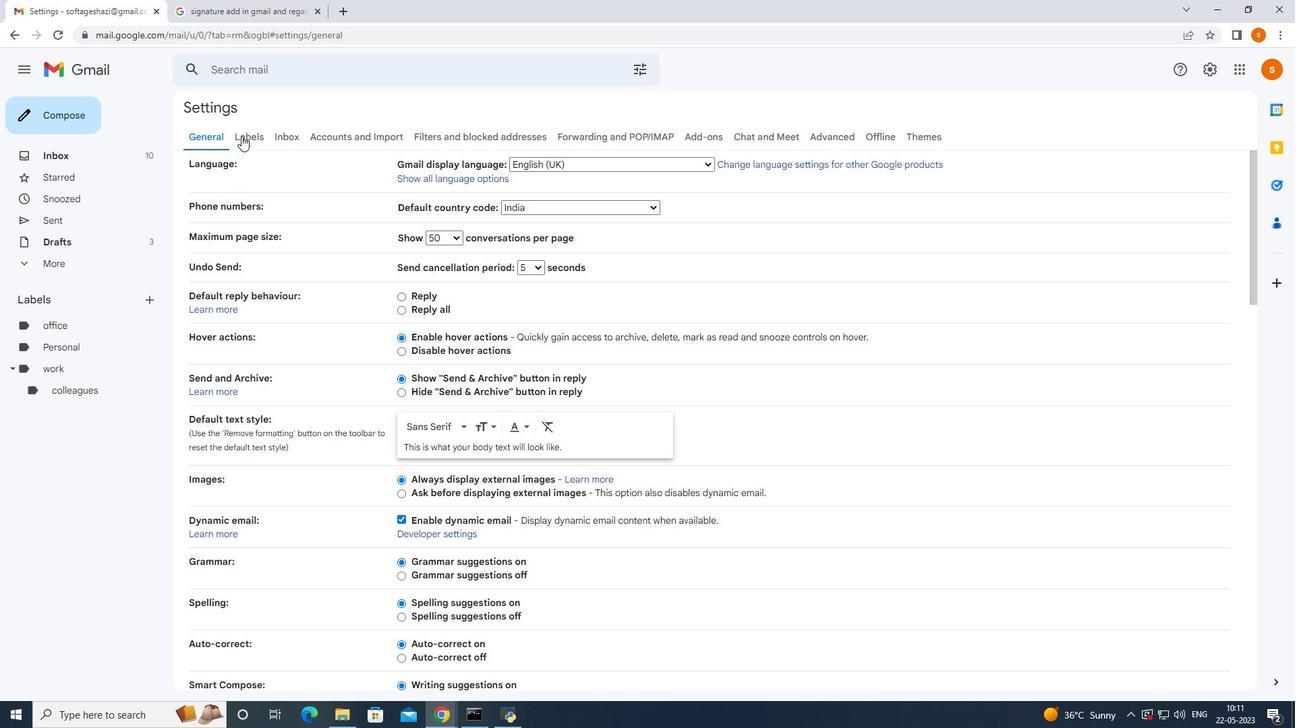 
Action: Mouse pressed left at (244, 135)
Screenshot: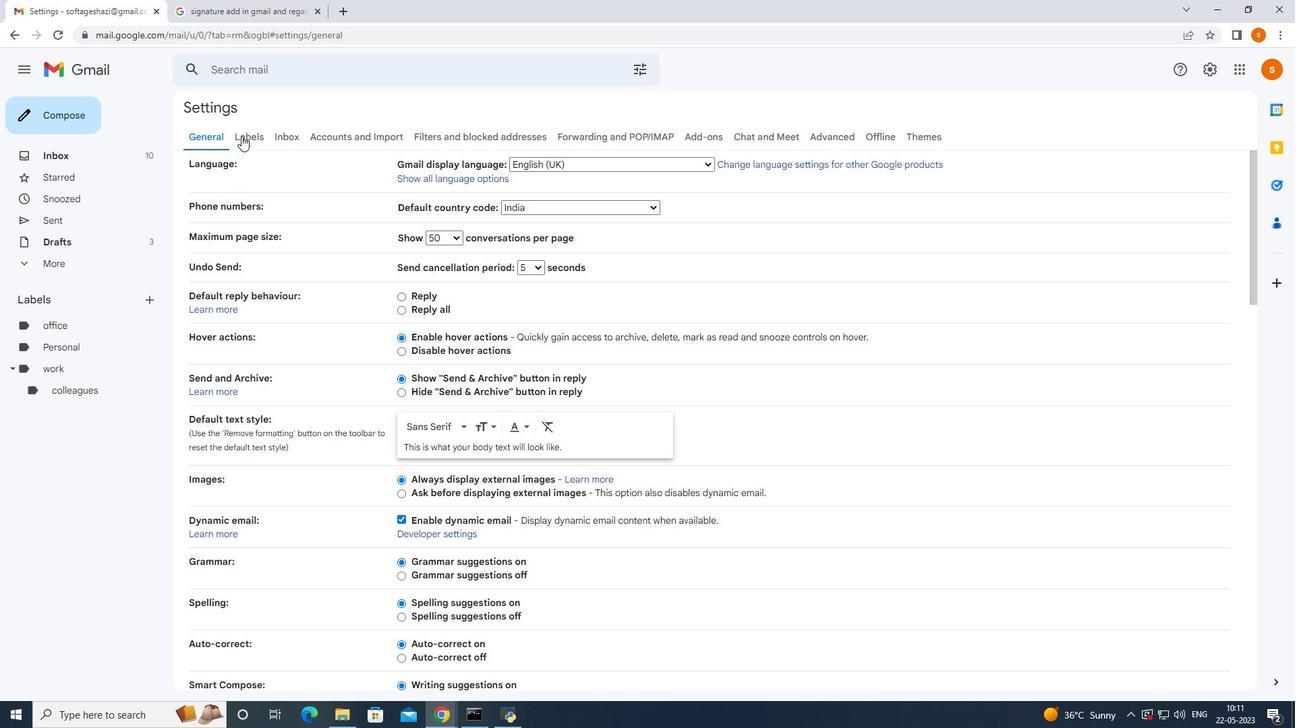 
Action: Mouse moved to (420, 408)
Screenshot: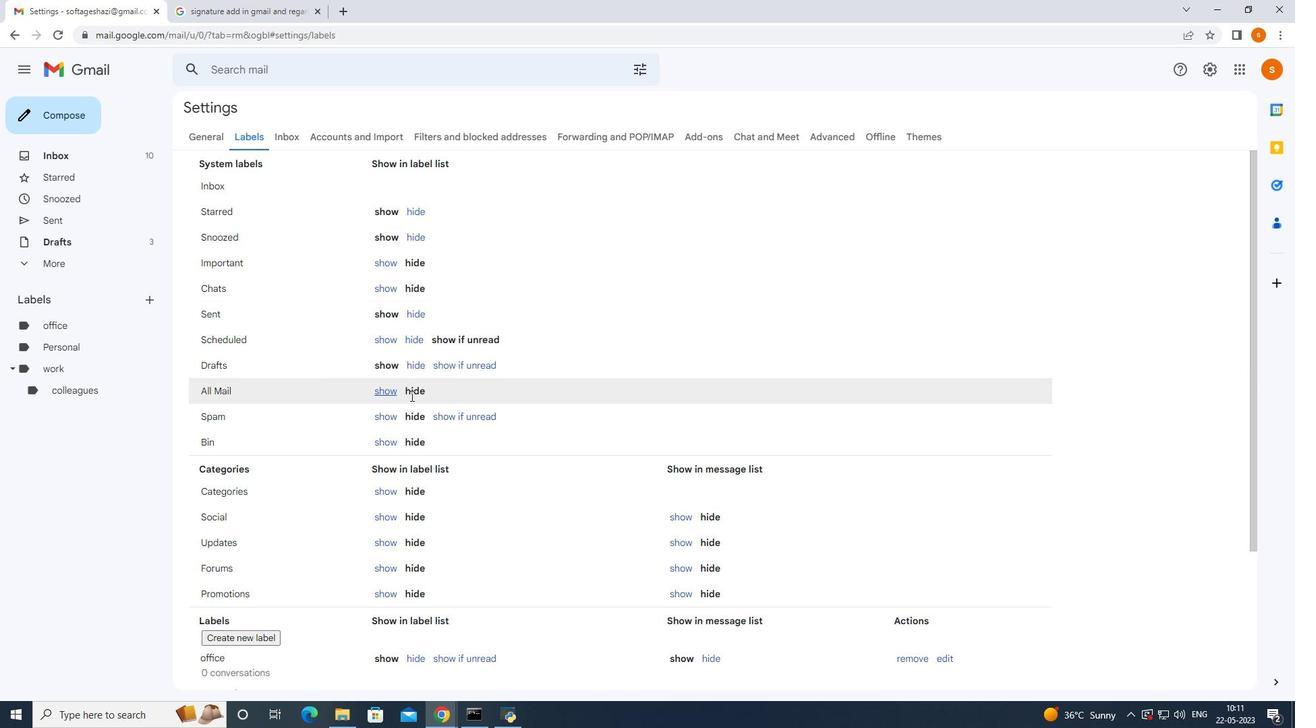 
Action: Mouse scrolled (420, 408) with delta (0, 0)
Screenshot: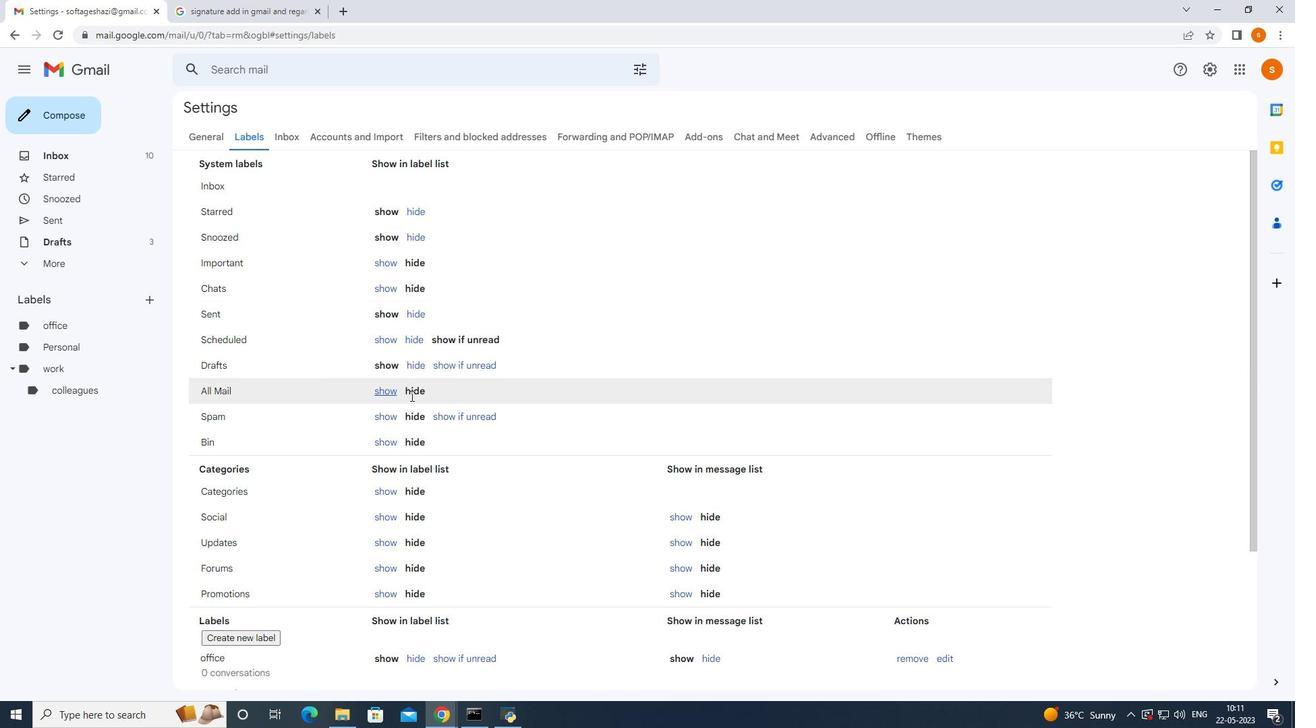 
Action: Mouse moved to (425, 420)
Screenshot: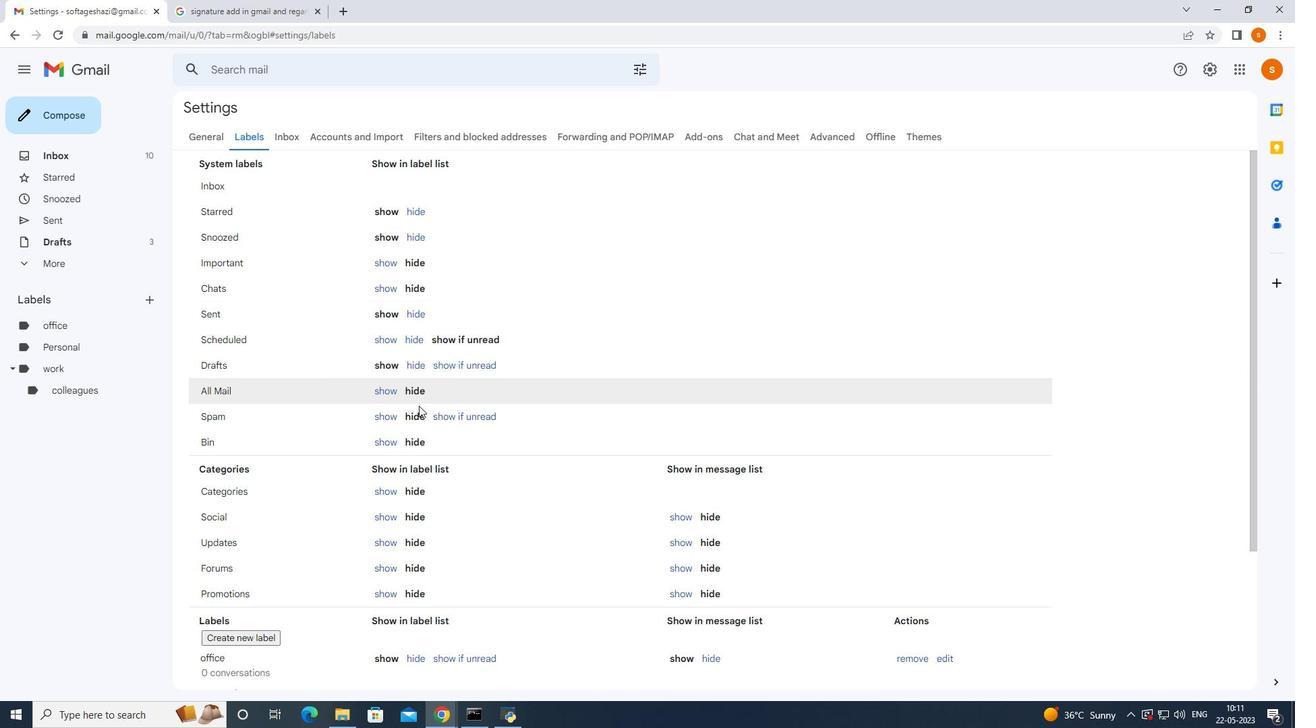 
Action: Mouse scrolled (425, 419) with delta (0, 0)
Screenshot: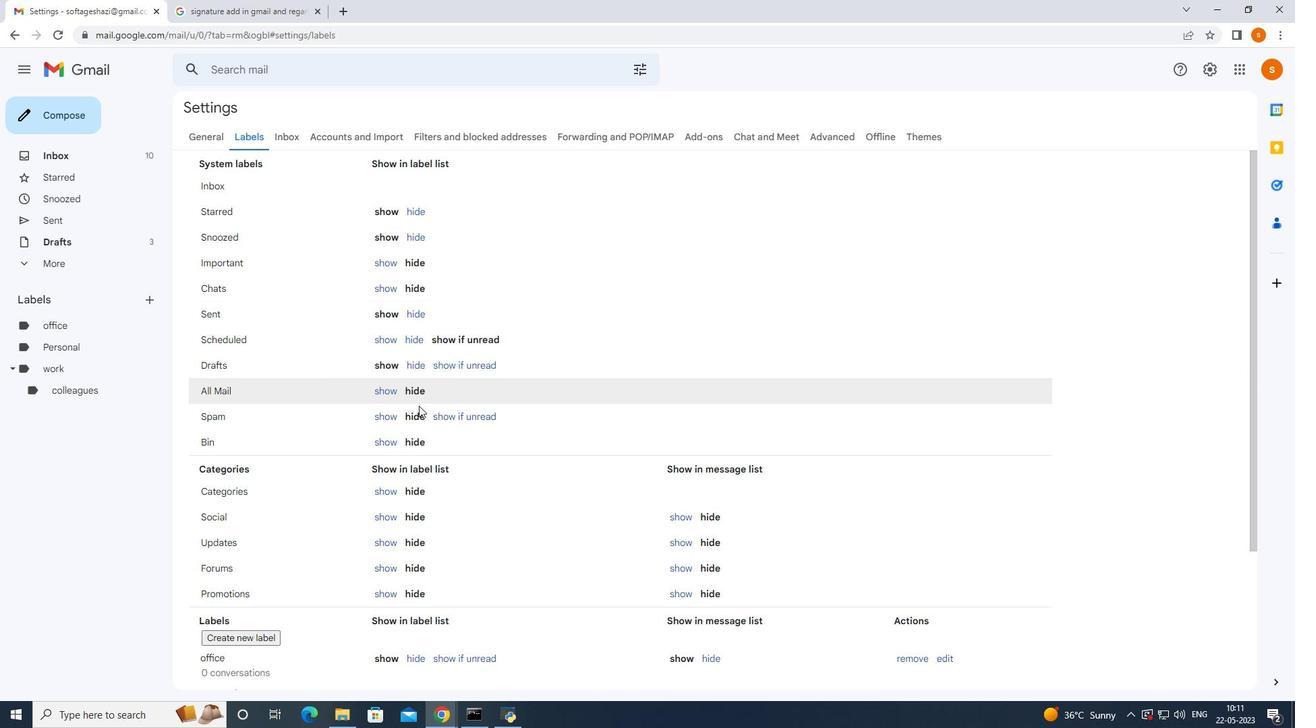 
Action: Mouse moved to (429, 425)
Screenshot: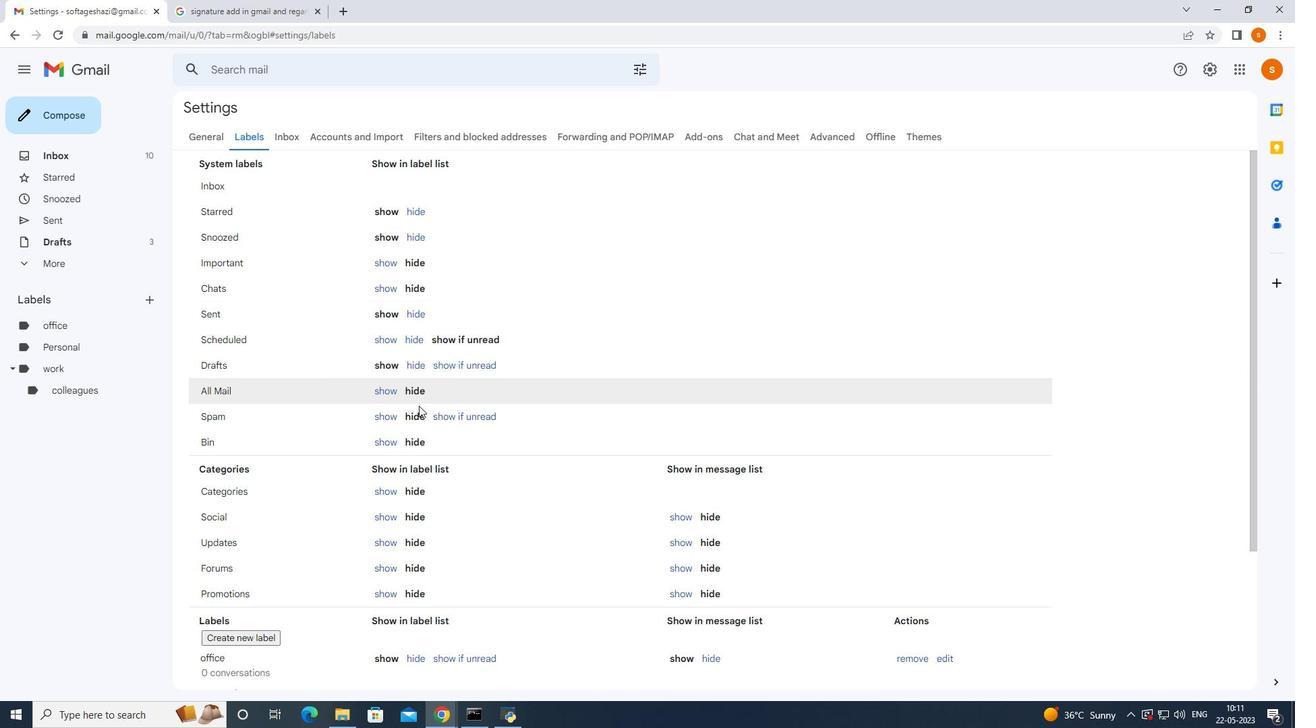 
Action: Mouse scrolled (429, 424) with delta (0, 0)
Screenshot: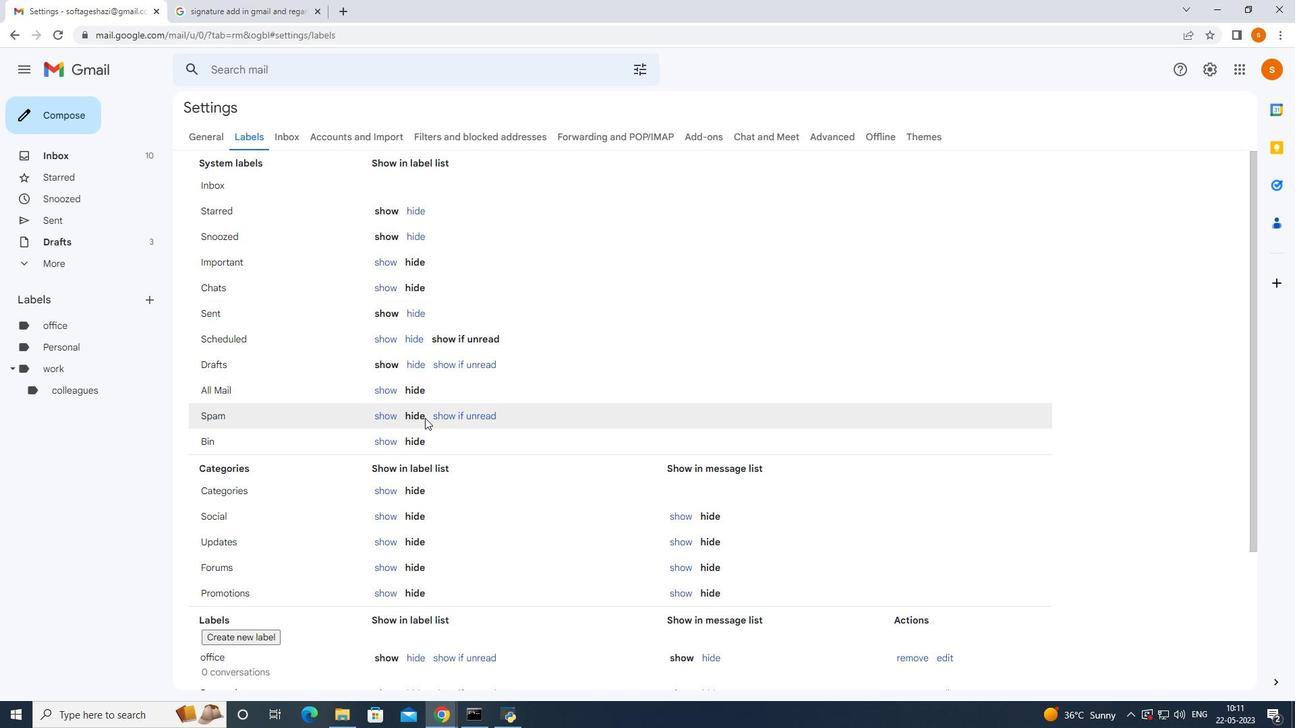 
Action: Mouse moved to (430, 427)
Screenshot: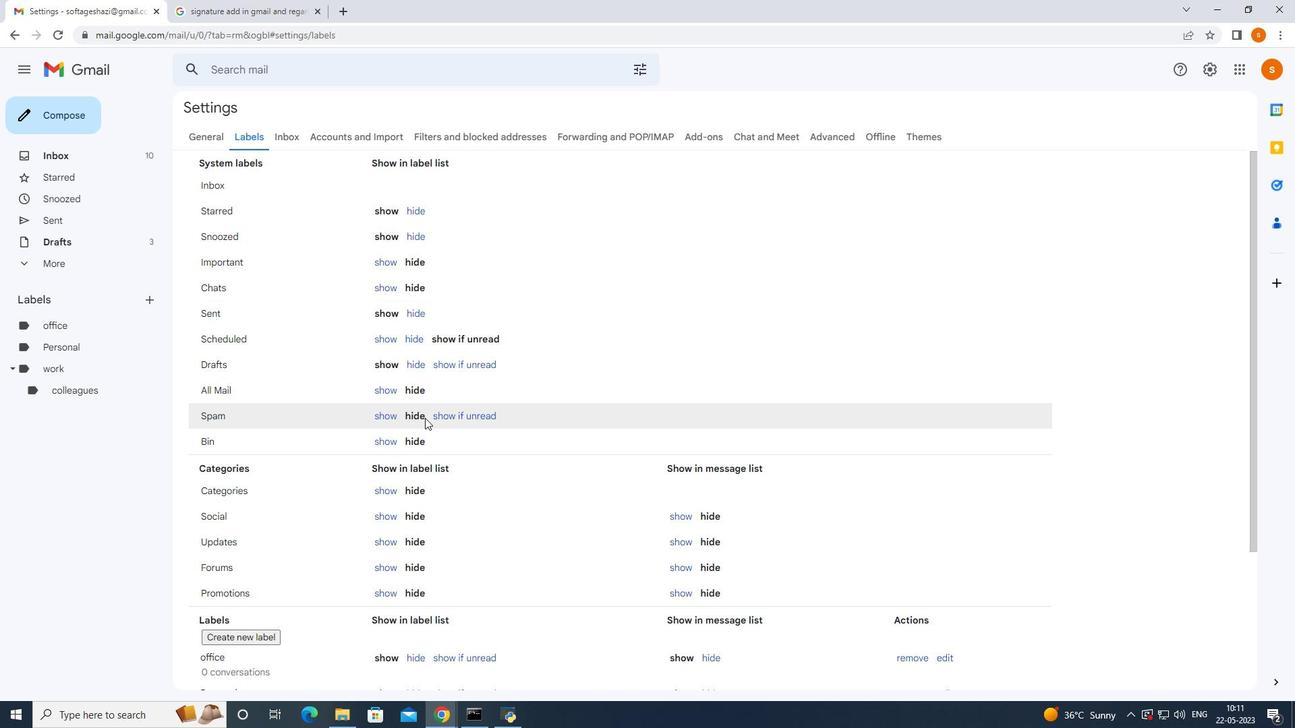 
Action: Mouse scrolled (430, 426) with delta (0, 0)
Screenshot: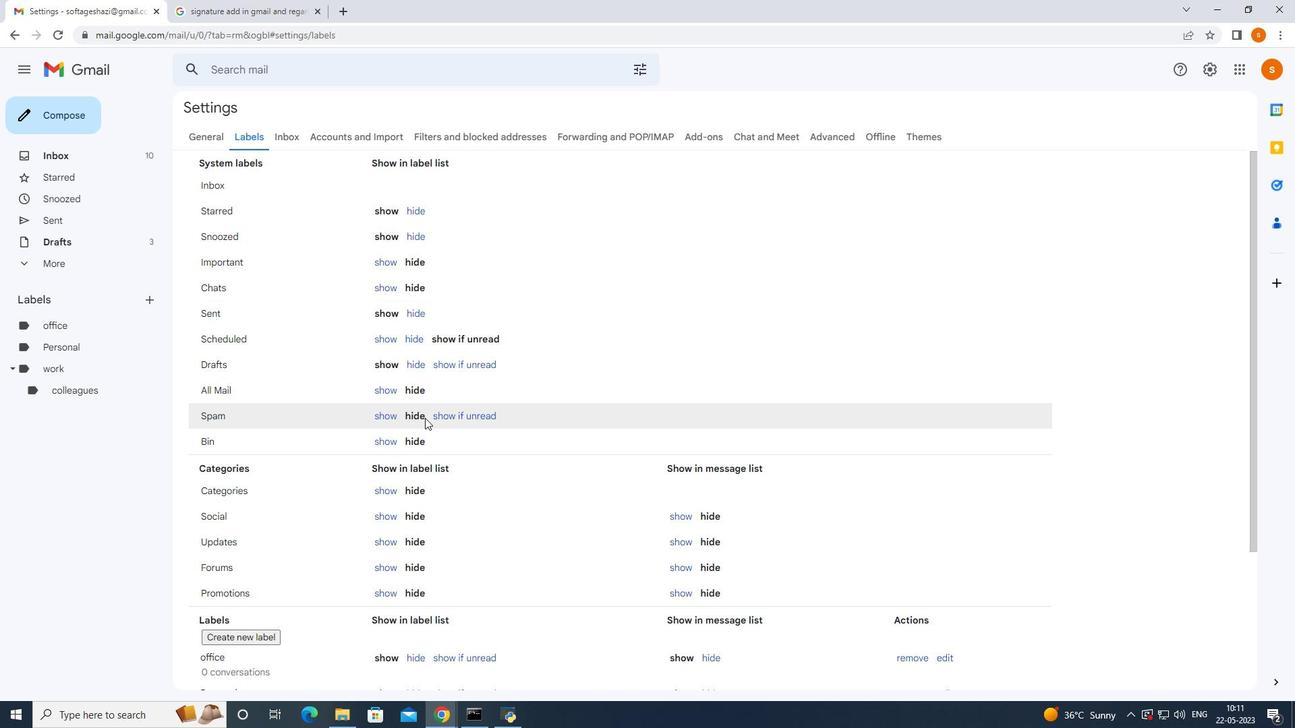 
Action: Mouse moved to (356, 458)
Screenshot: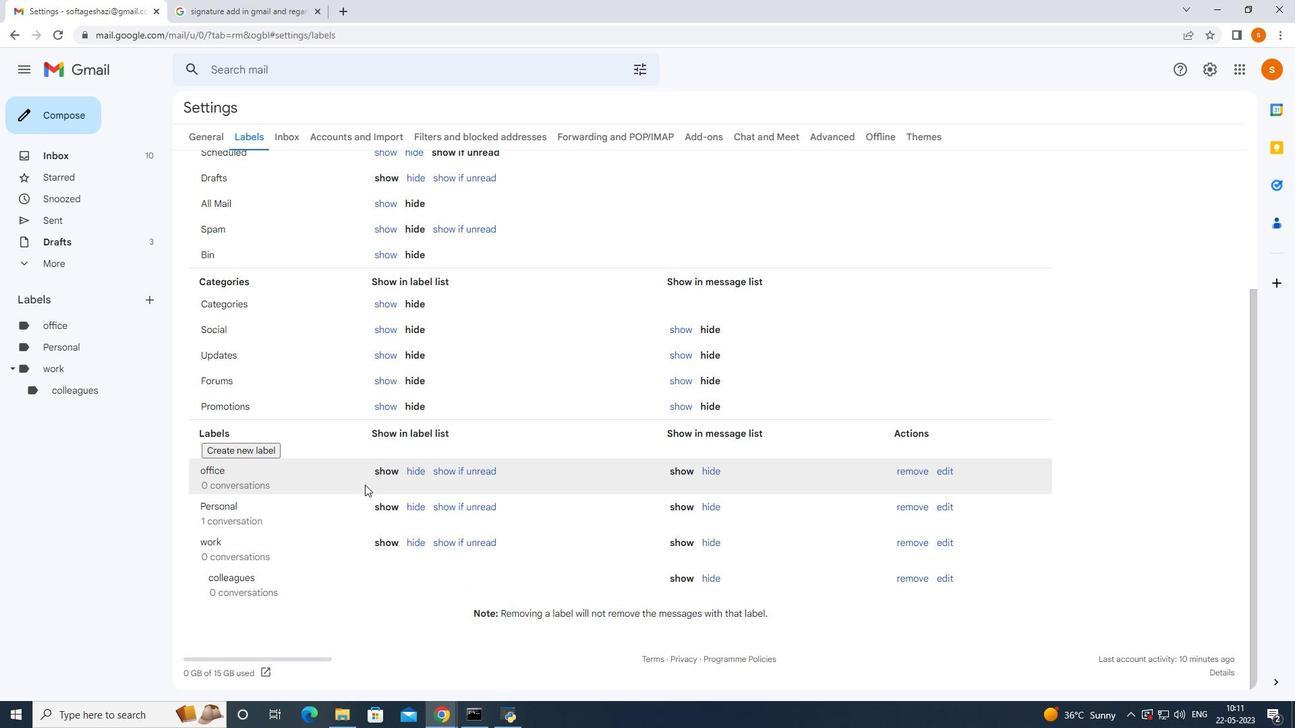
Action: Mouse scrolled (356, 458) with delta (0, 0)
Screenshot: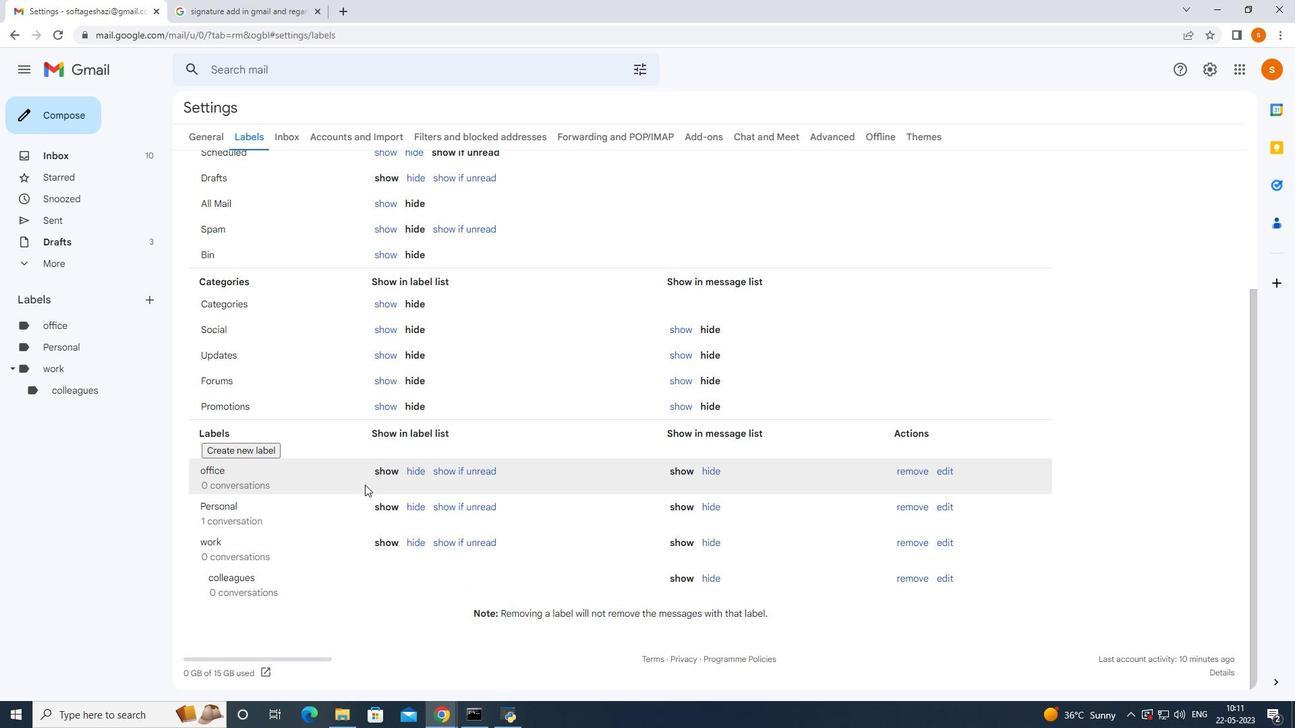 
Action: Mouse moved to (354, 457)
Screenshot: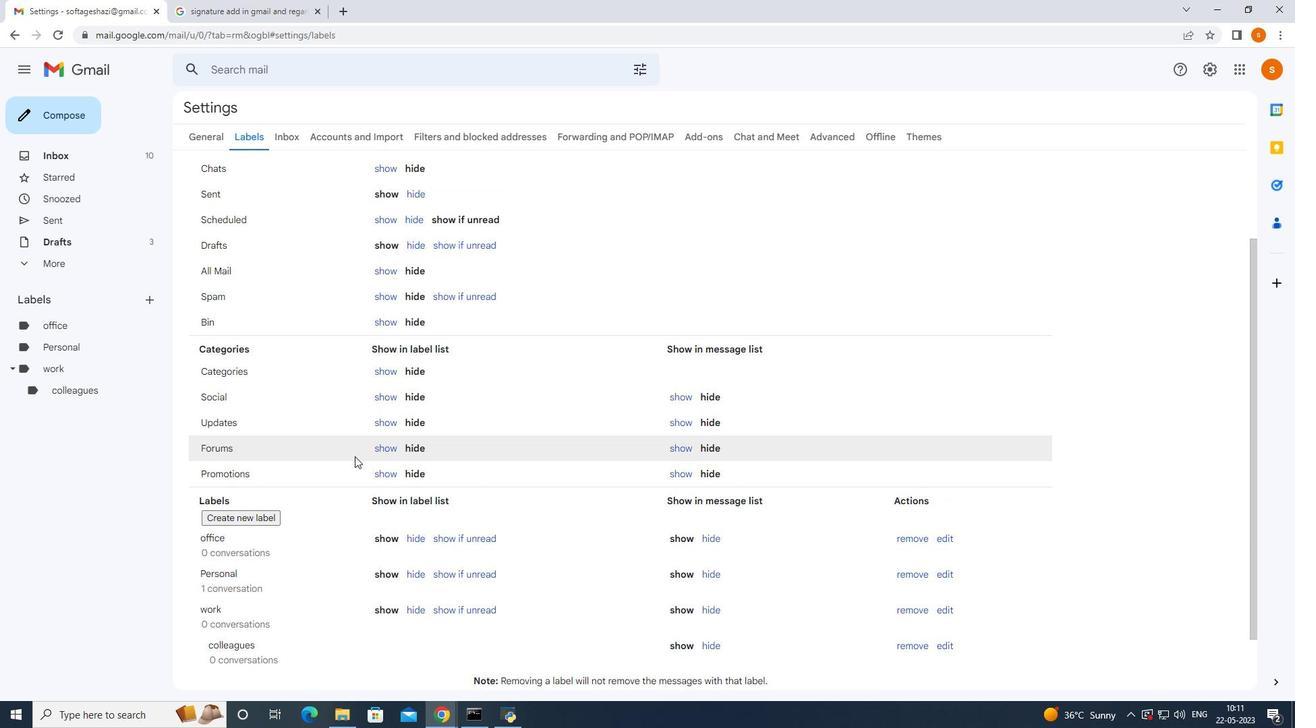 
Action: Mouse scrolled (354, 456) with delta (0, 0)
Screenshot: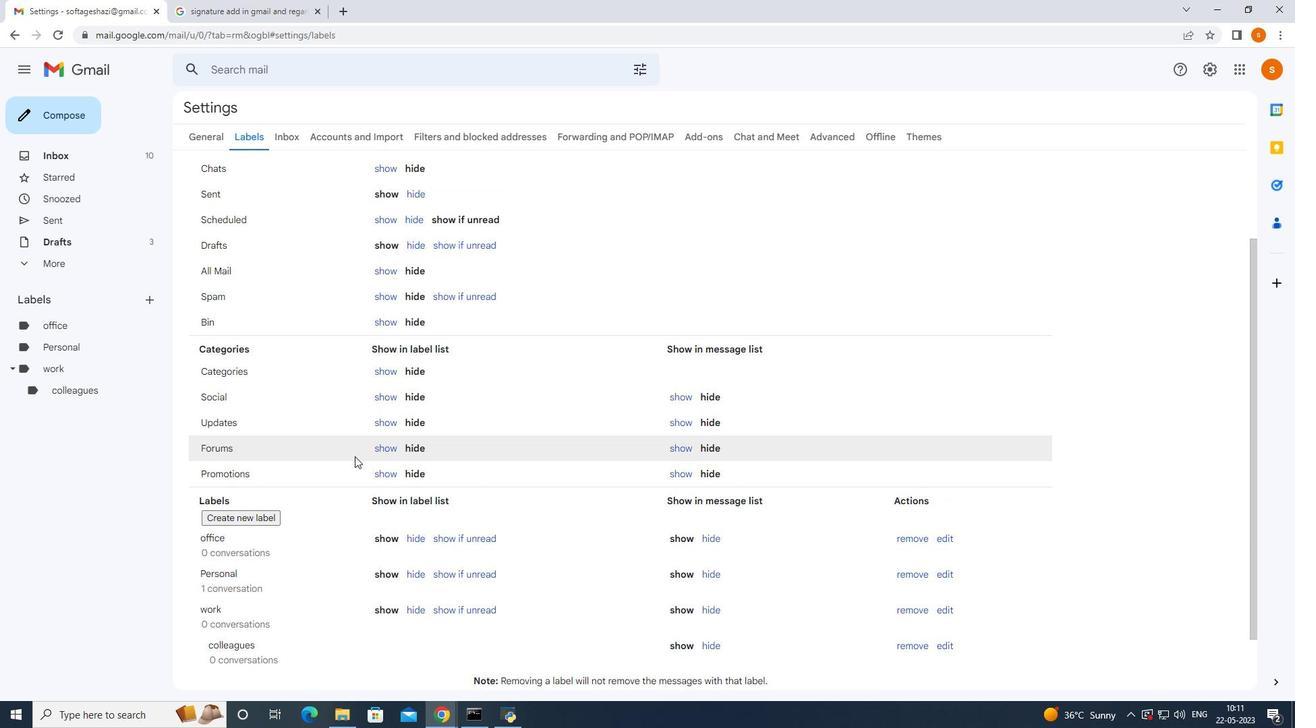 
Action: Mouse moved to (354, 457)
Screenshot: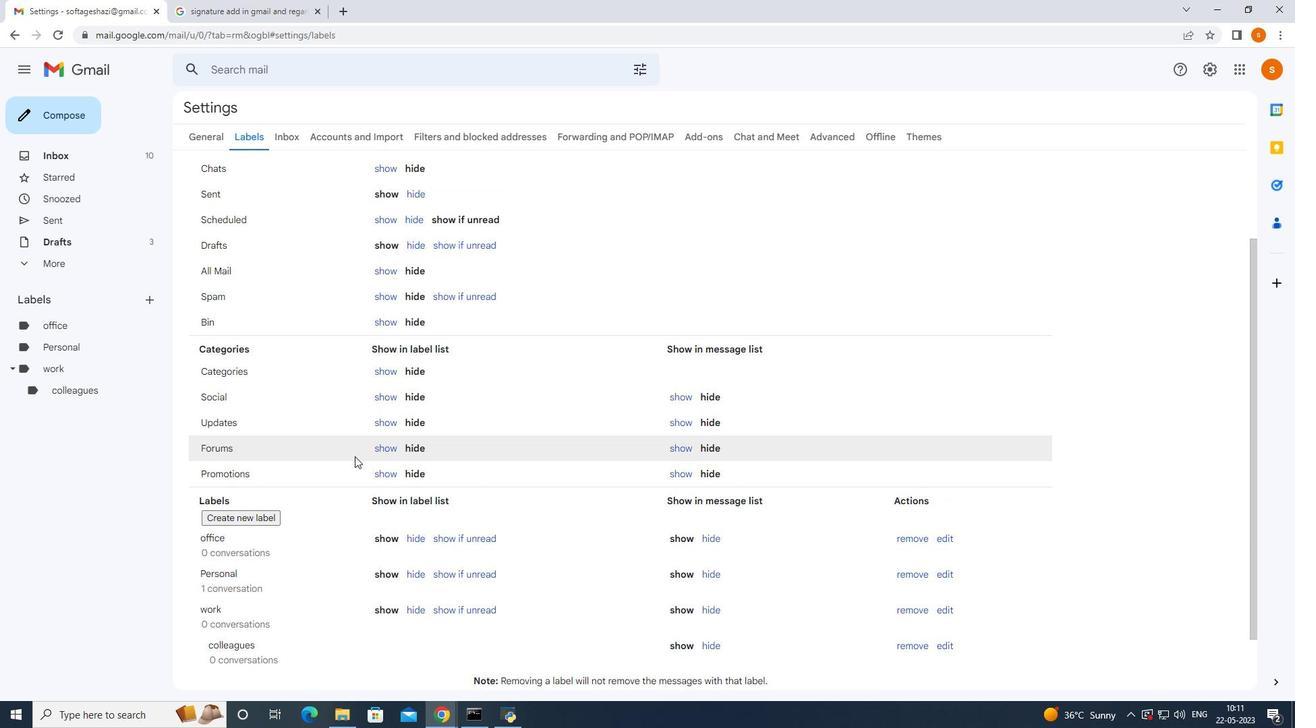
Action: Mouse scrolled (354, 456) with delta (0, 0)
Screenshot: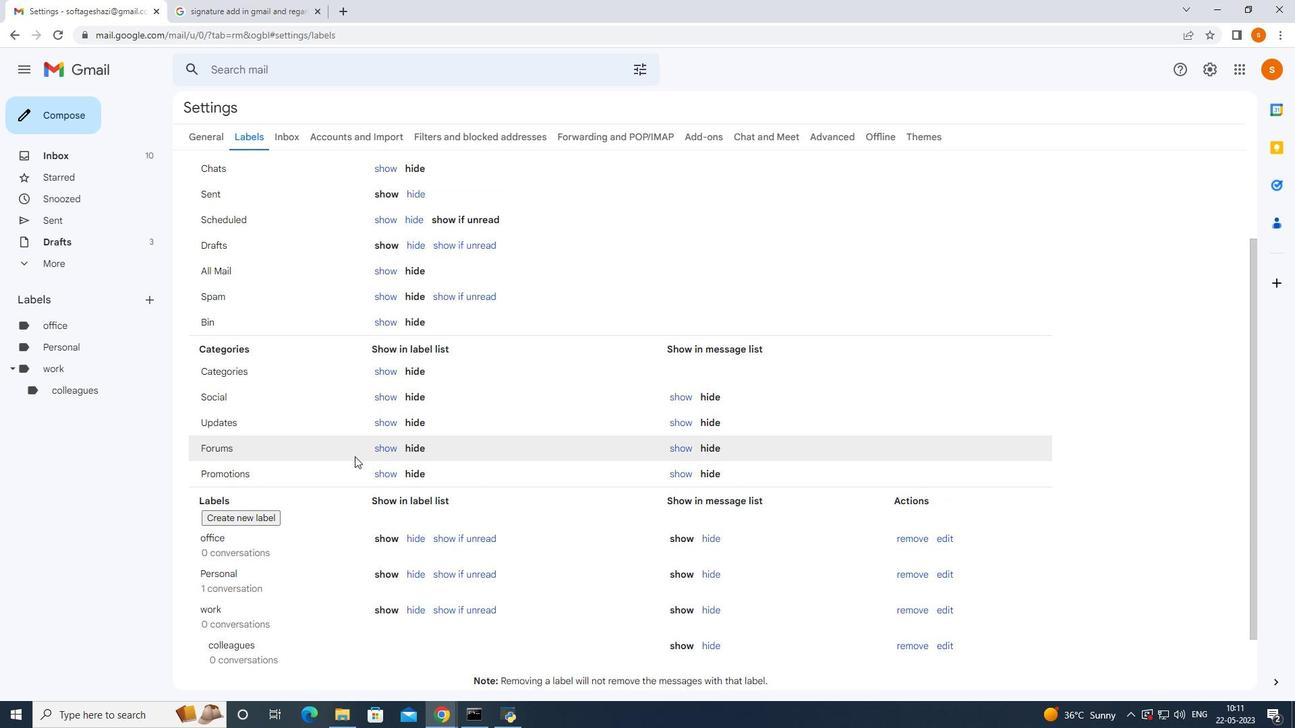 
Action: Mouse scrolled (354, 456) with delta (0, 0)
Screenshot: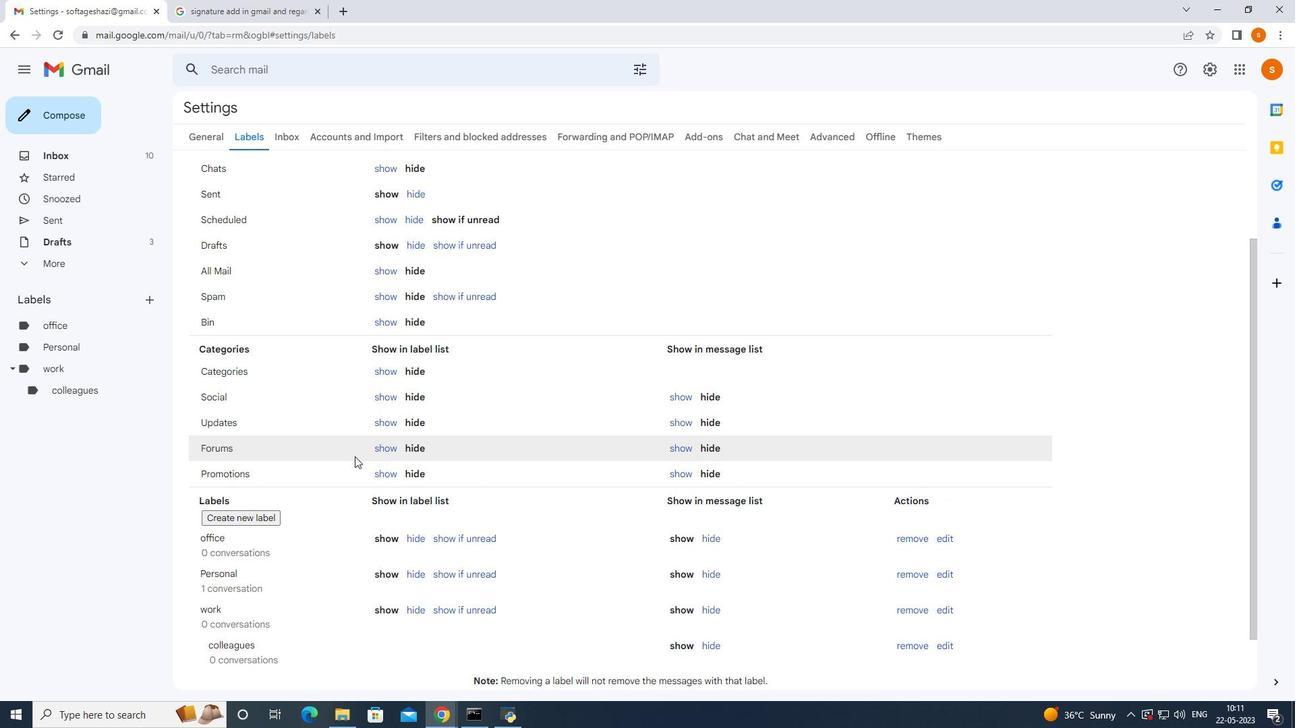 
Action: Mouse moved to (60, 118)
Screenshot: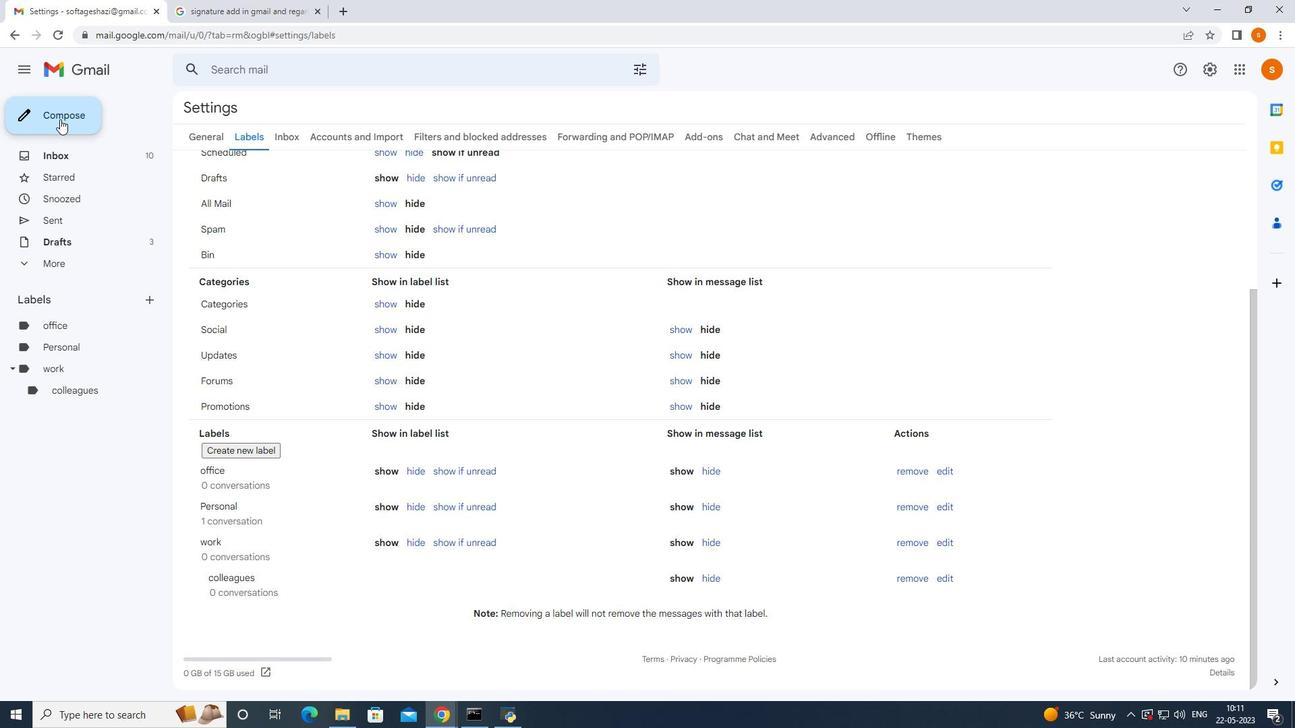 
Action: Mouse pressed left at (60, 118)
Screenshot: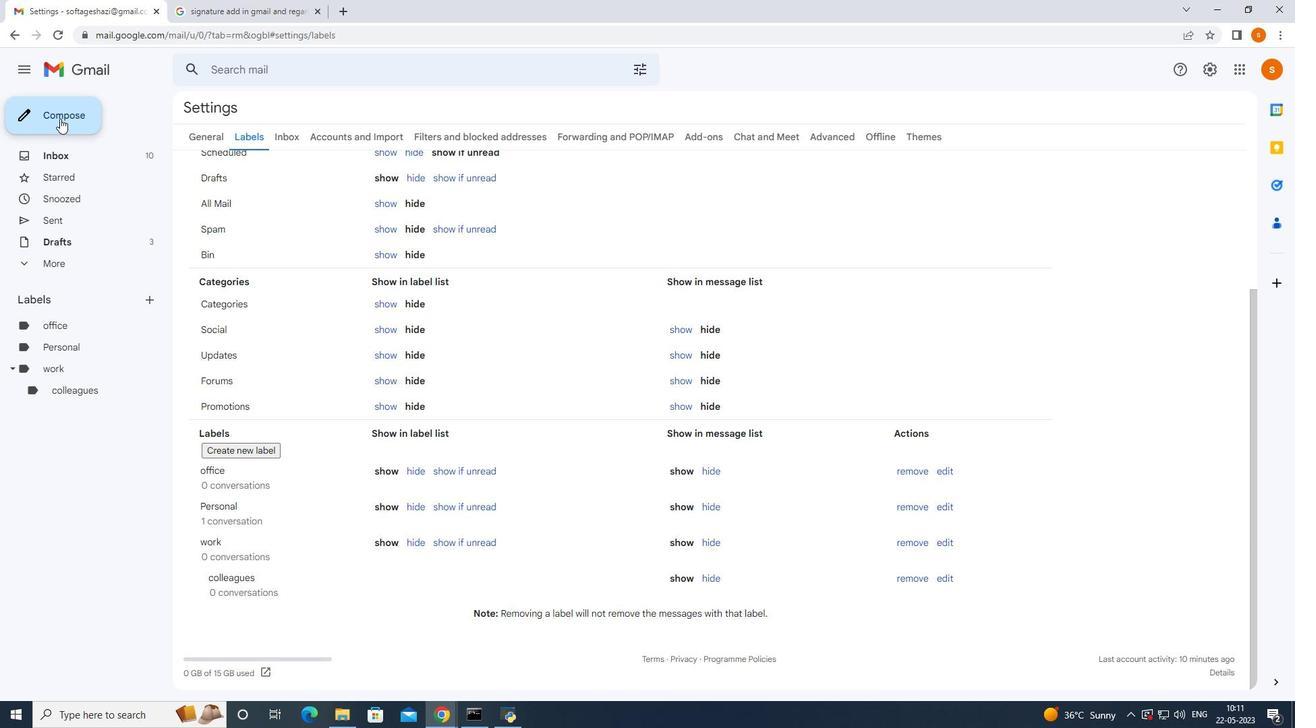 
Action: Mouse moved to (1230, 300)
Screenshot: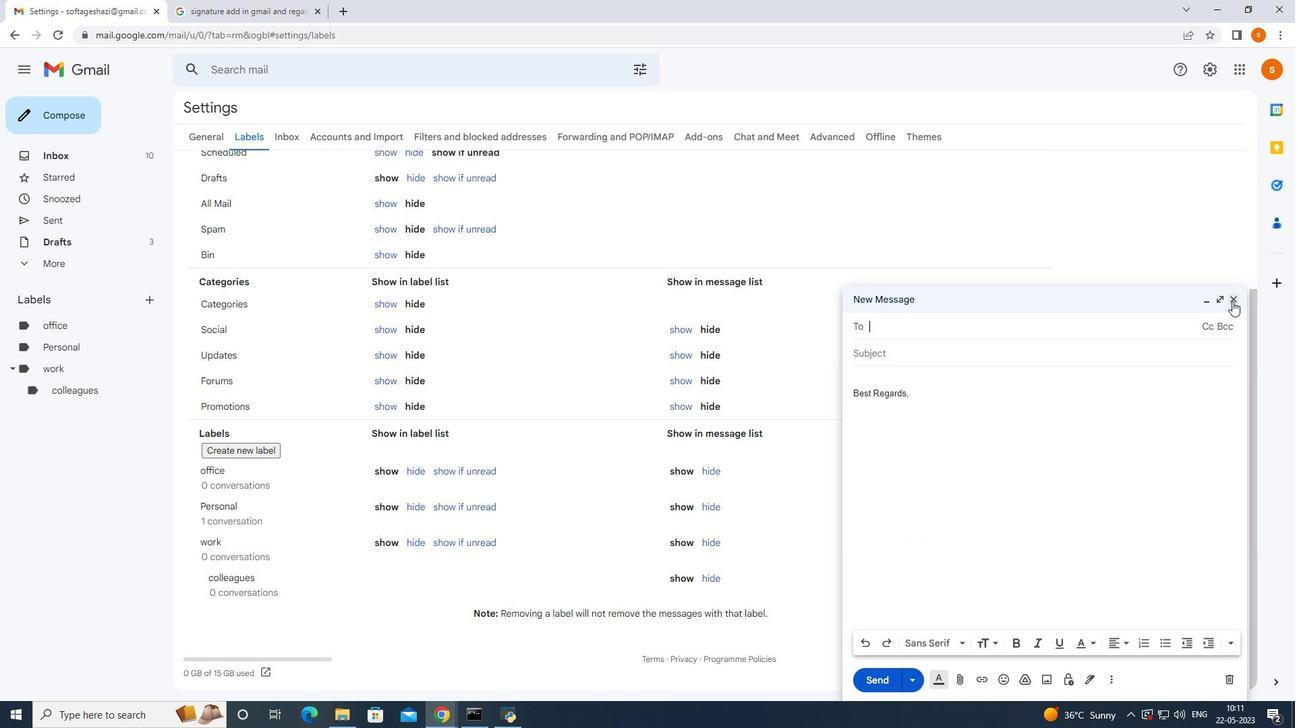 
Action: Mouse pressed left at (1230, 300)
Screenshot: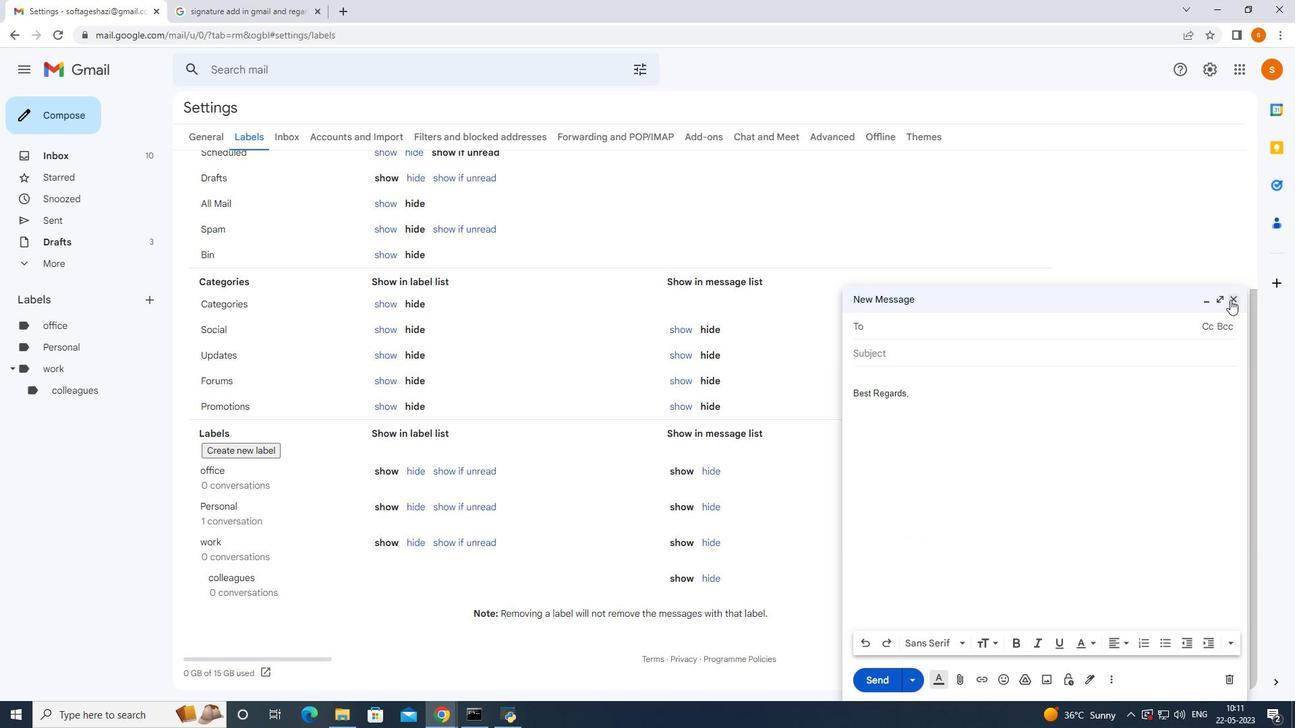 
Action: Mouse moved to (45, 73)
Screenshot: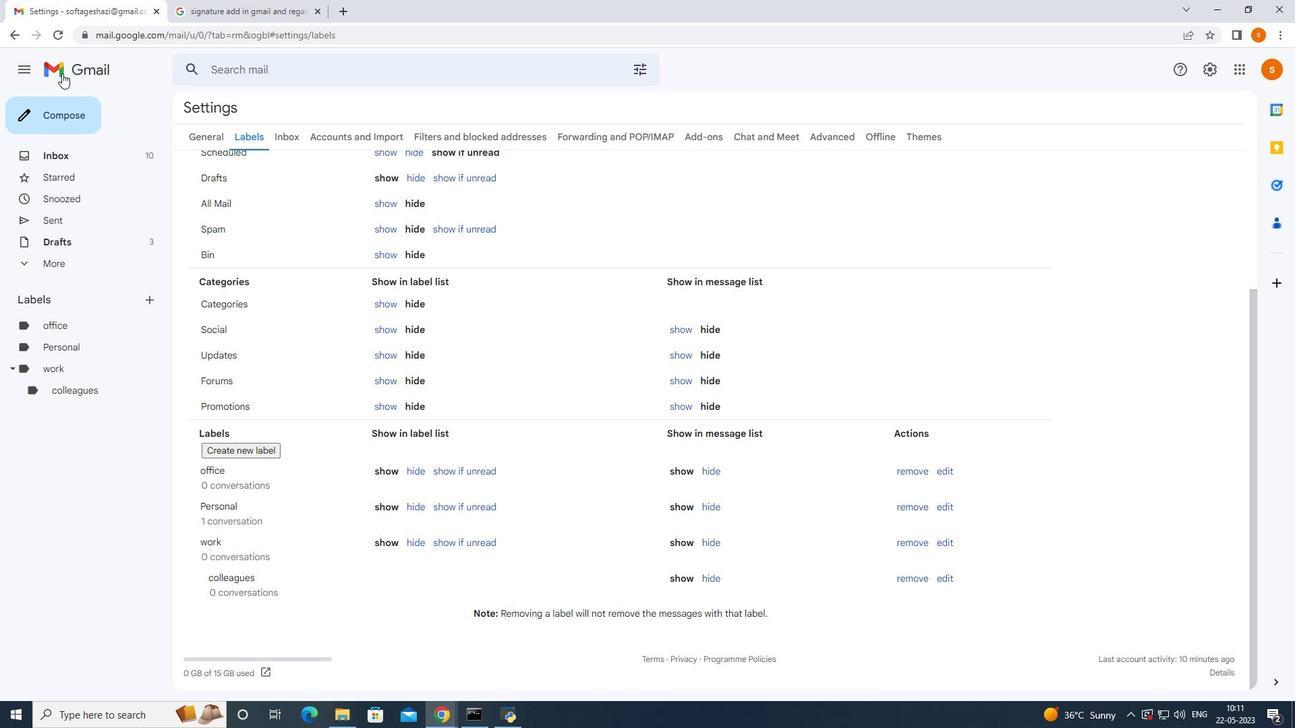 
Action: Mouse pressed left at (45, 73)
Screenshot: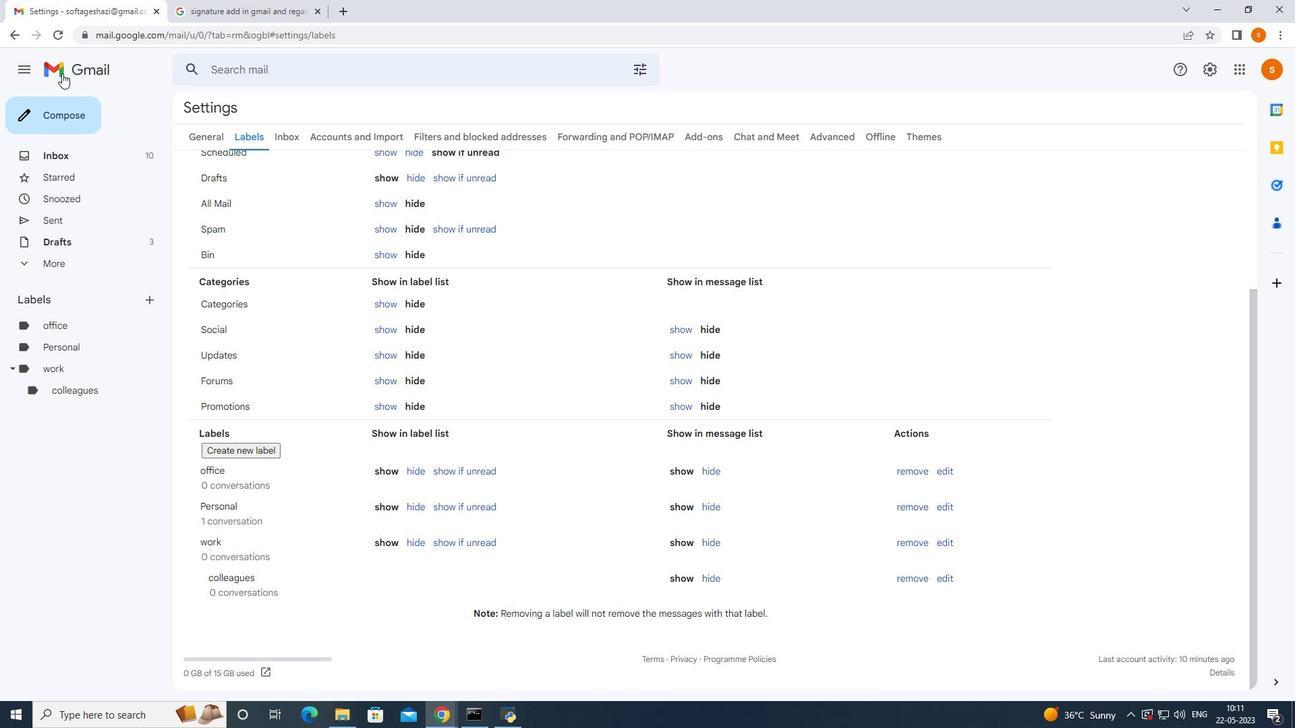
Action: Mouse moved to (49, 110)
Screenshot: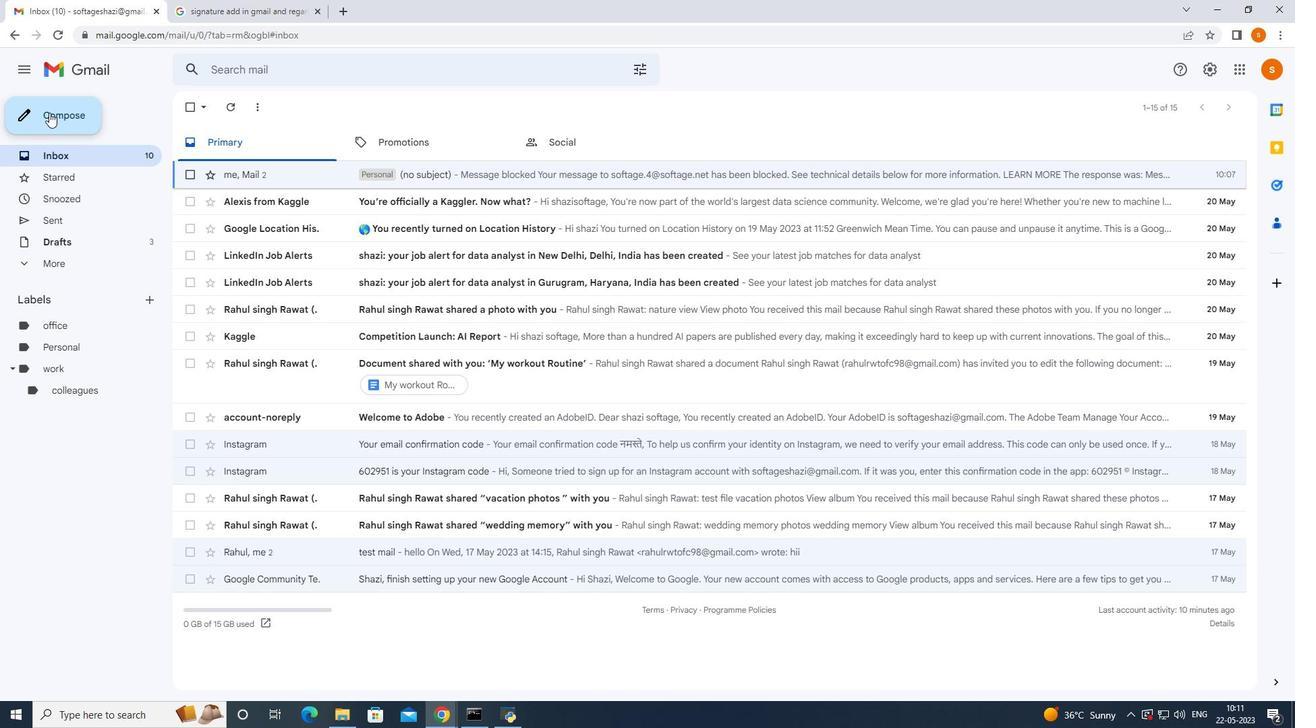 
Action: Mouse pressed left at (49, 110)
Screenshot: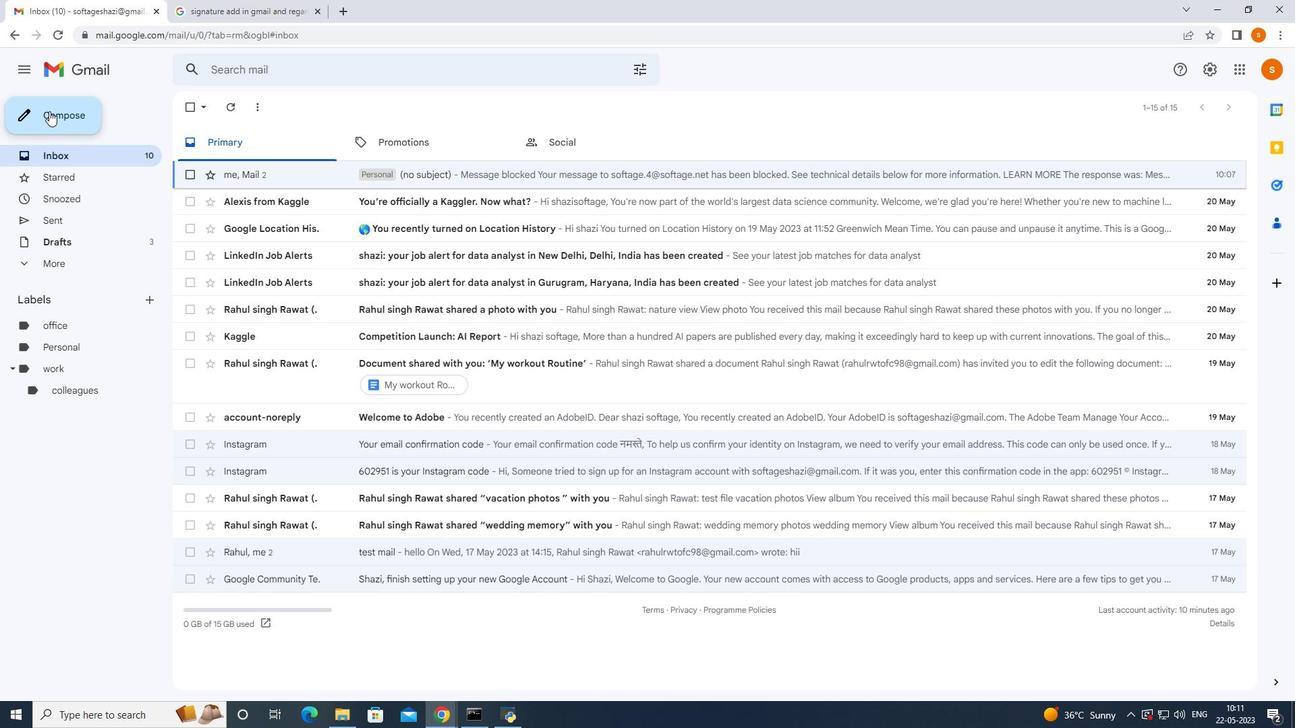 
Action: Mouse moved to (949, 332)
Screenshot: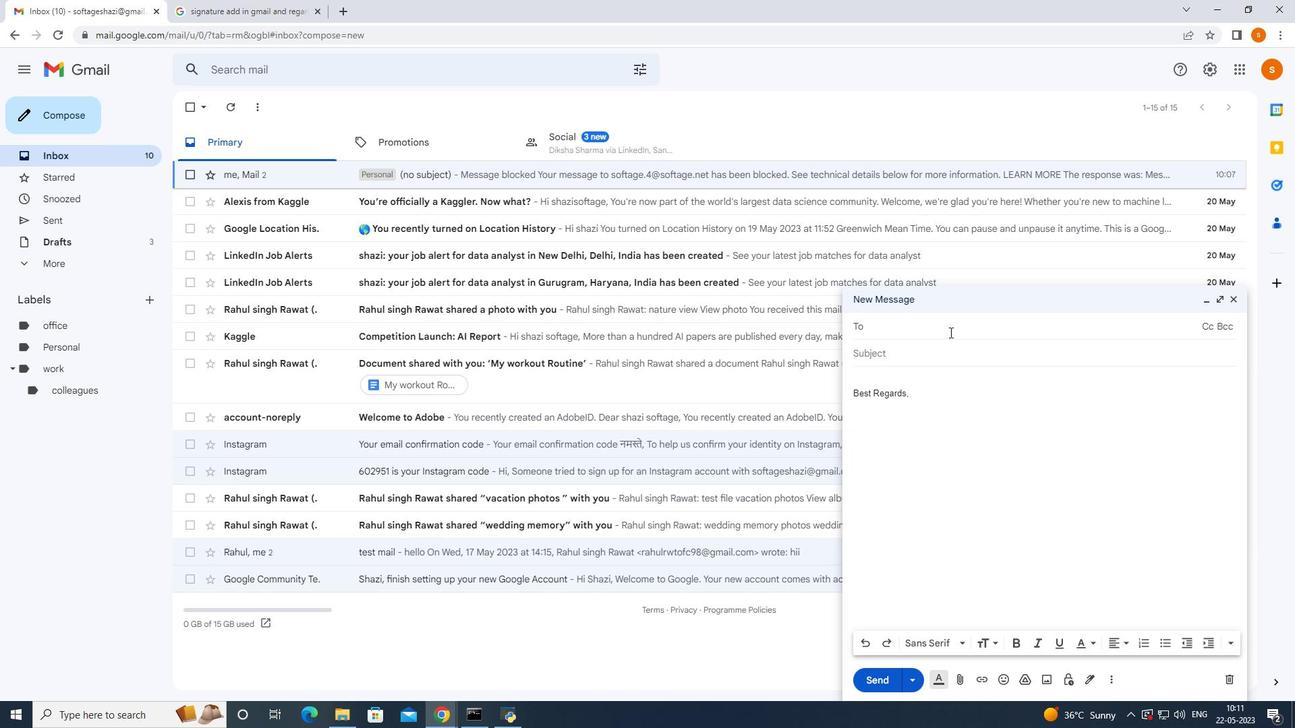 
Action: Key pressed softage.4<Key.shift>@softage.net
Screenshot: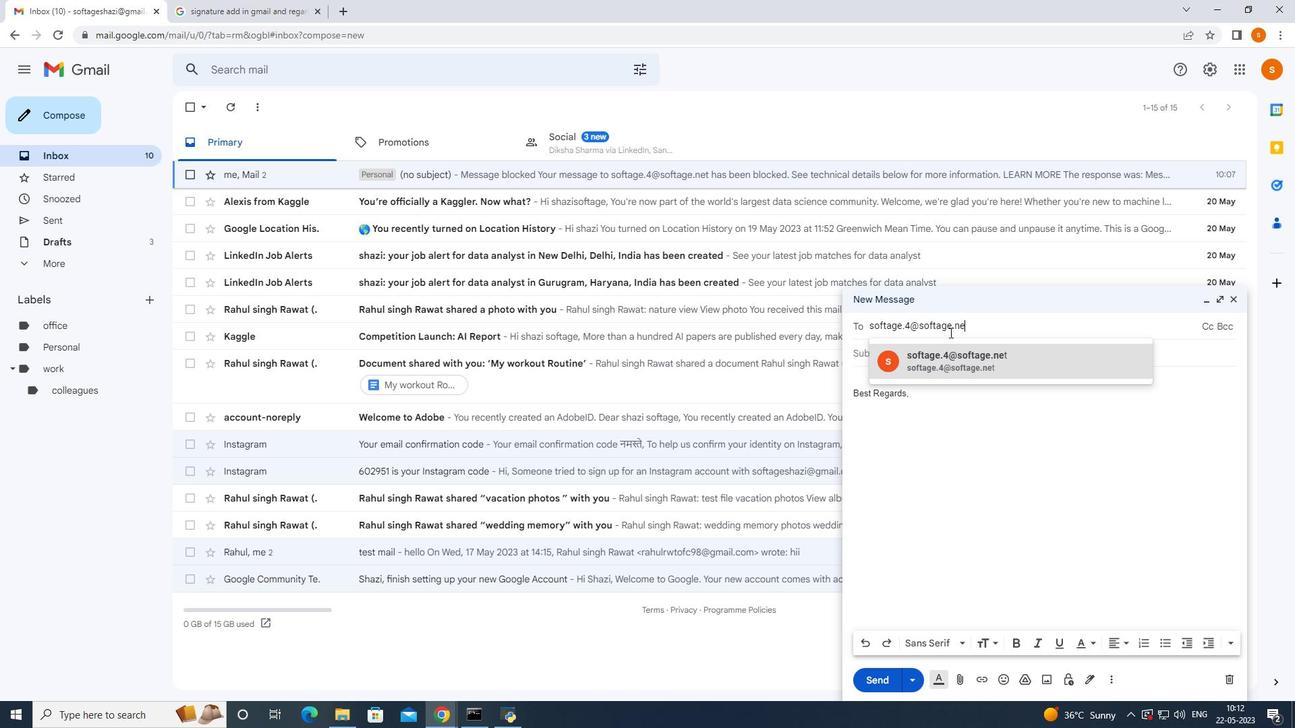 
Action: Mouse moved to (949, 354)
Screenshot: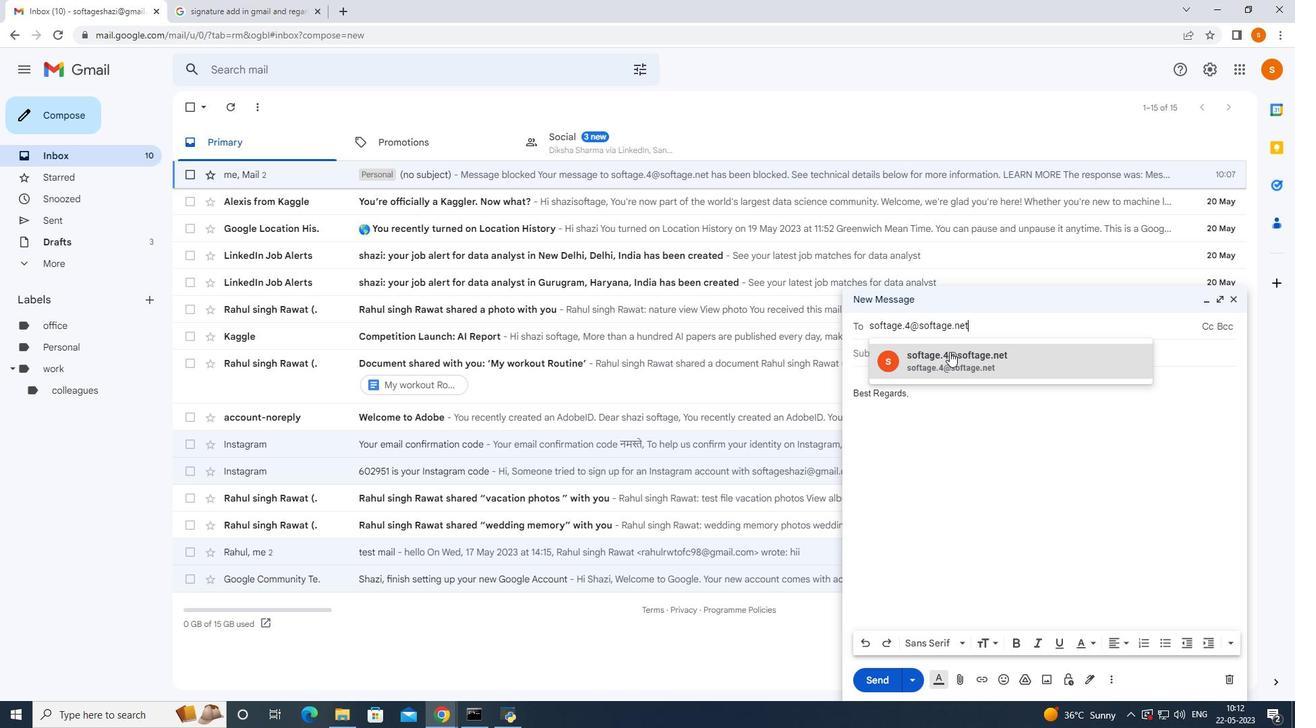 
Action: Mouse pressed left at (949, 354)
Screenshot: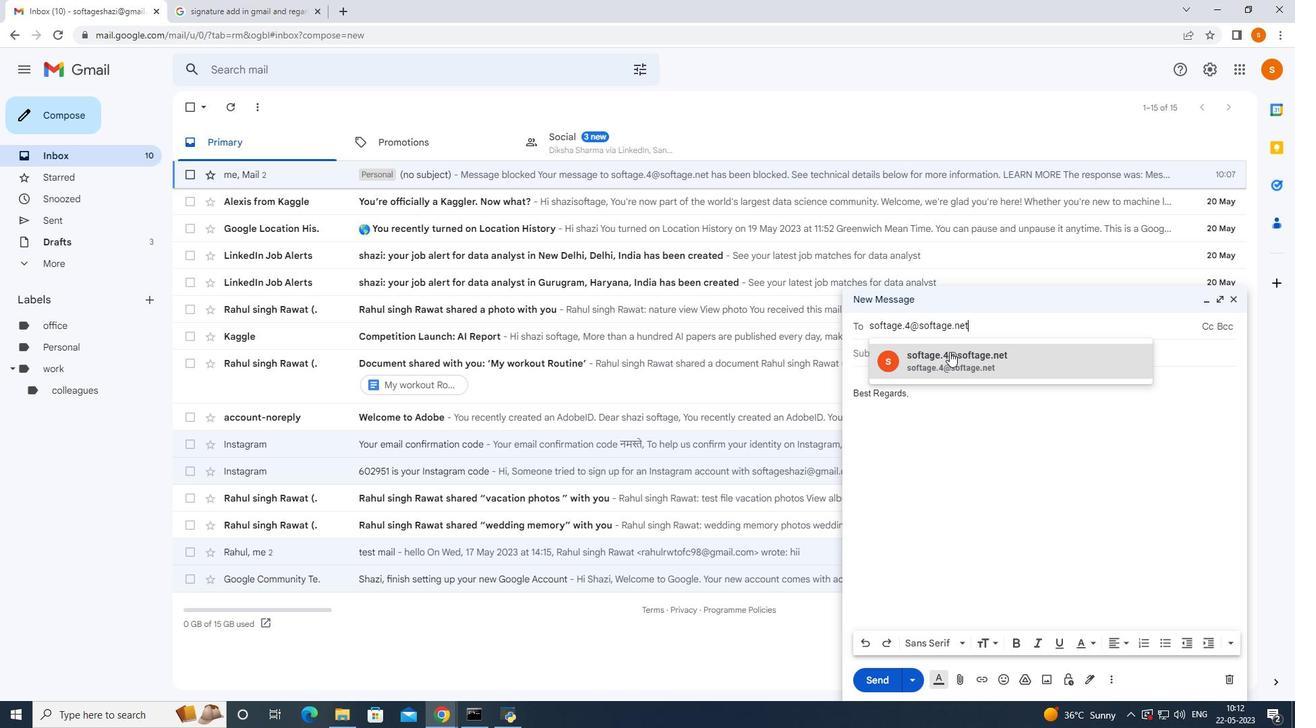 
Action: Mouse moved to (903, 371)
Screenshot: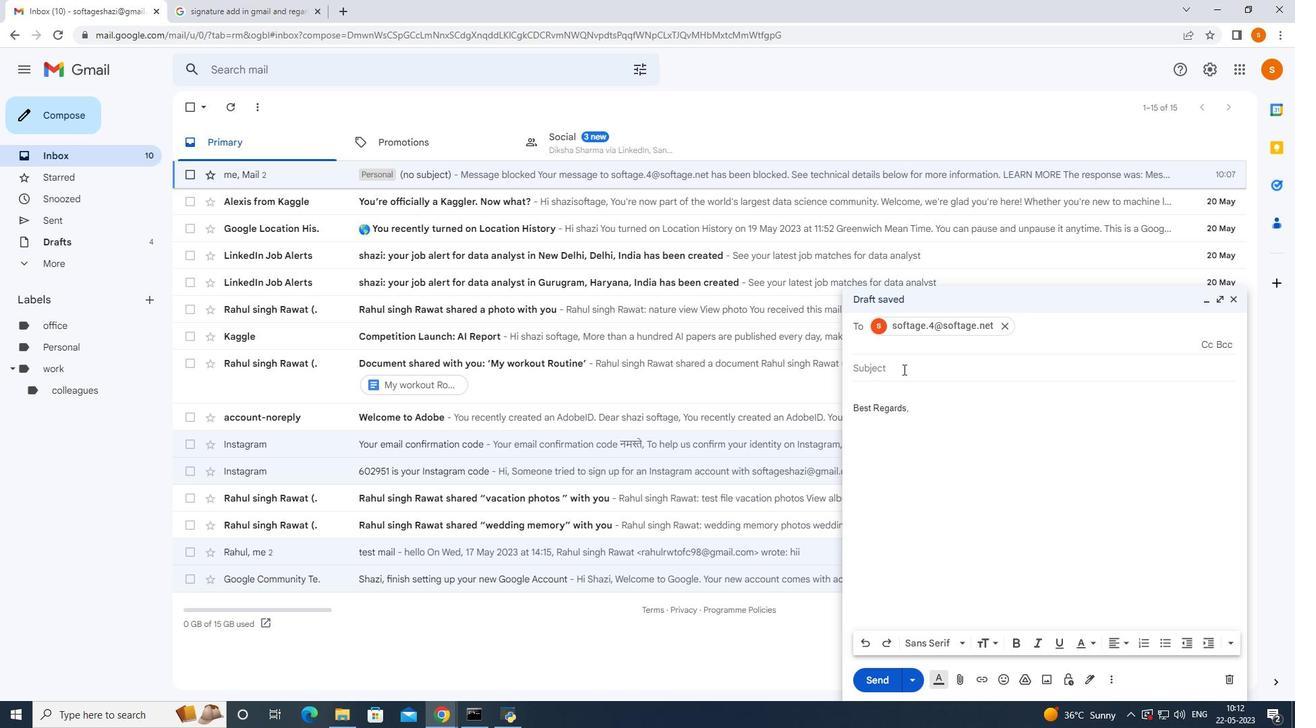 
Action: Mouse pressed left at (903, 371)
Screenshot: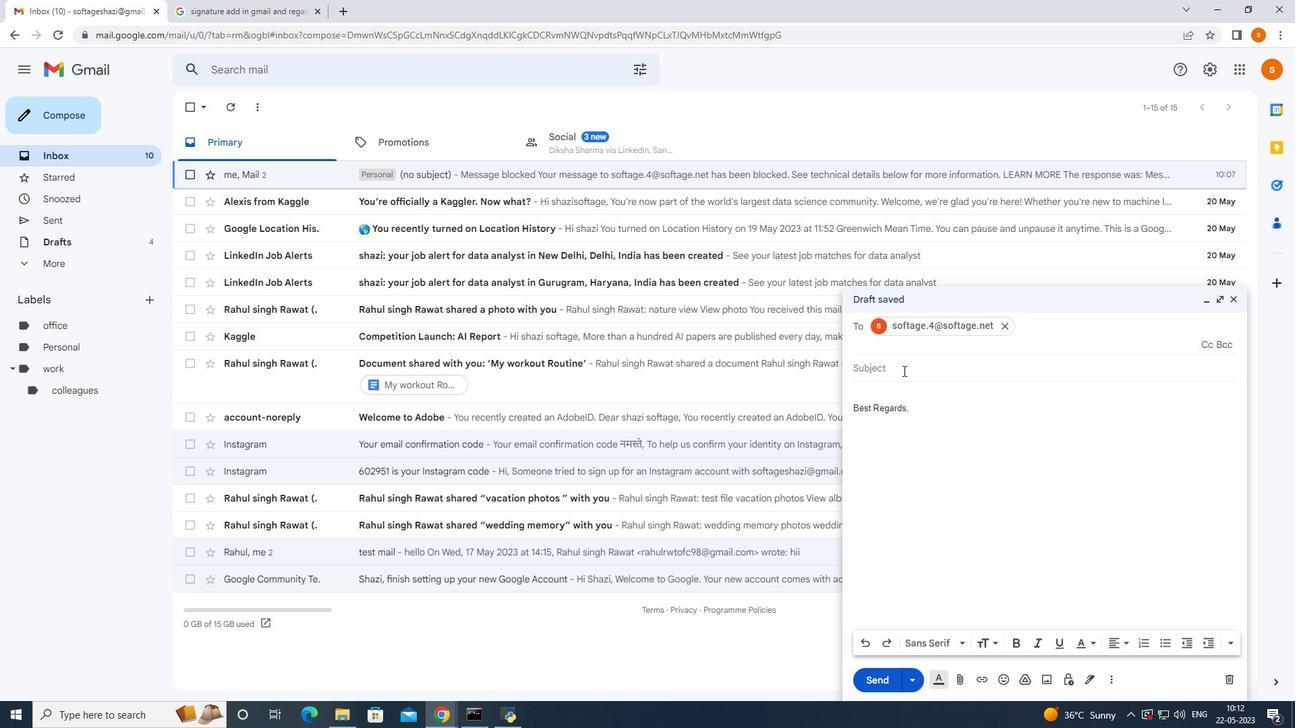 
Action: Mouse moved to (1089, 683)
Screenshot: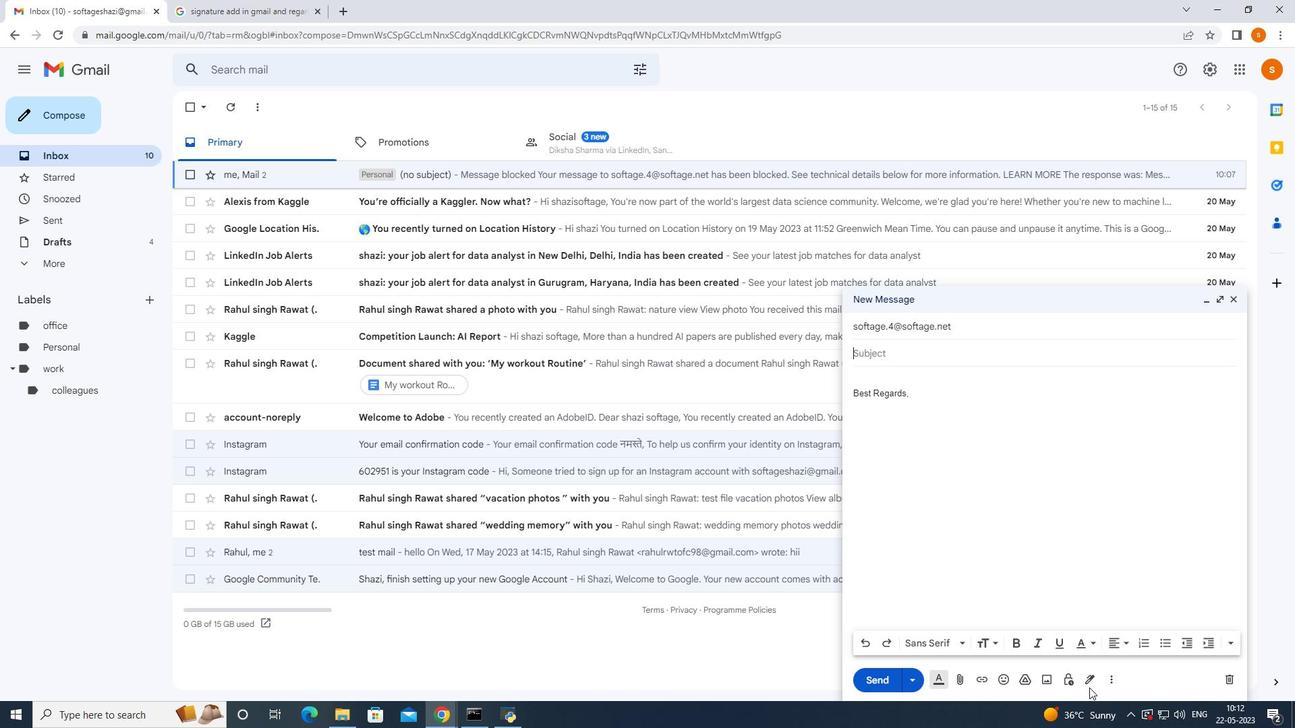 
Action: Mouse pressed left at (1089, 683)
Screenshot: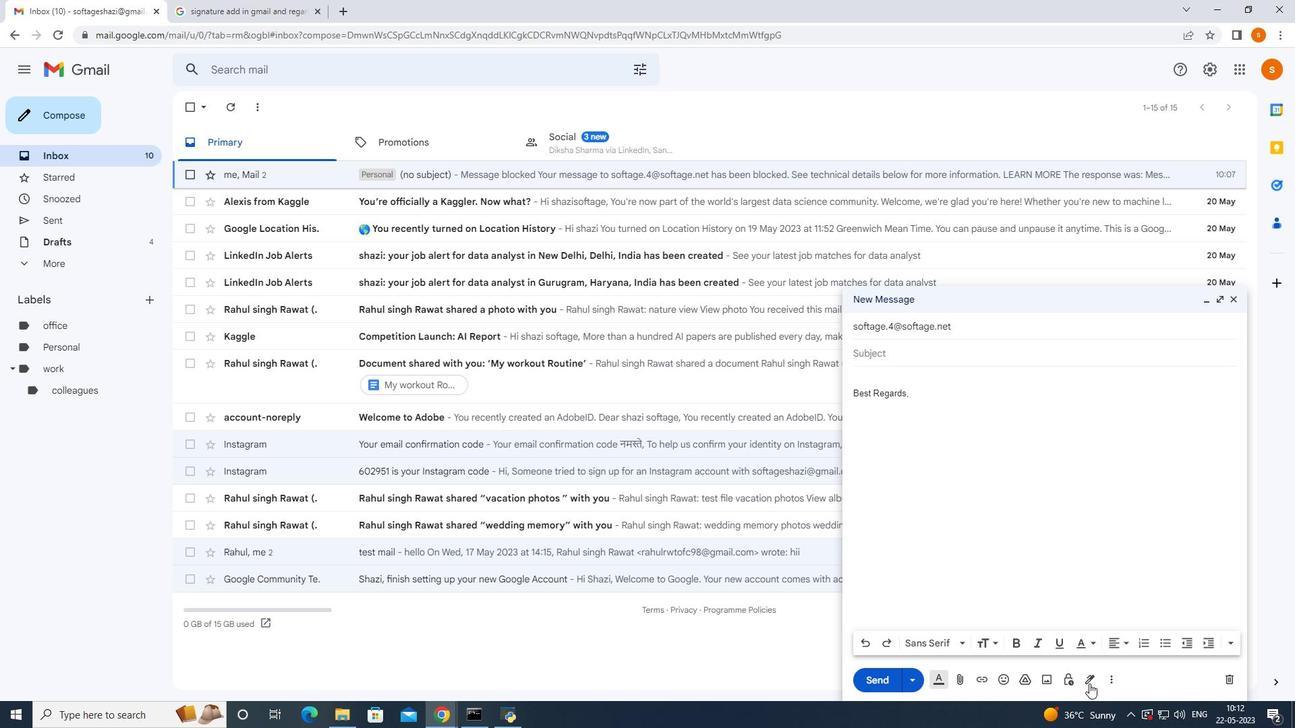 
Action: Mouse moved to (1115, 632)
Screenshot: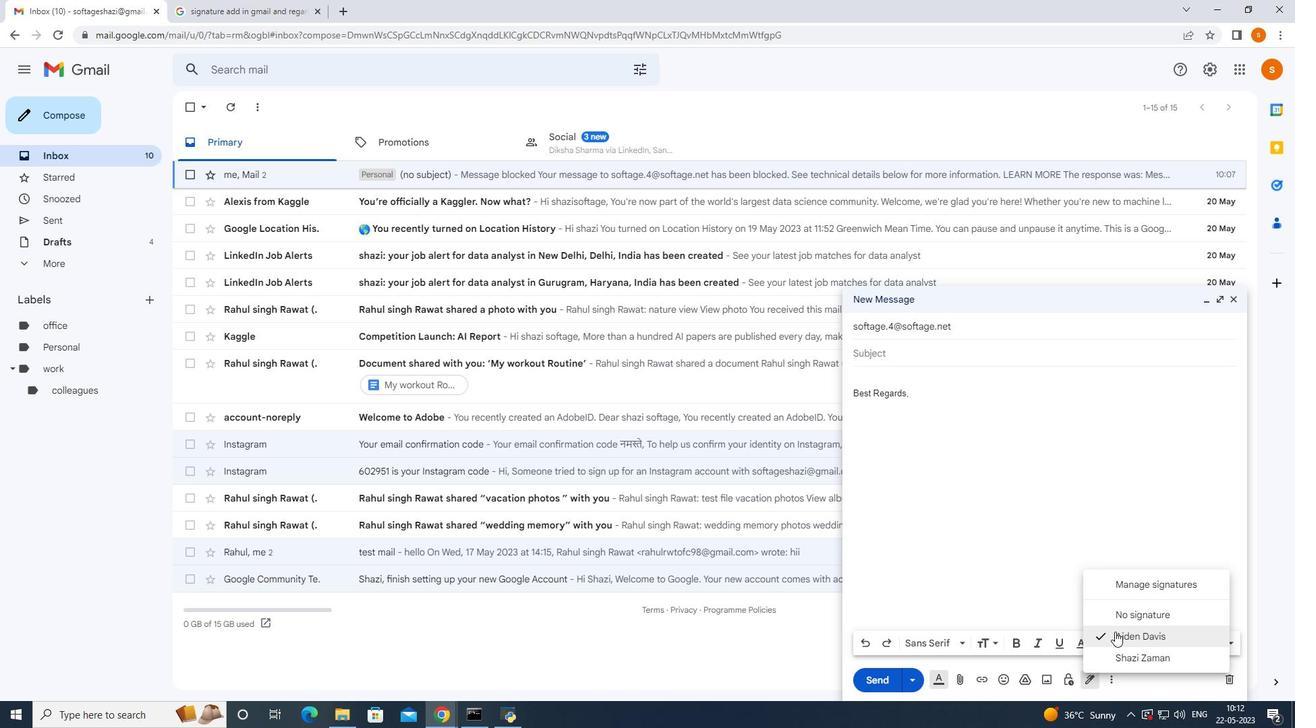 
Action: Mouse pressed left at (1115, 632)
Screenshot: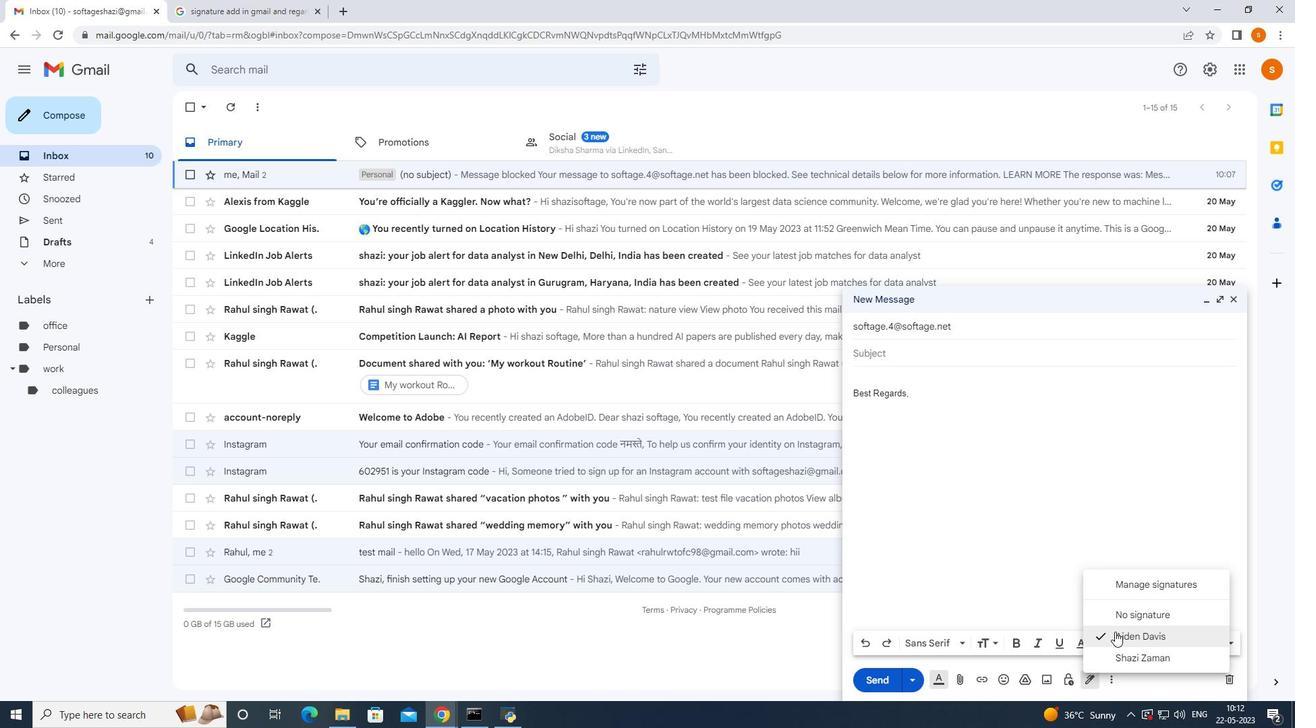 
Action: Mouse moved to (1111, 681)
Screenshot: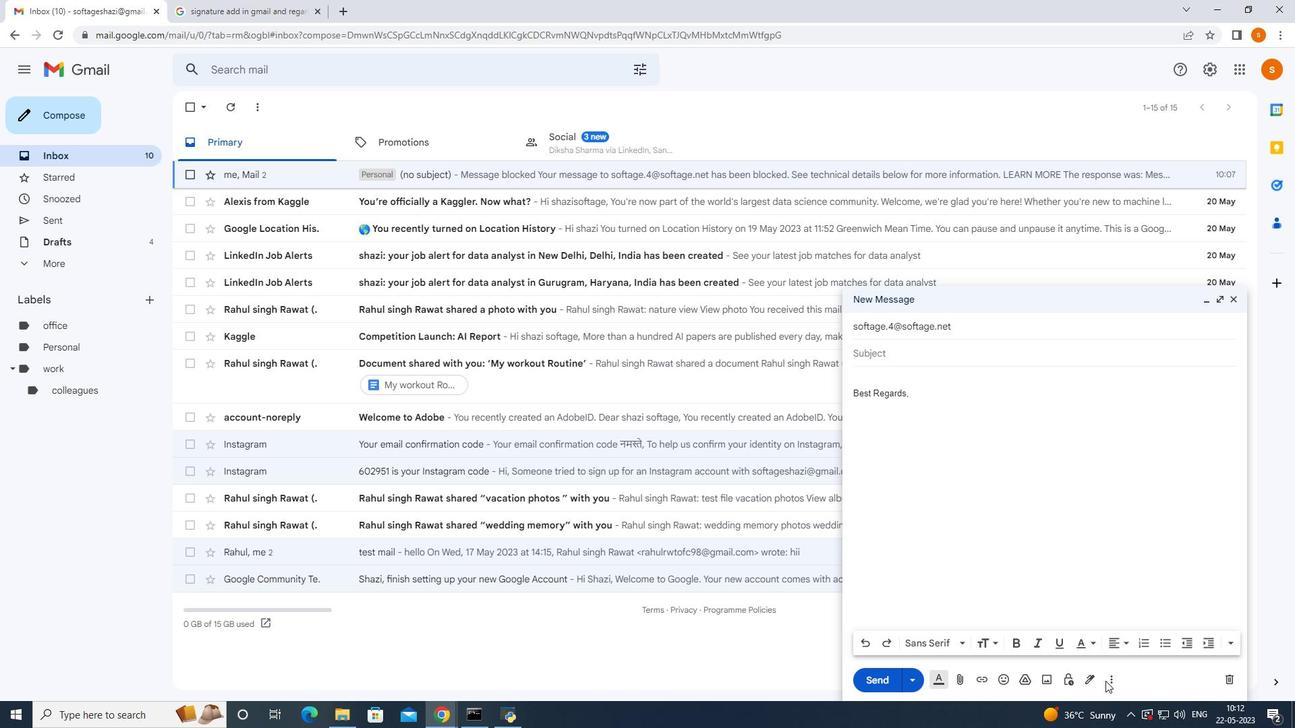 
Action: Mouse pressed left at (1111, 681)
Screenshot: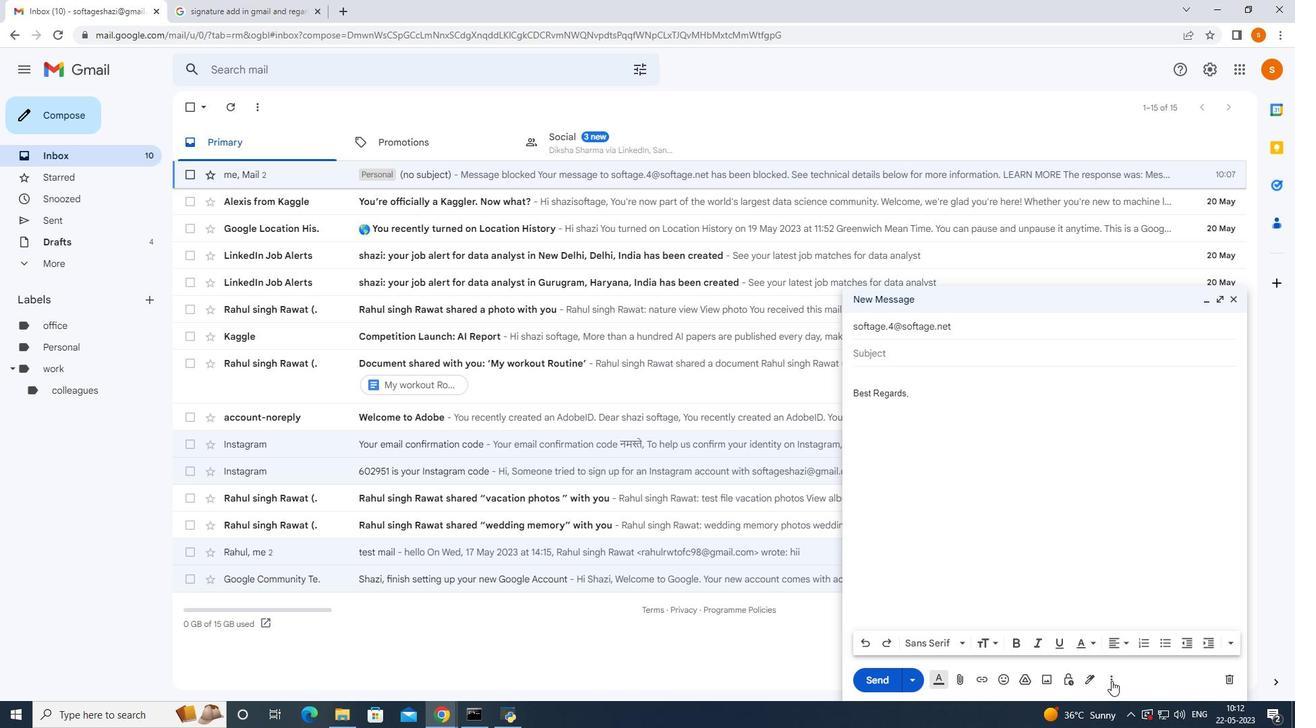 
Action: Mouse moved to (1148, 554)
Screenshot: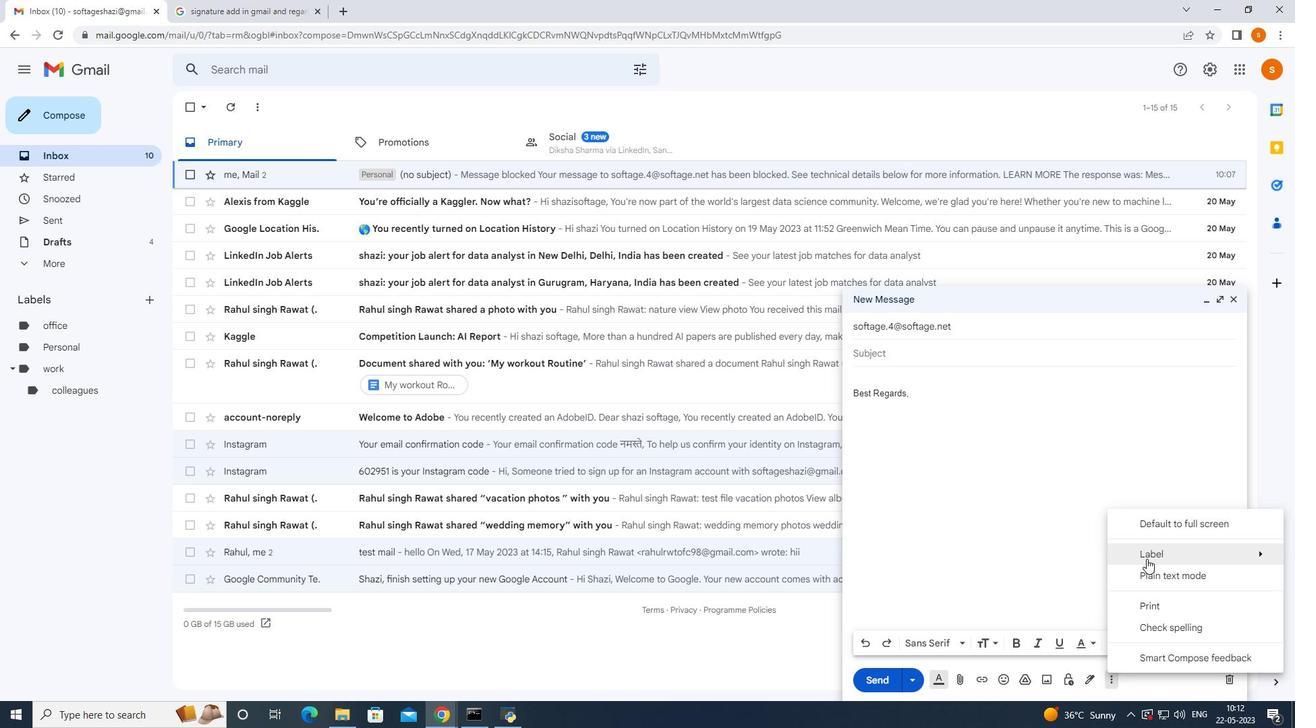 
Action: Mouse pressed left at (1148, 554)
Screenshot: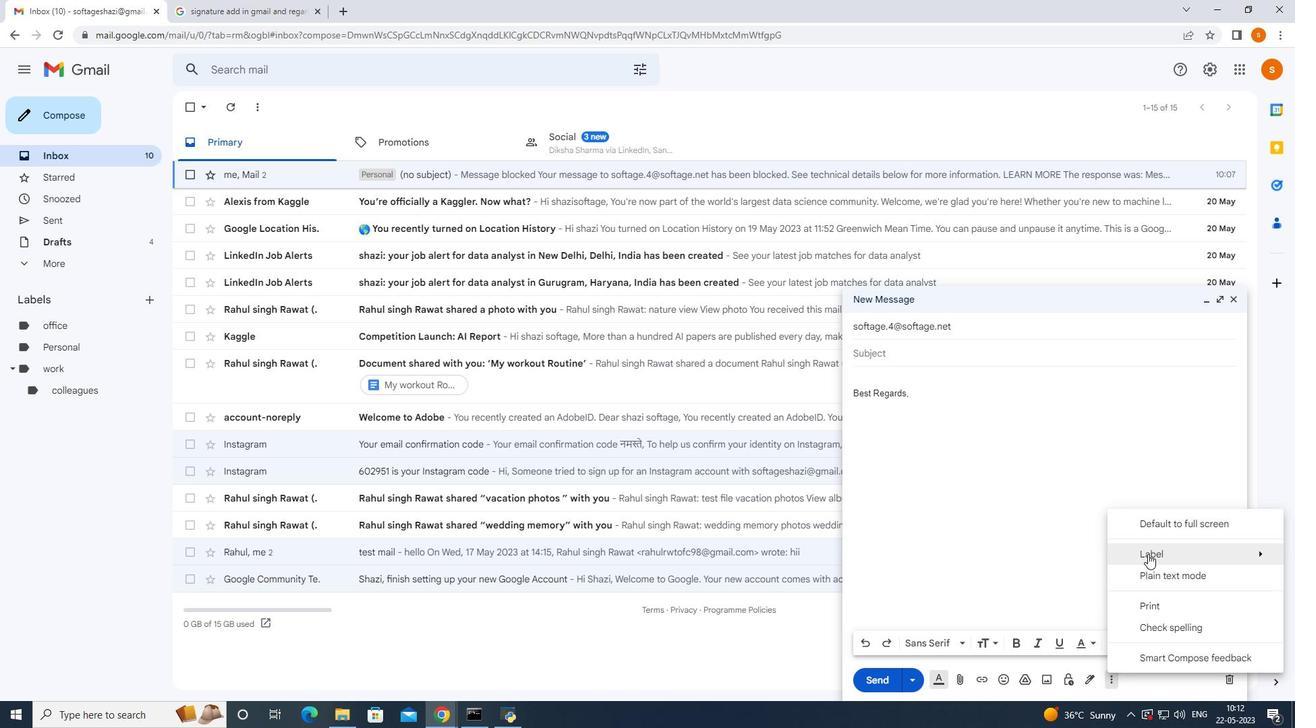 
Action: Mouse moved to (990, 371)
Screenshot: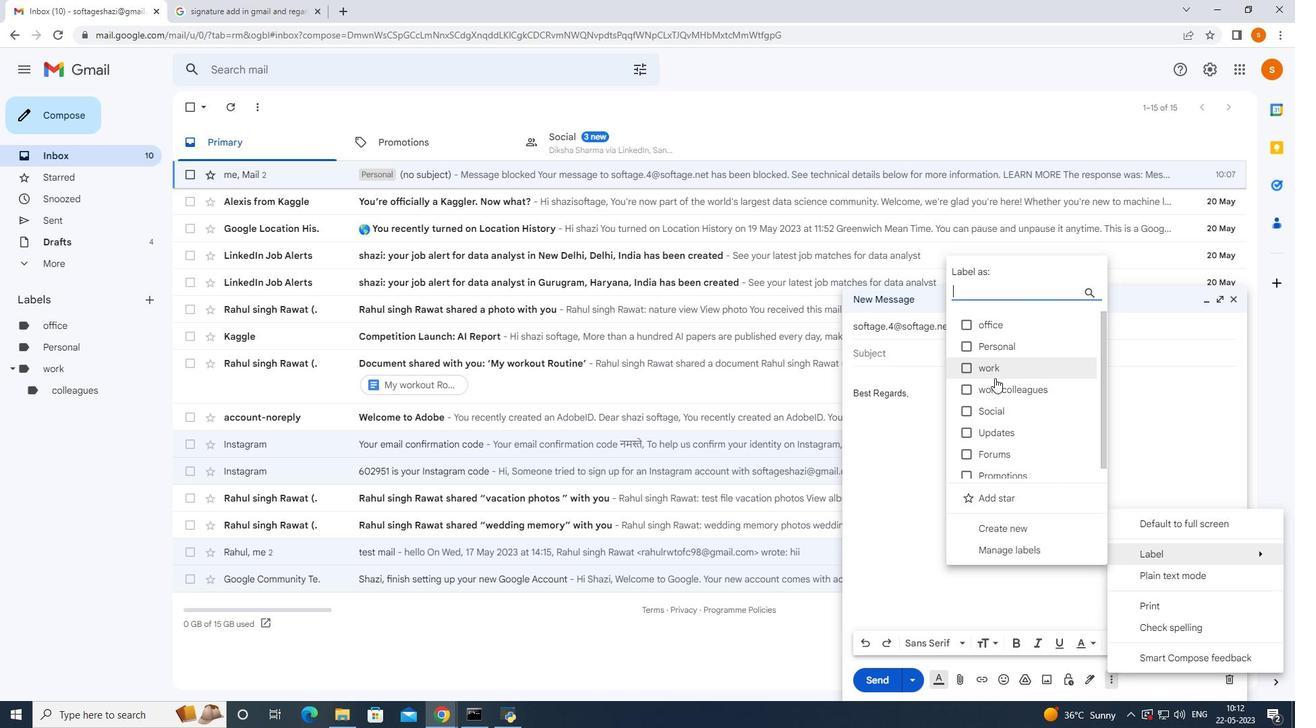 
Action: Mouse pressed left at (990, 371)
Screenshot: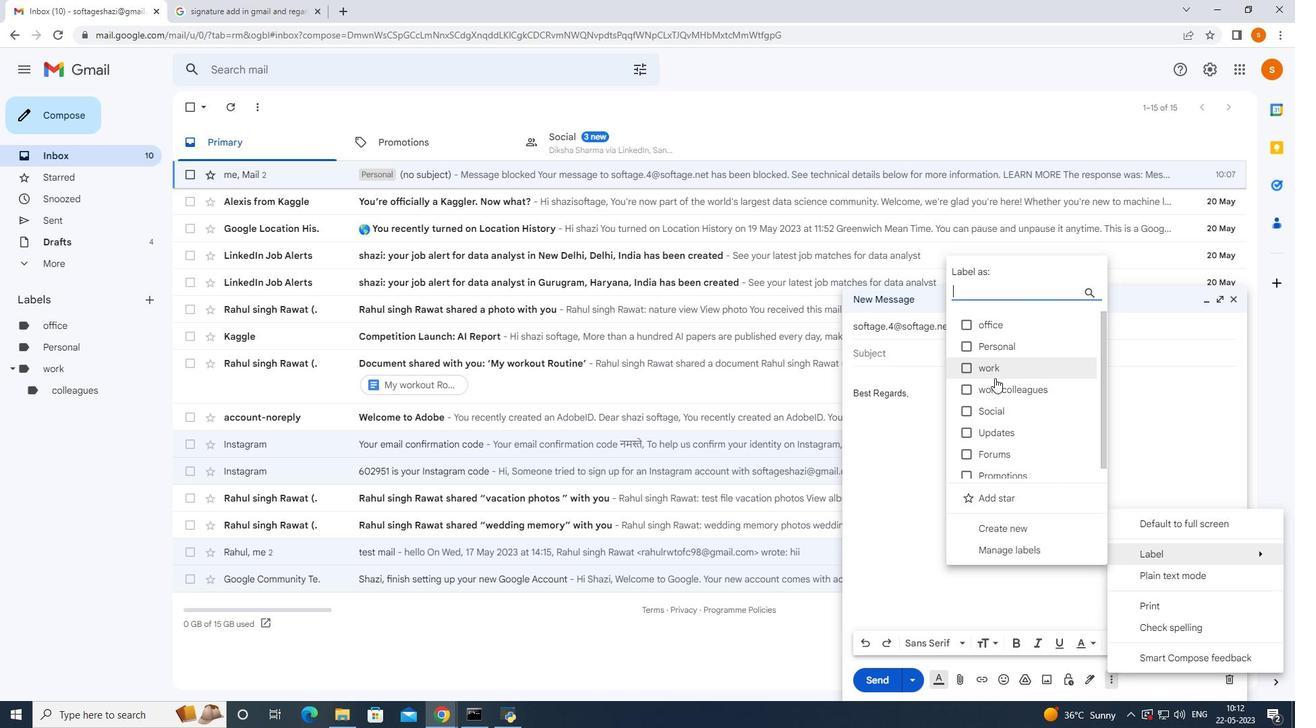
Action: Mouse moved to (910, 354)
Screenshot: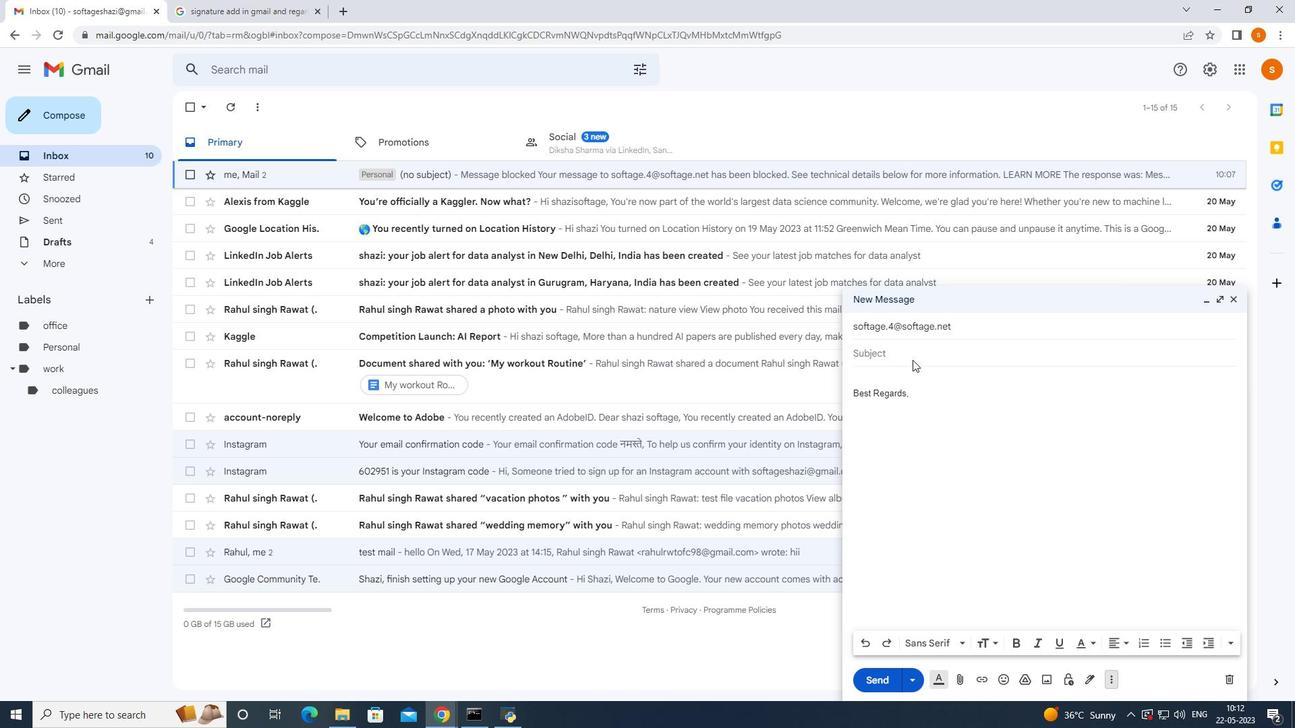 
Action: Mouse pressed left at (910, 354)
Screenshot: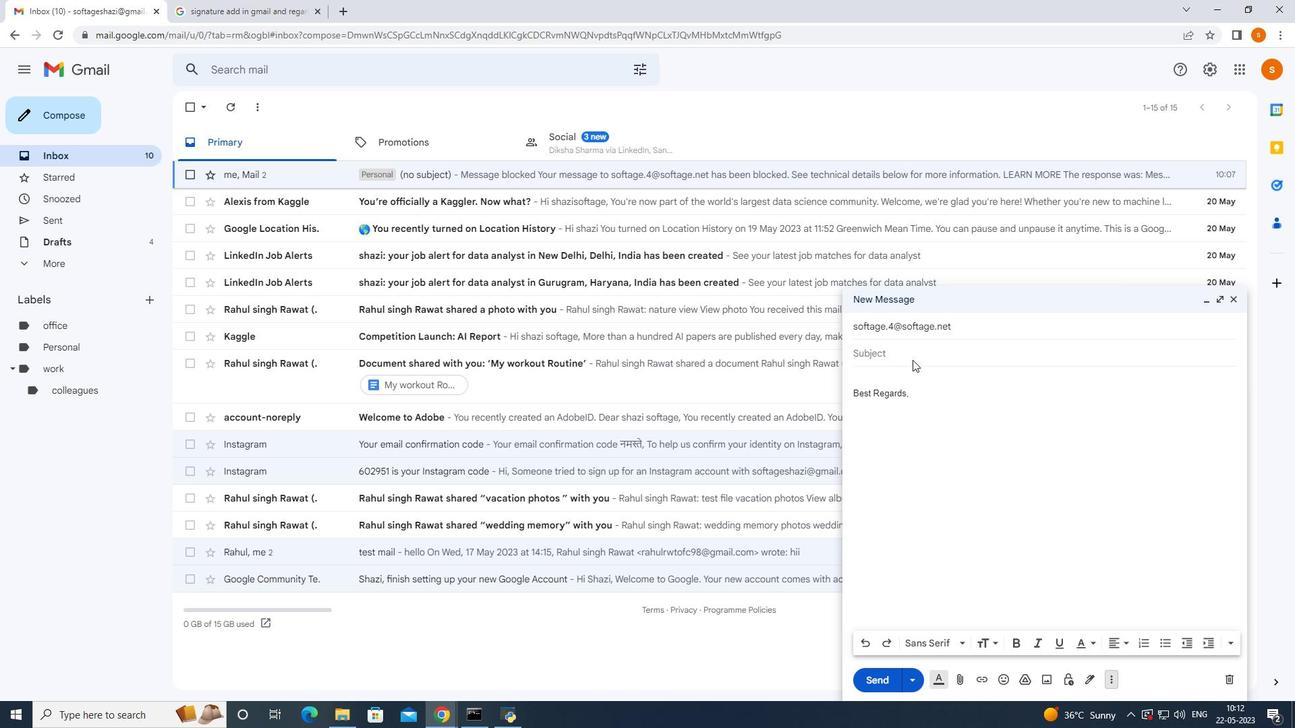 
Action: Mouse moved to (909, 355)
Screenshot: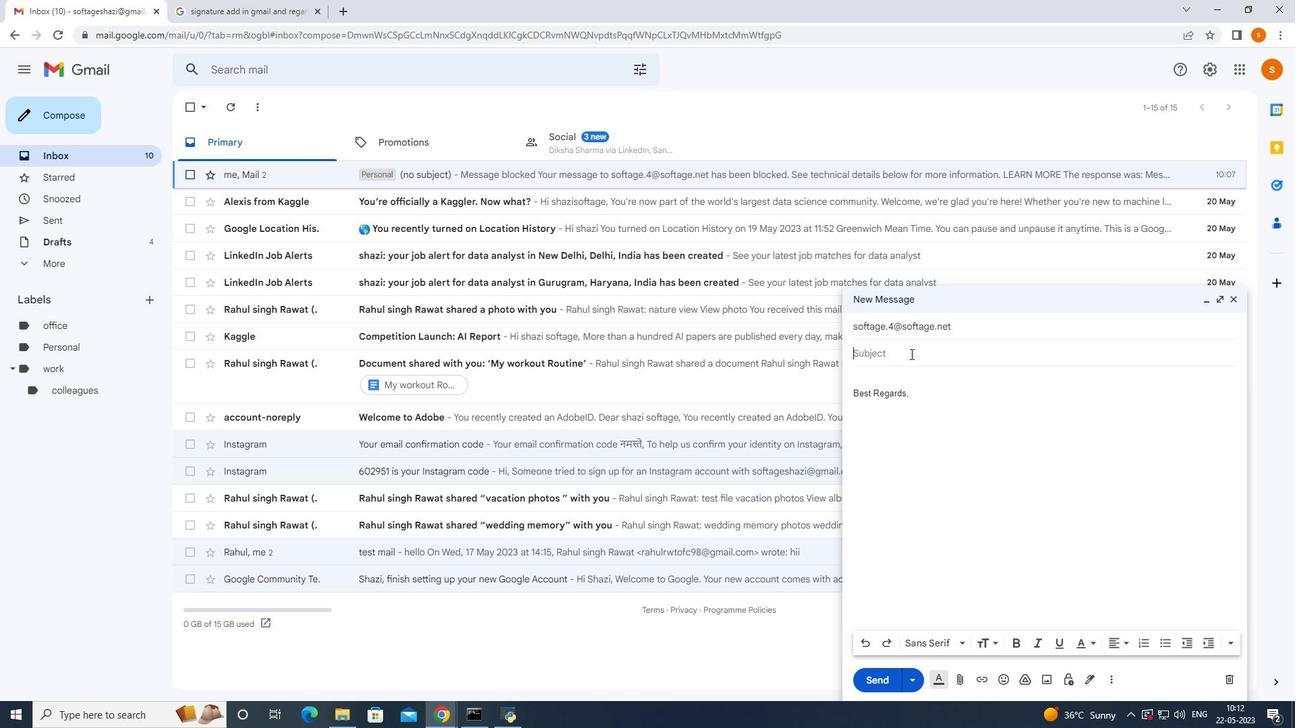 
Action: Key pressed xyz
Screenshot: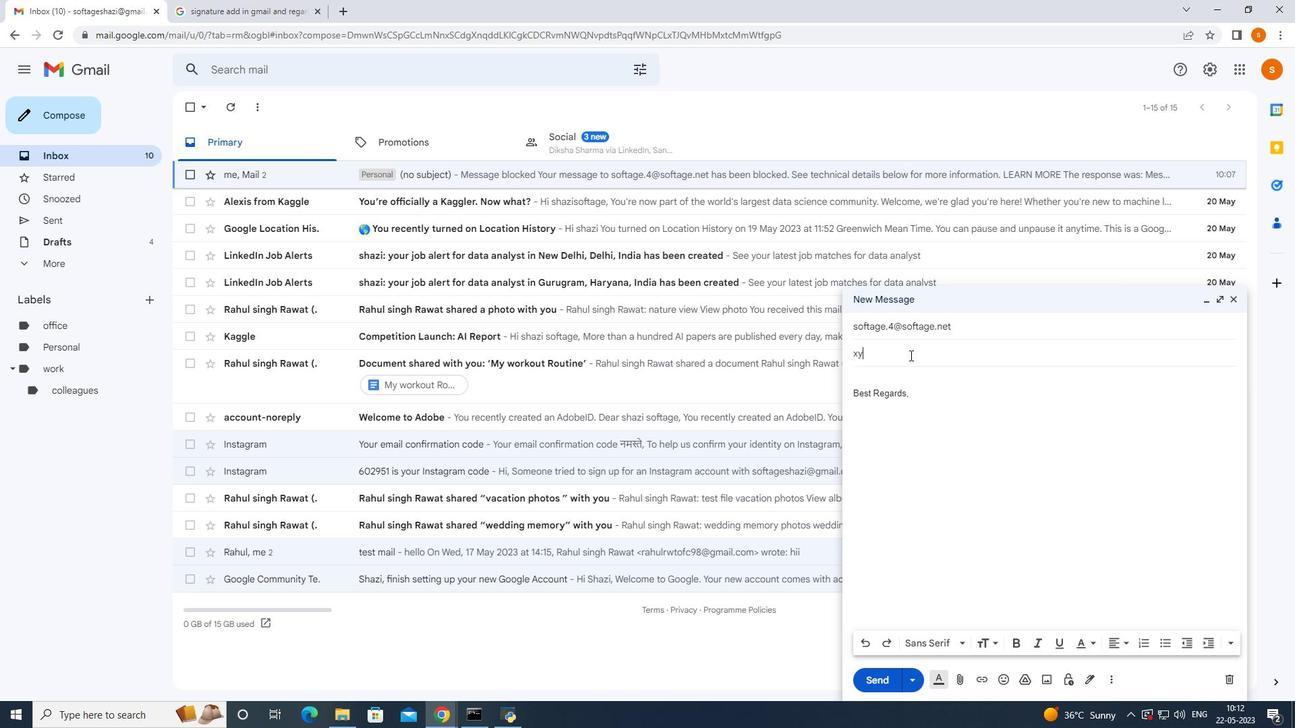 
Action: Mouse moved to (965, 505)
Screenshot: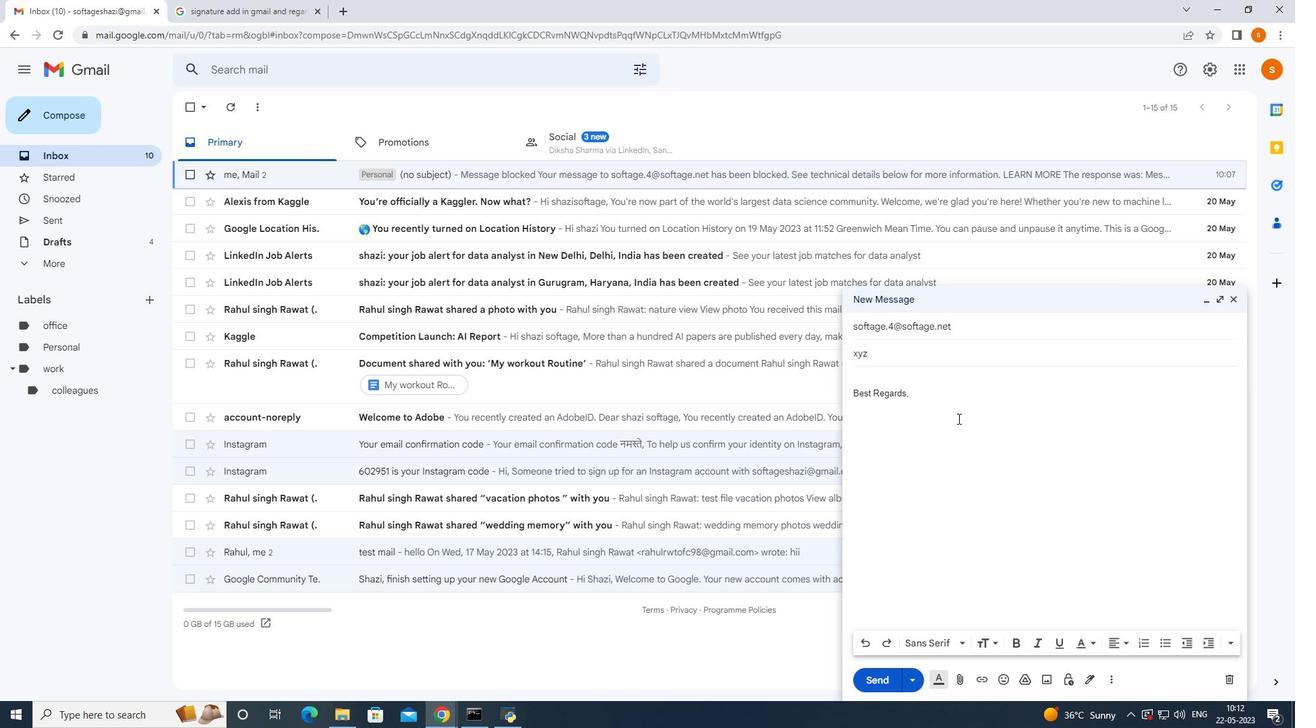 
Action: Mouse scrolled (965, 505) with delta (0, 0)
Screenshot: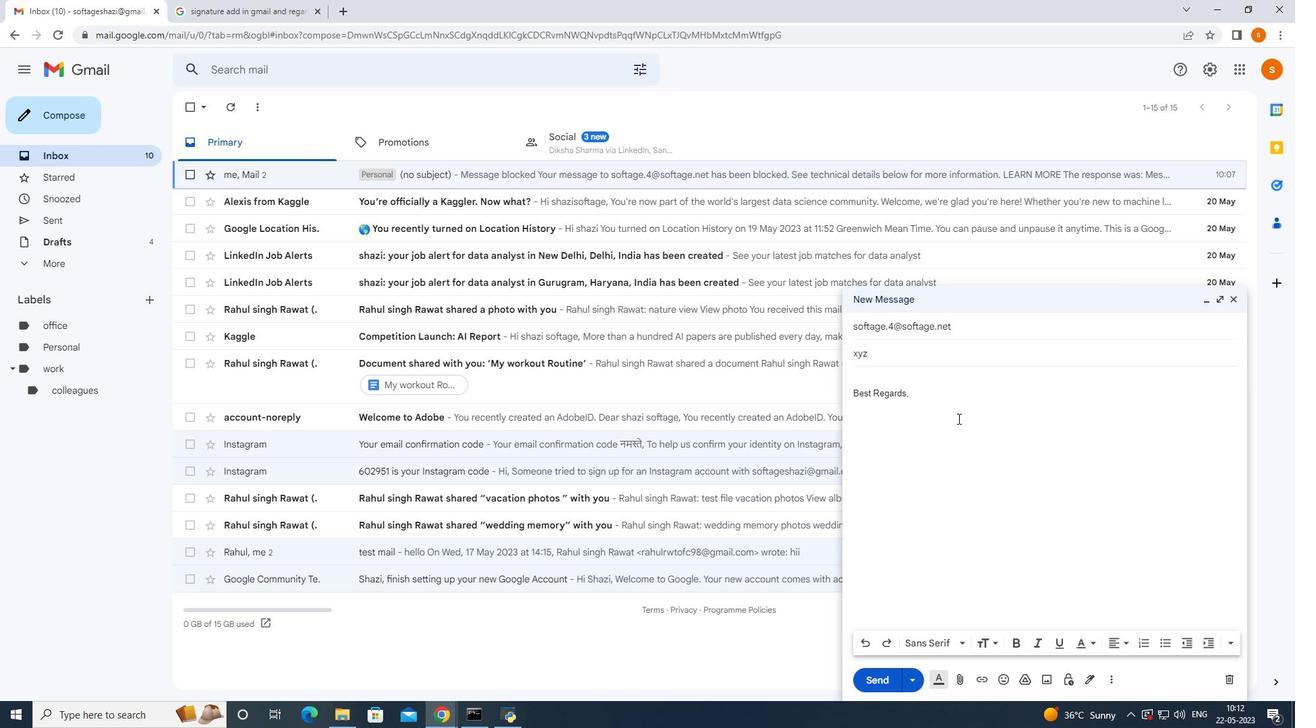 
Action: Mouse moved to (878, 683)
Screenshot: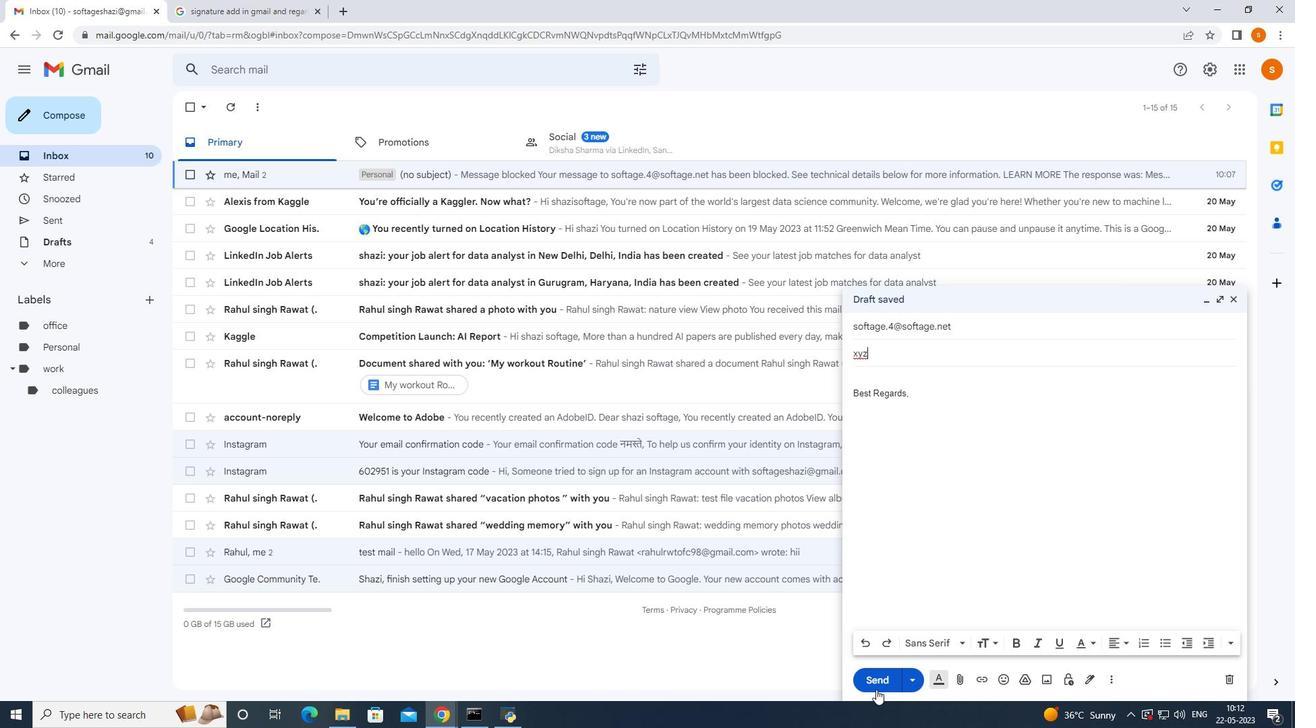 
Action: Mouse pressed left at (878, 683)
Screenshot: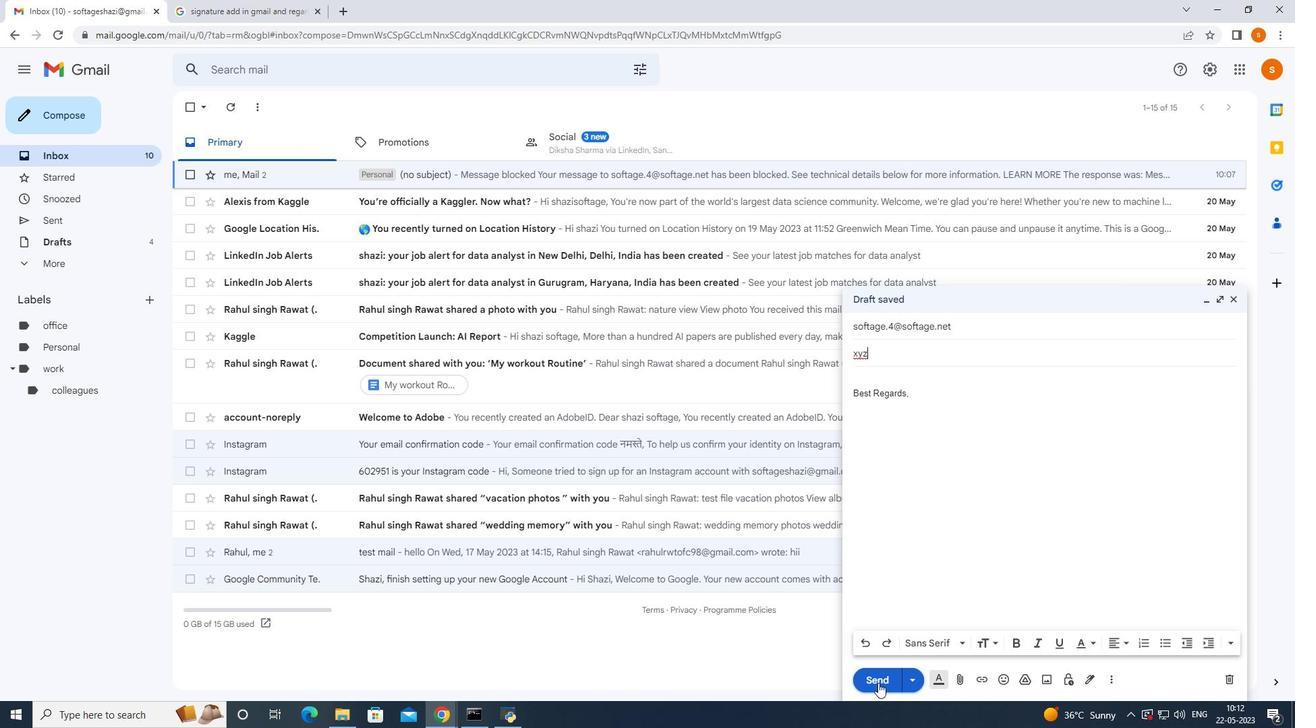 
Action: Mouse moved to (113, 173)
Screenshot: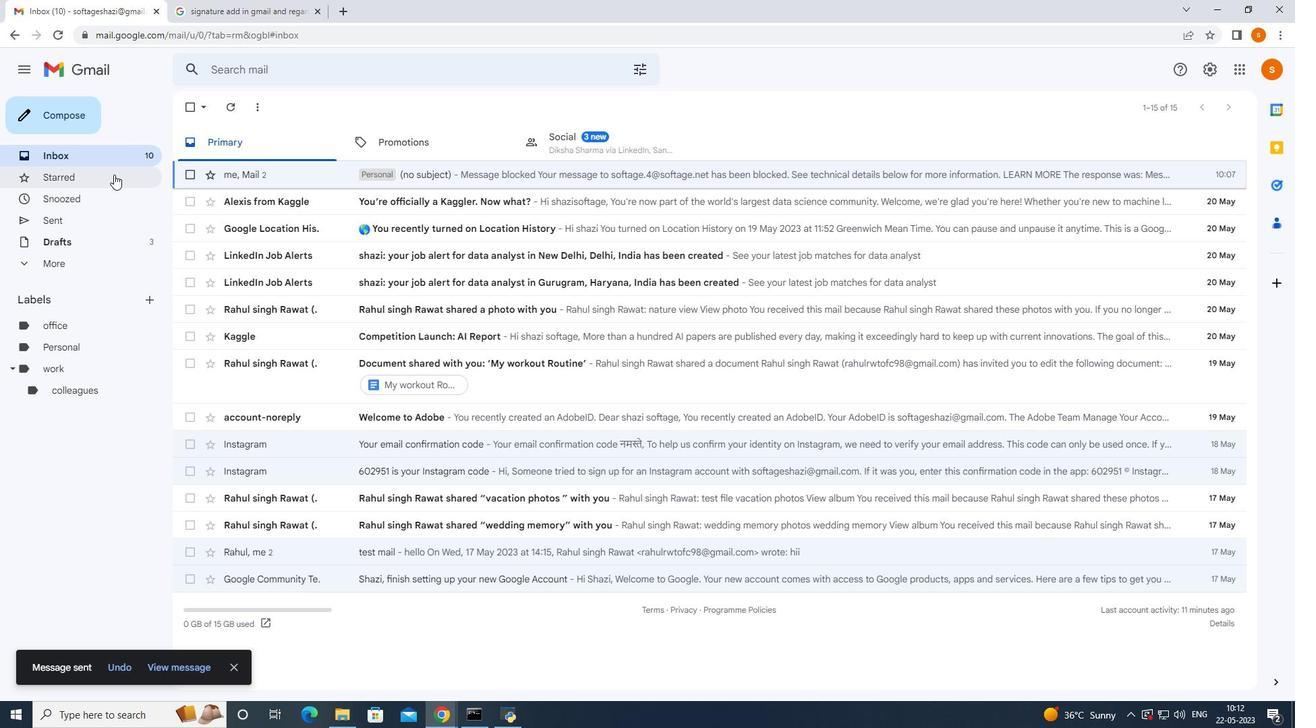 
